 Task: Research Airbnb options in Treinta y Tres, Uruguay from 17th November, 2023 to 21st November, 2023 for 2 adults.1  bedroom having 2 beds and 1 bathroom. Property type can be flat. Amenities needed are: wifi. Booking option can be shelf check-in. Look for 3 properties as per requirement.
Action: Mouse moved to (477, 103)
Screenshot: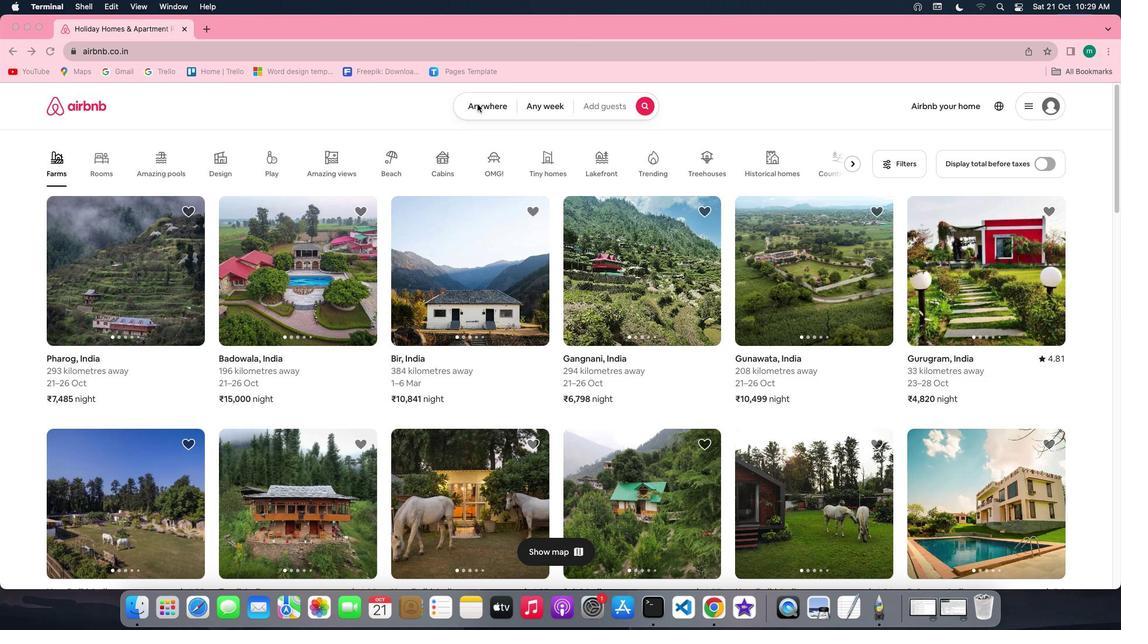 
Action: Mouse pressed left at (477, 103)
Screenshot: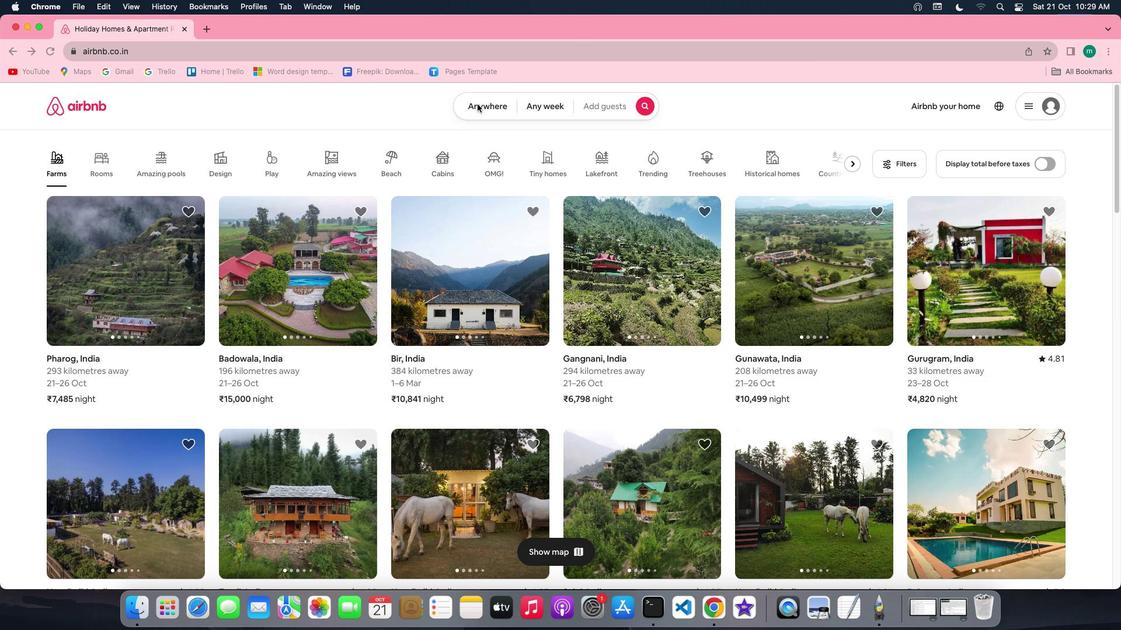 
Action: Mouse pressed left at (477, 103)
Screenshot: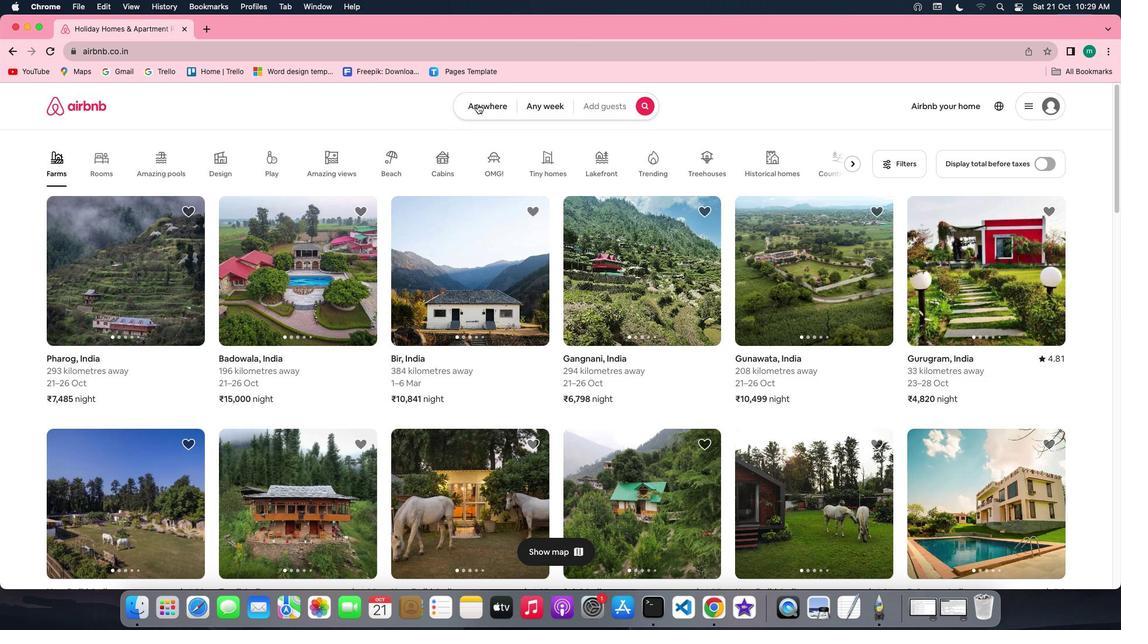 
Action: Mouse moved to (461, 141)
Screenshot: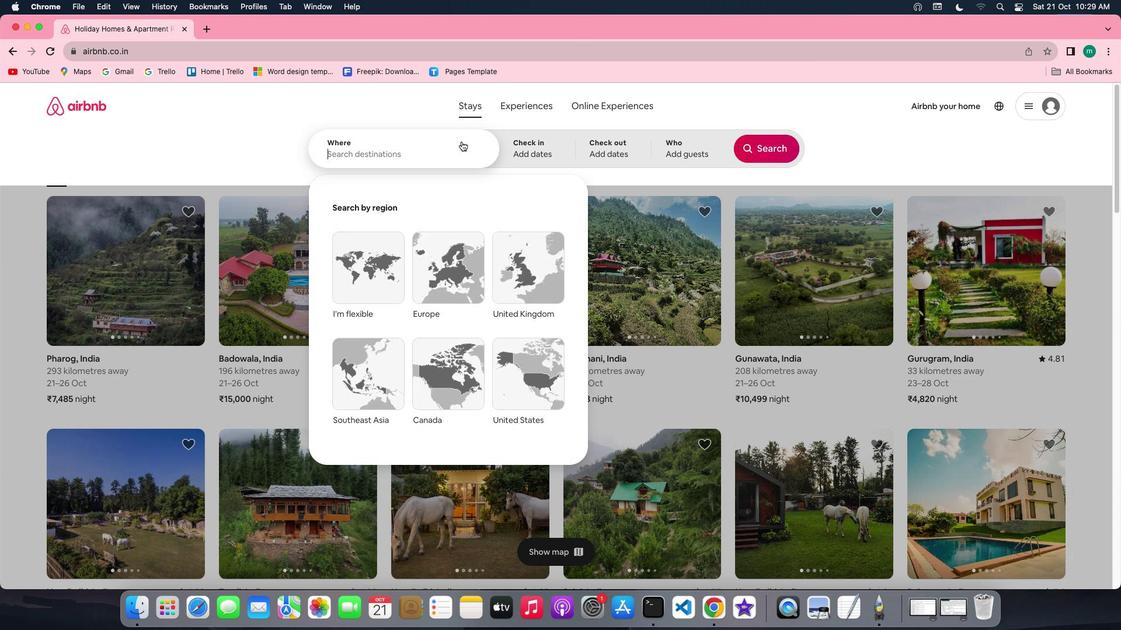 
Action: Mouse pressed left at (461, 141)
Screenshot: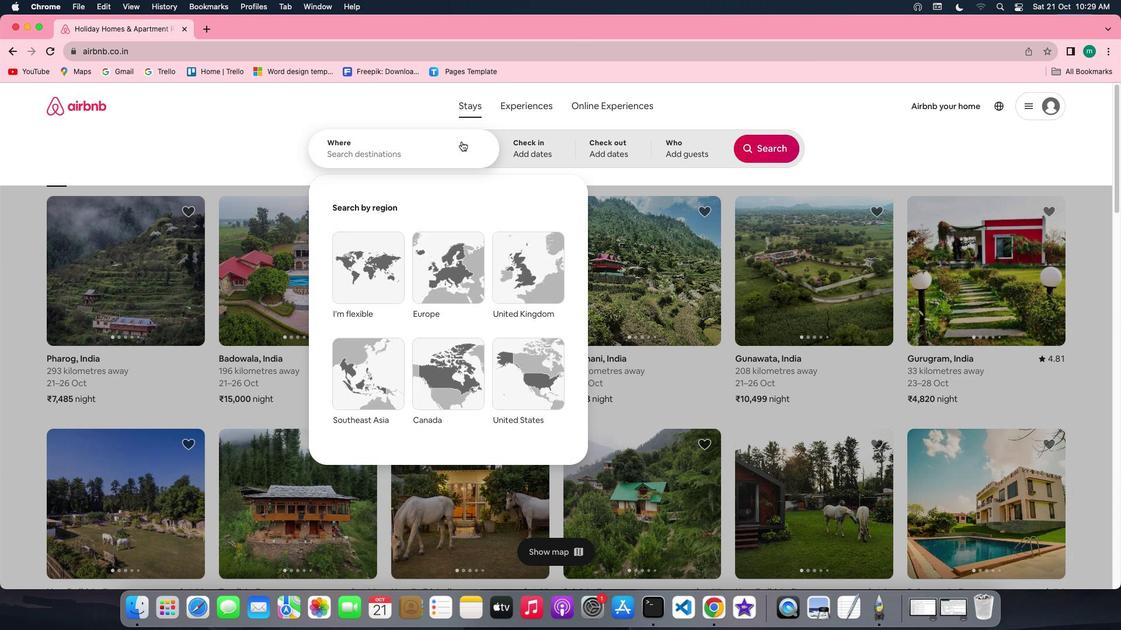 
Action: Key pressed Key.shift'T''r''e''i''n''t''a'Key.space'y'Key.spaceKey.shift't''r''e''s'','Key.spaceKey.shift'U''r''u''g''u''a''y'
Screenshot: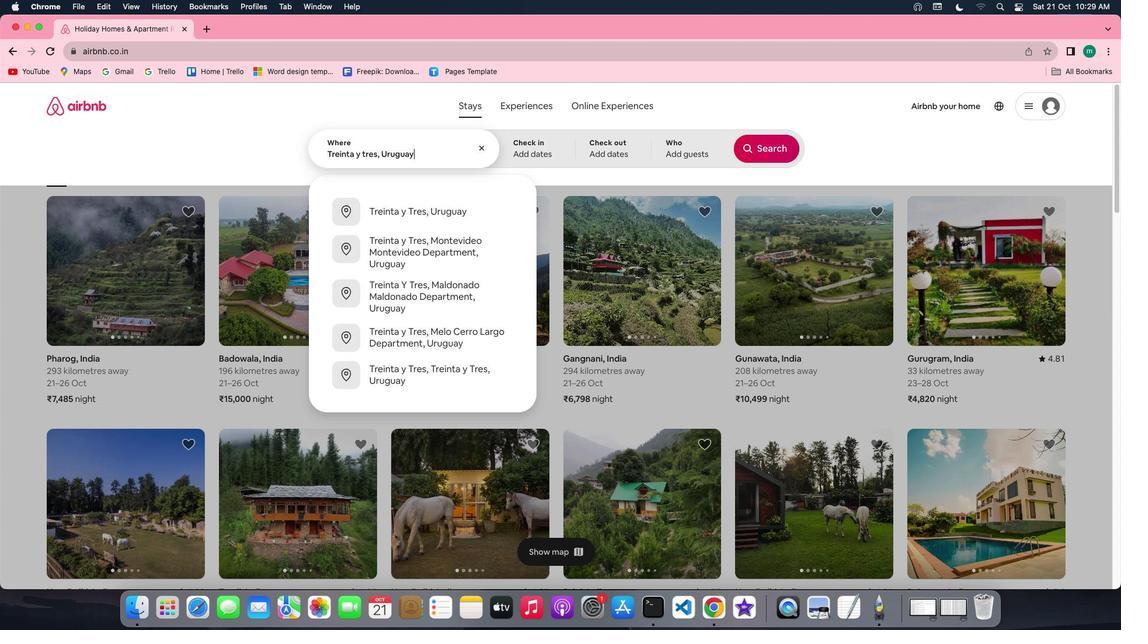 
Action: Mouse moved to (540, 149)
Screenshot: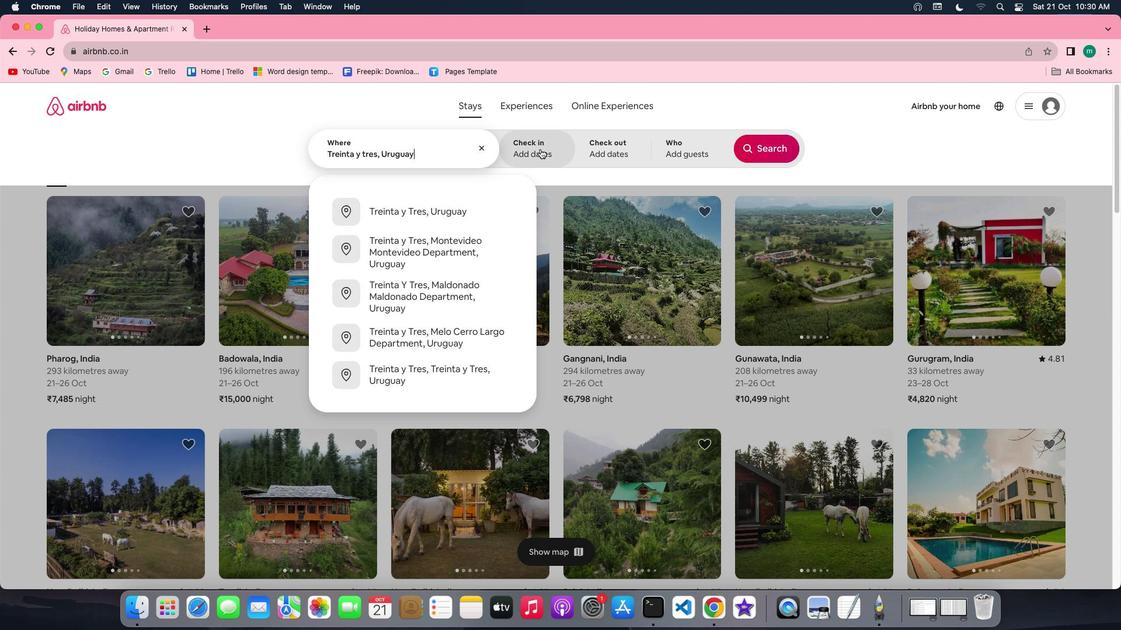 
Action: Mouse pressed left at (540, 149)
Screenshot: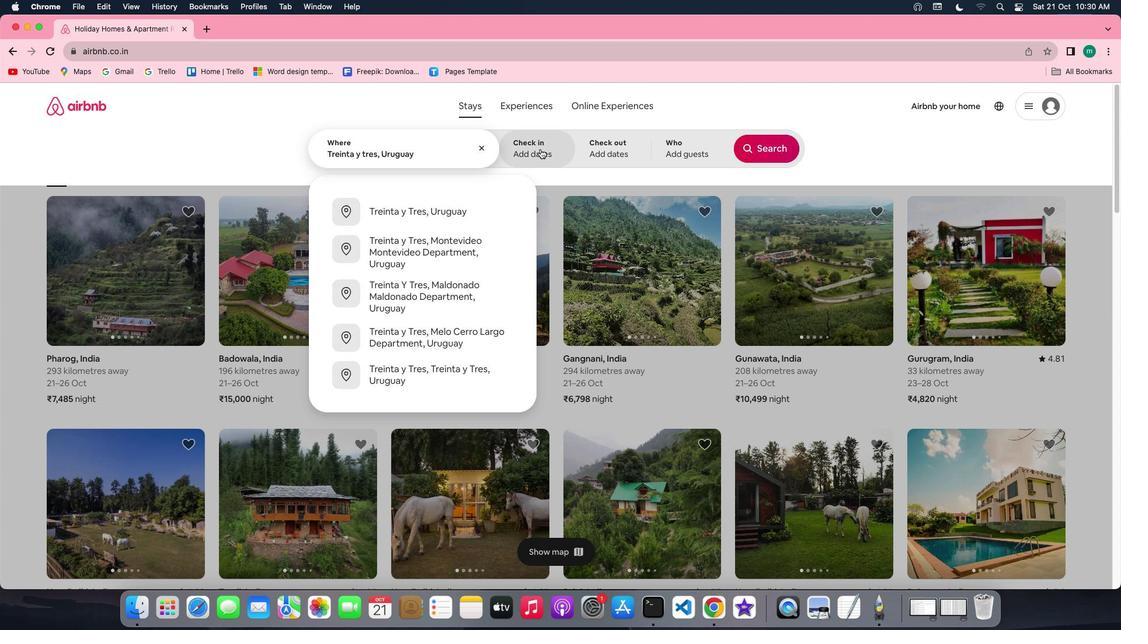 
Action: Mouse moved to (722, 345)
Screenshot: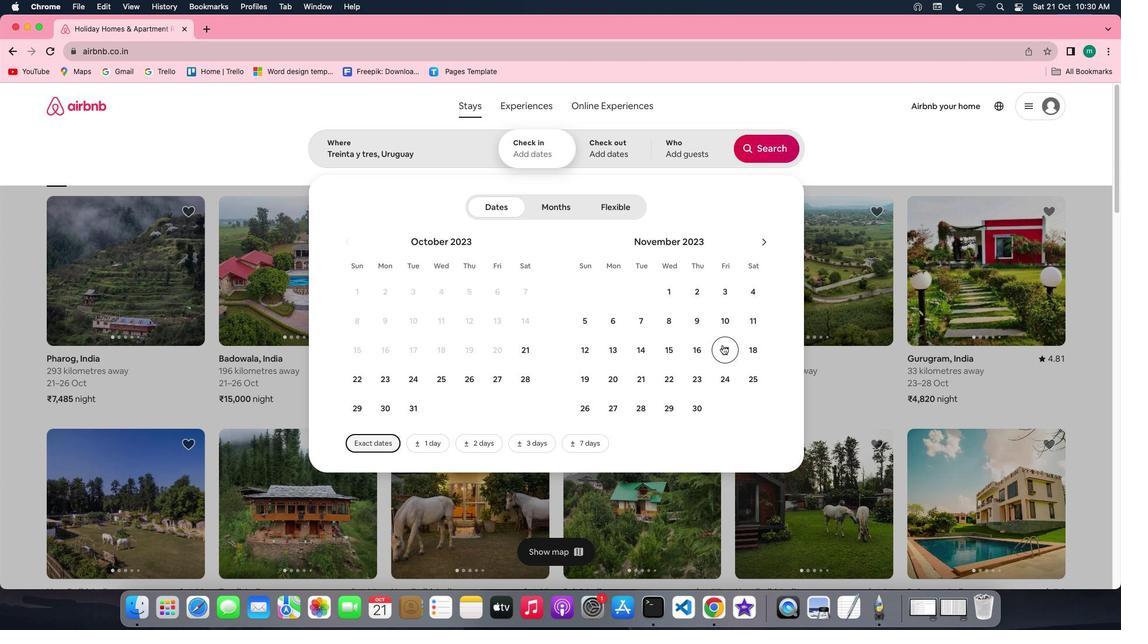 
Action: Mouse pressed left at (722, 345)
Screenshot: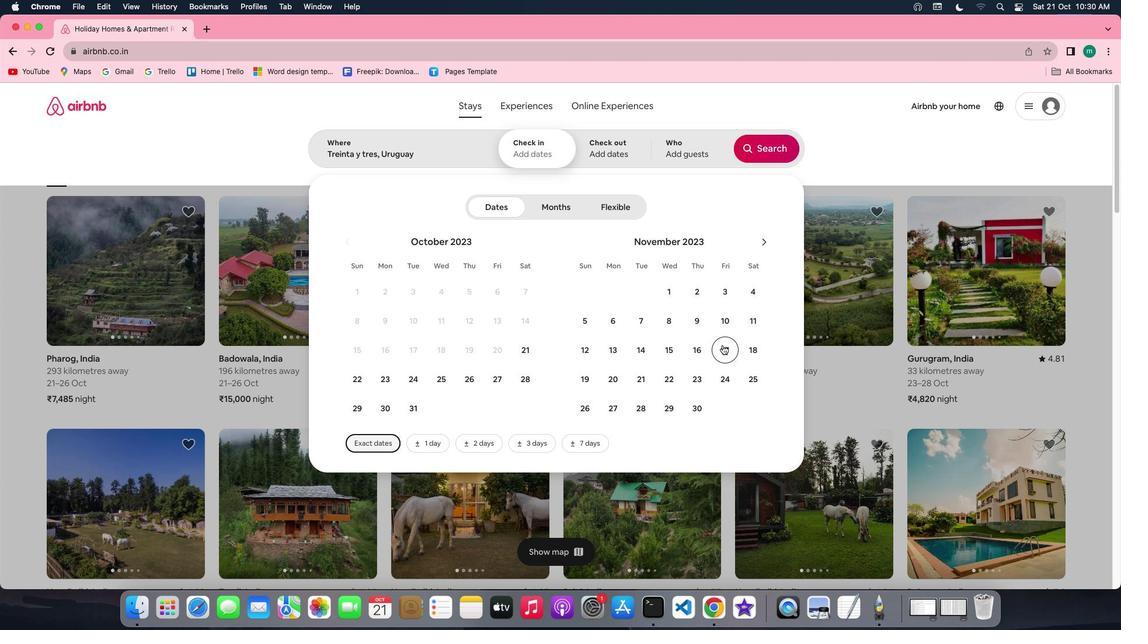 
Action: Mouse moved to (645, 376)
Screenshot: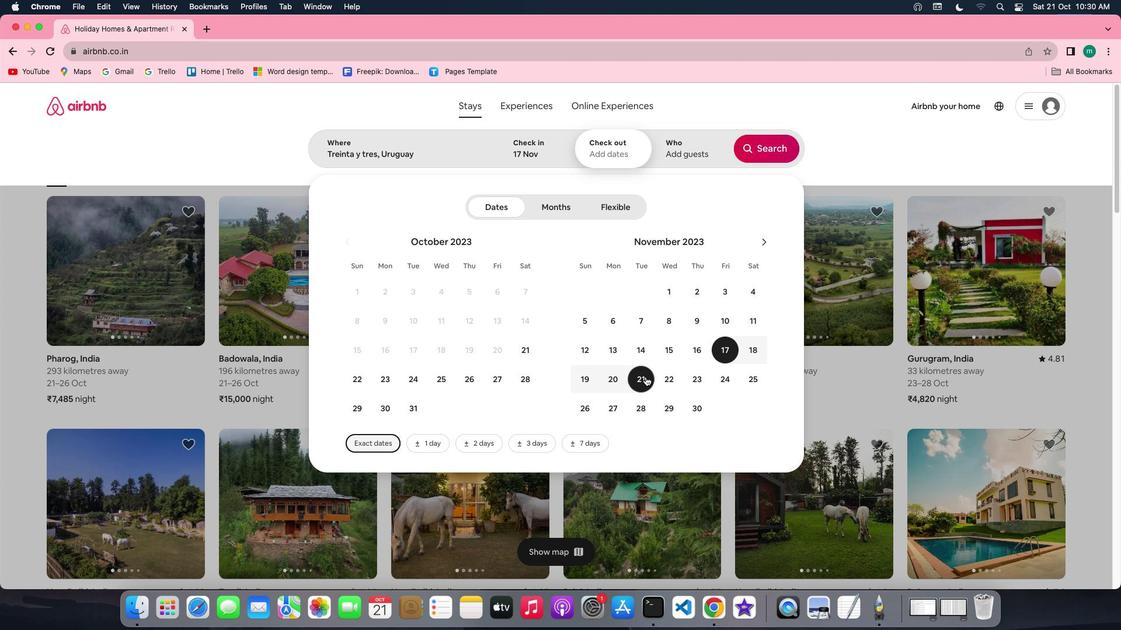 
Action: Mouse pressed left at (645, 376)
Screenshot: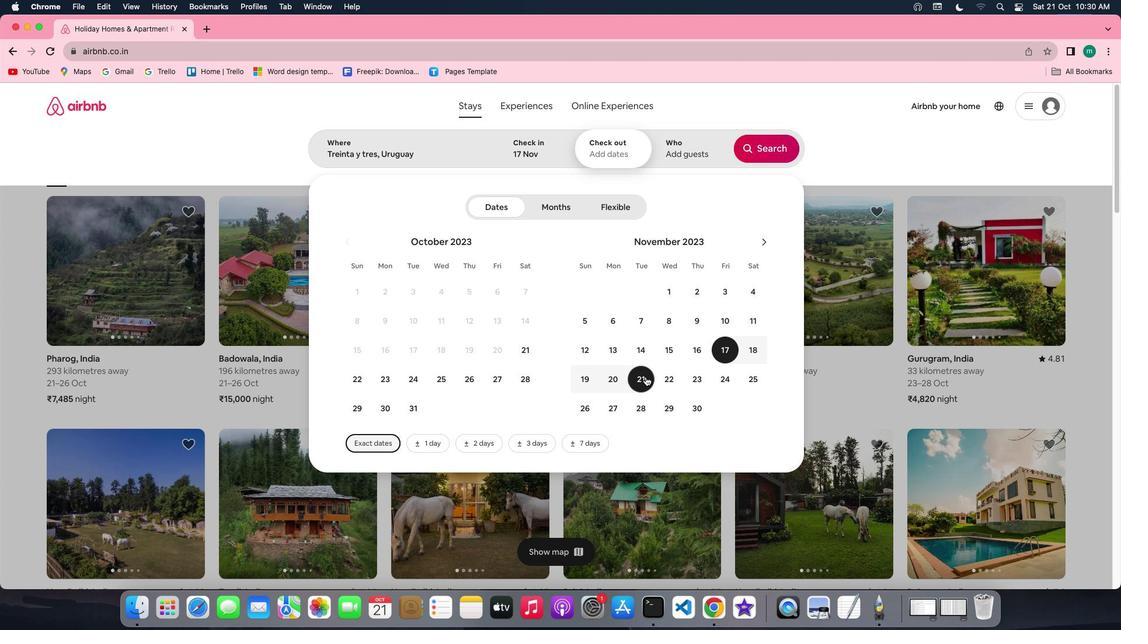 
Action: Mouse moved to (679, 148)
Screenshot: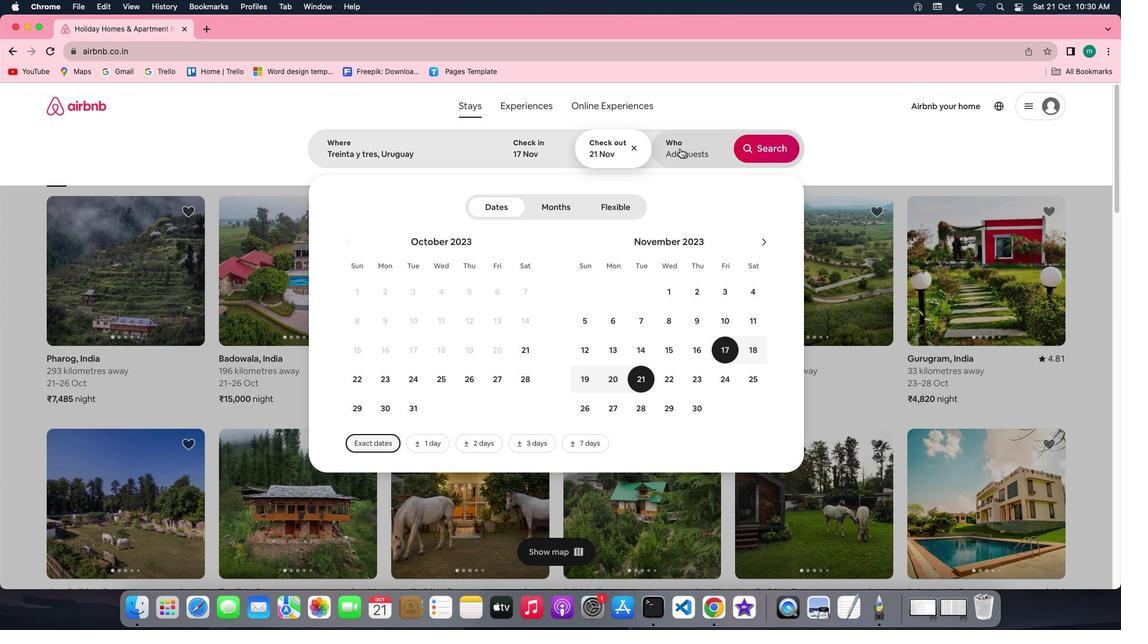 
Action: Mouse pressed left at (679, 148)
Screenshot: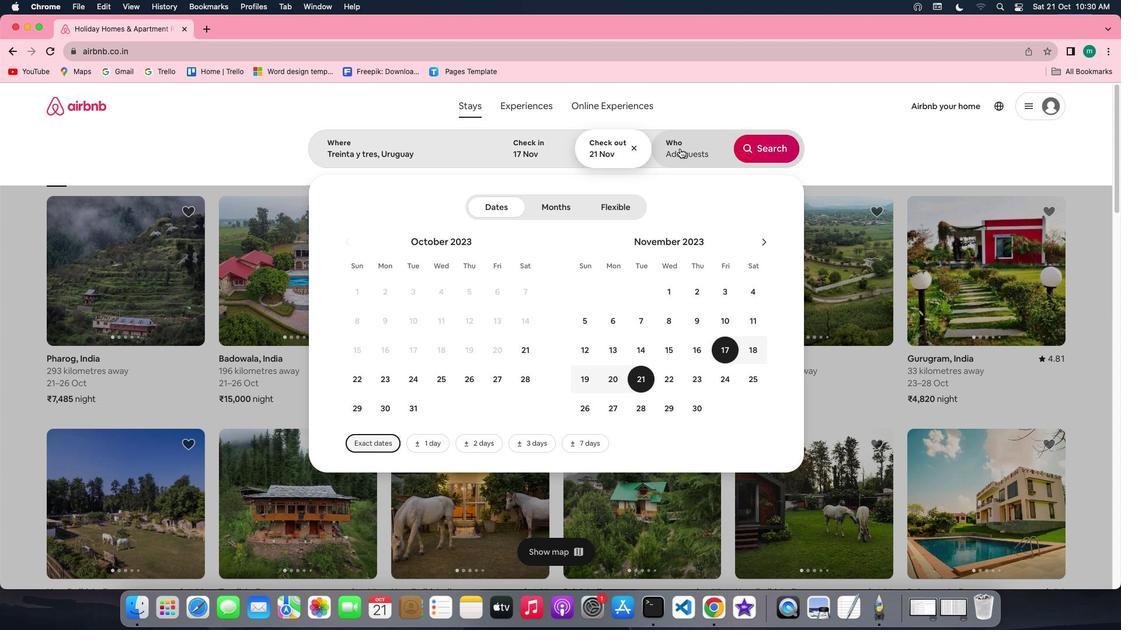 
Action: Mouse moved to (774, 213)
Screenshot: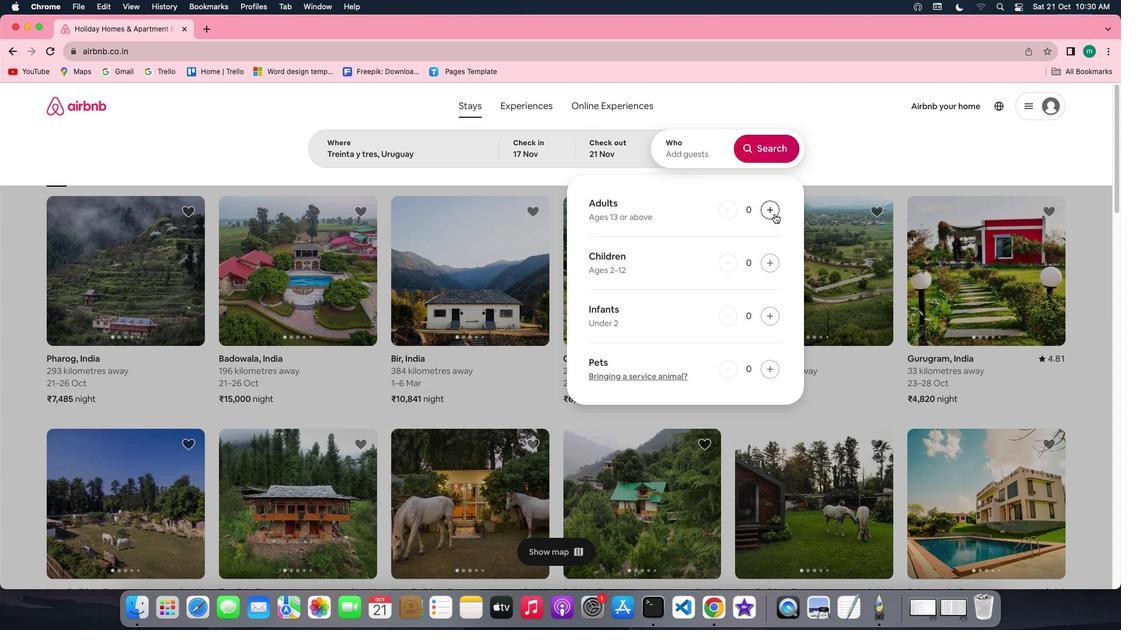 
Action: Mouse pressed left at (774, 213)
Screenshot: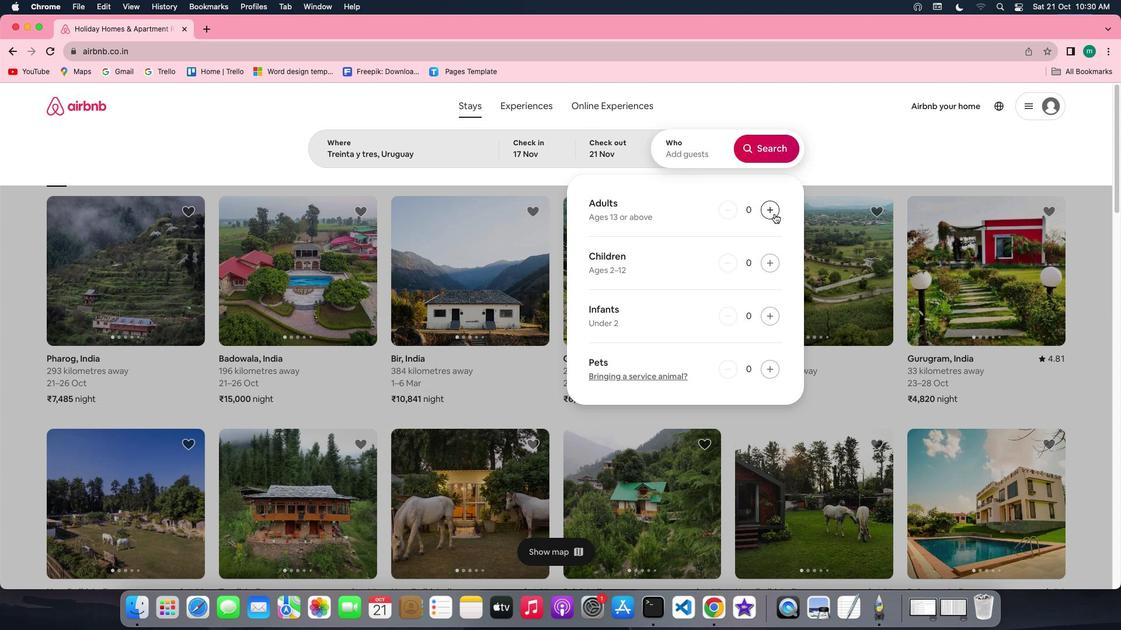
Action: Mouse pressed left at (774, 213)
Screenshot: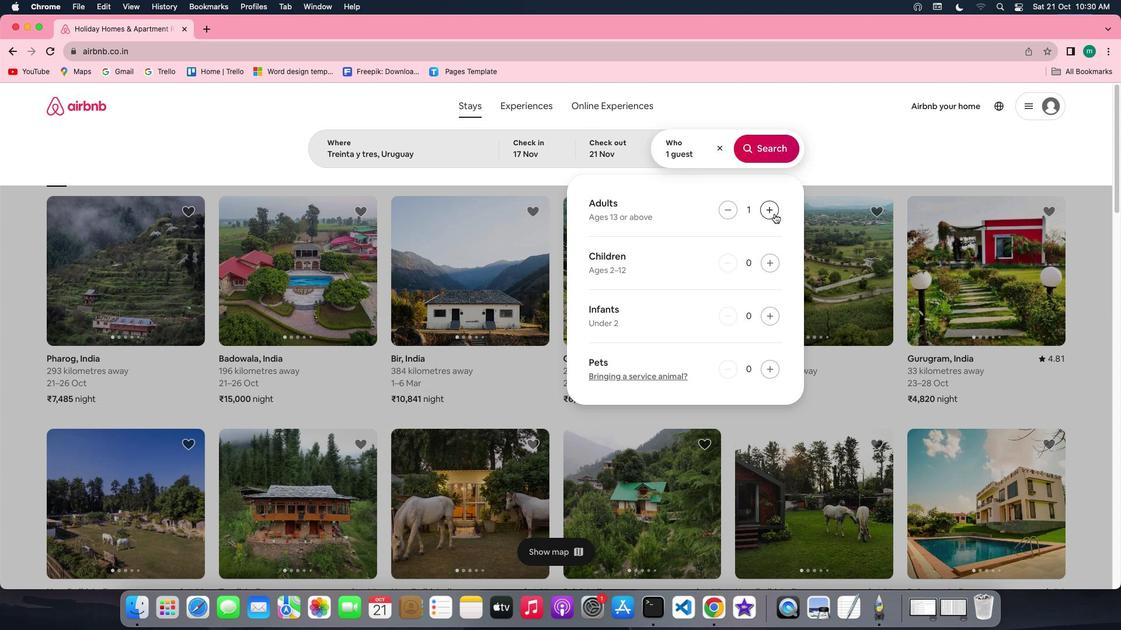 
Action: Mouse moved to (767, 145)
Screenshot: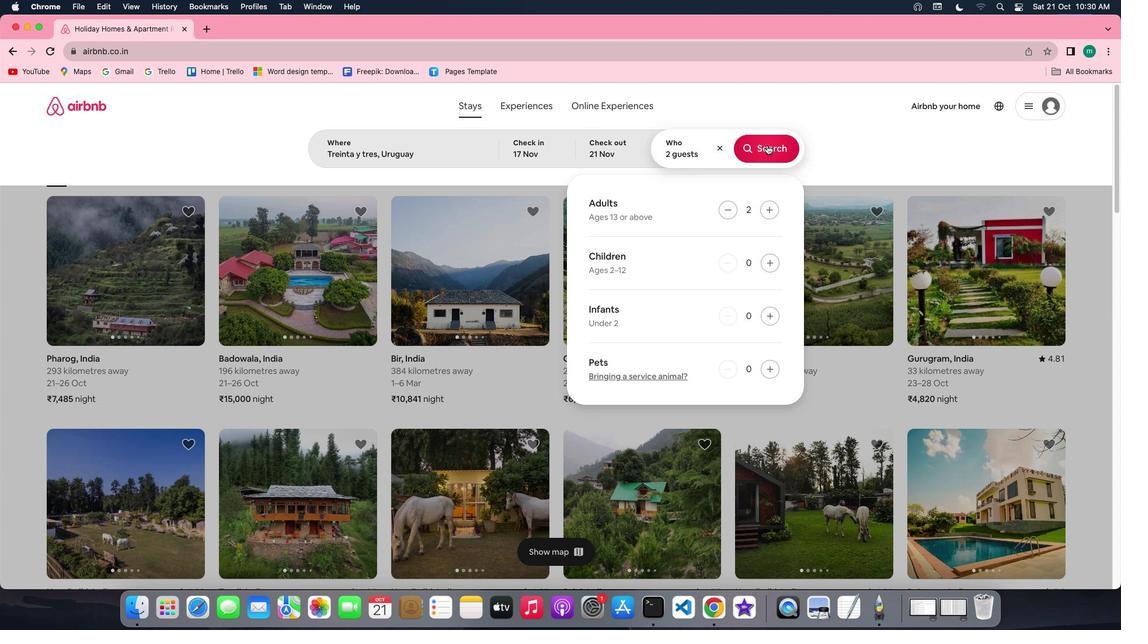
Action: Mouse pressed left at (767, 145)
Screenshot: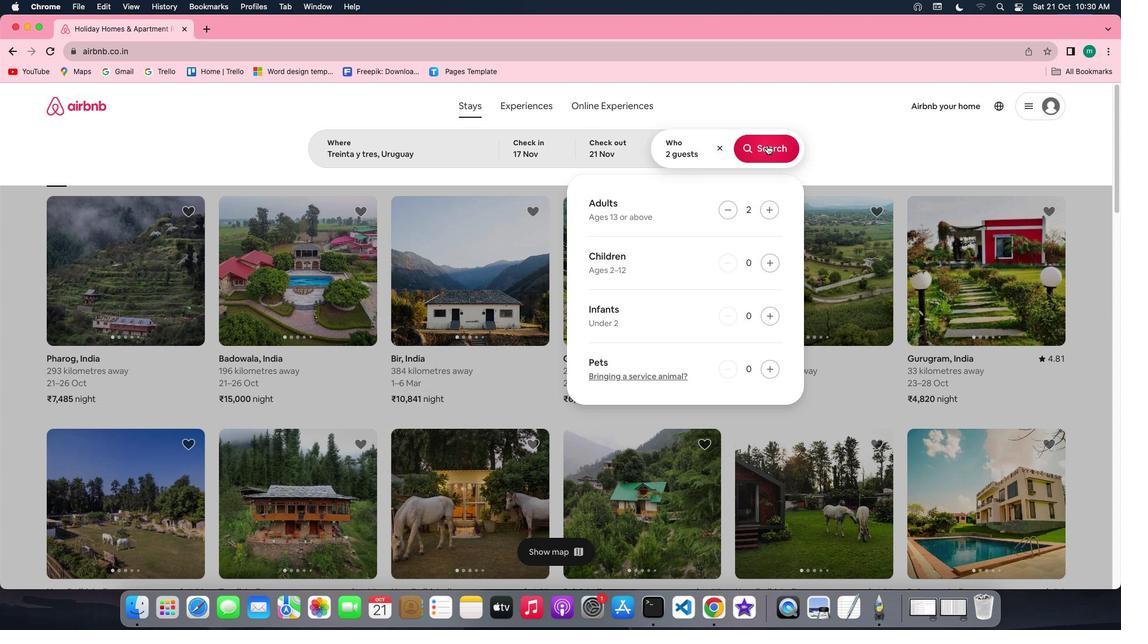 
Action: Mouse moved to (918, 148)
Screenshot: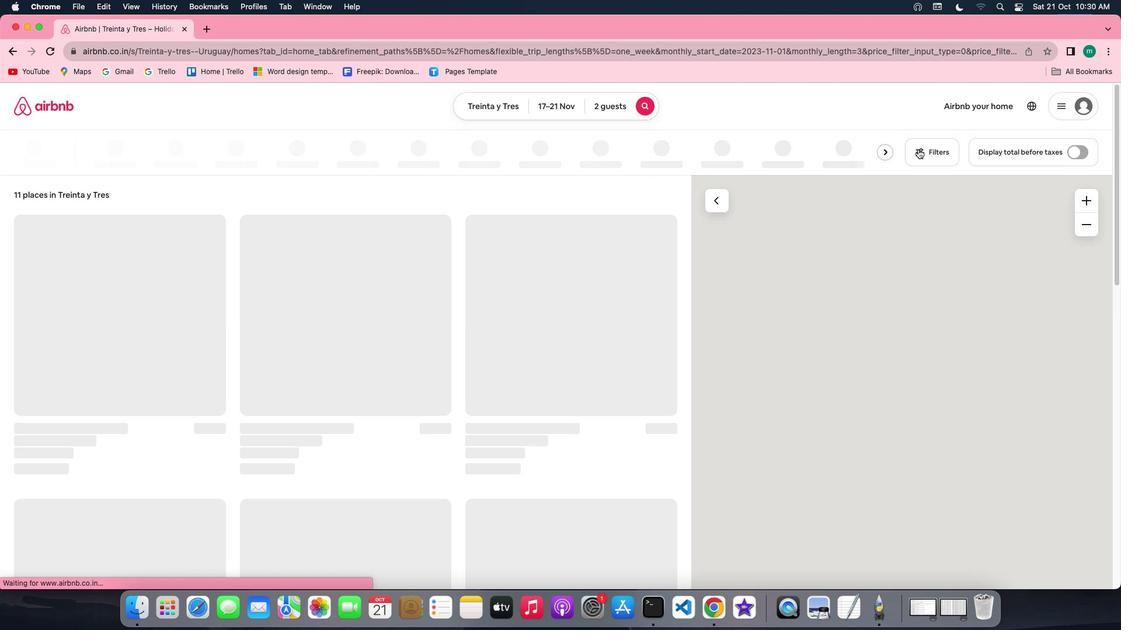 
Action: Mouse pressed left at (918, 148)
Screenshot: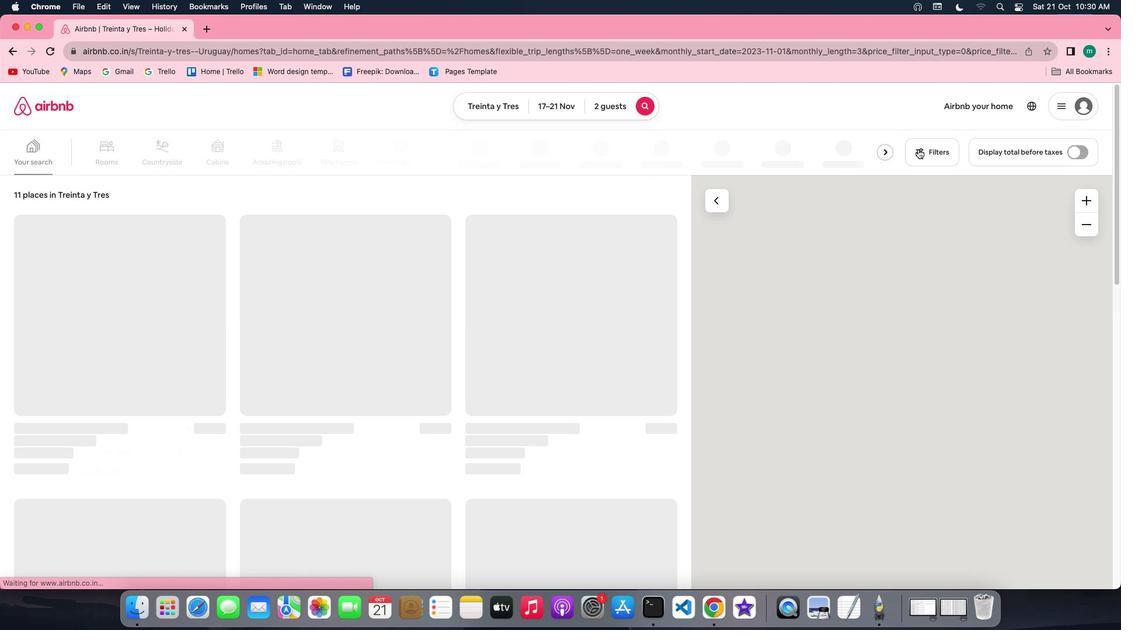 
Action: Mouse moved to (608, 290)
Screenshot: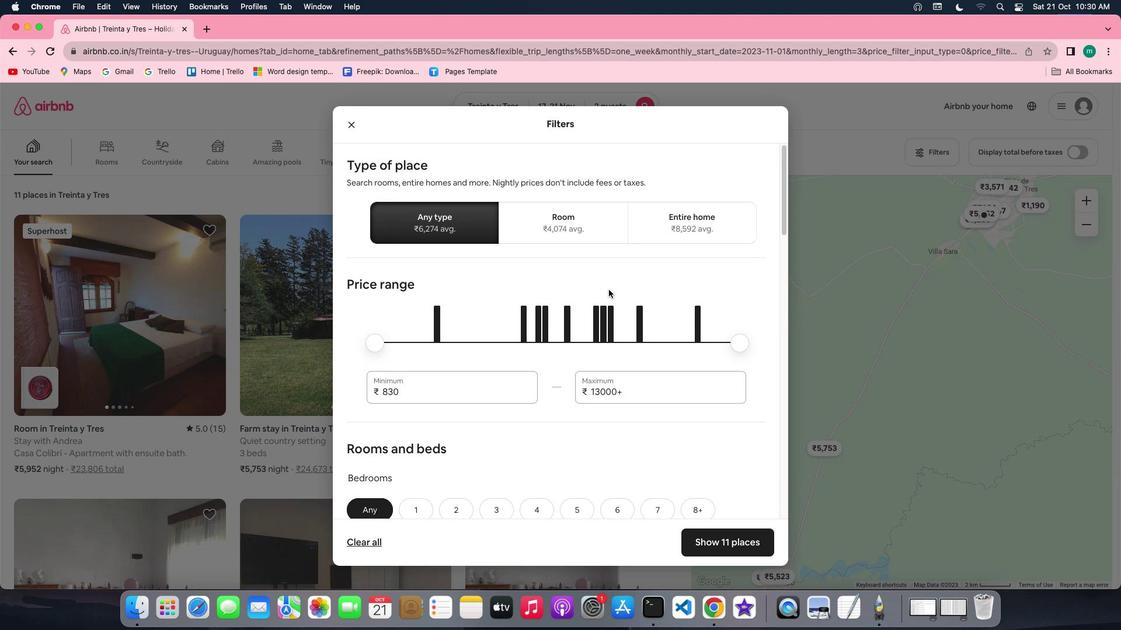 
Action: Mouse scrolled (608, 290) with delta (0, 0)
Screenshot: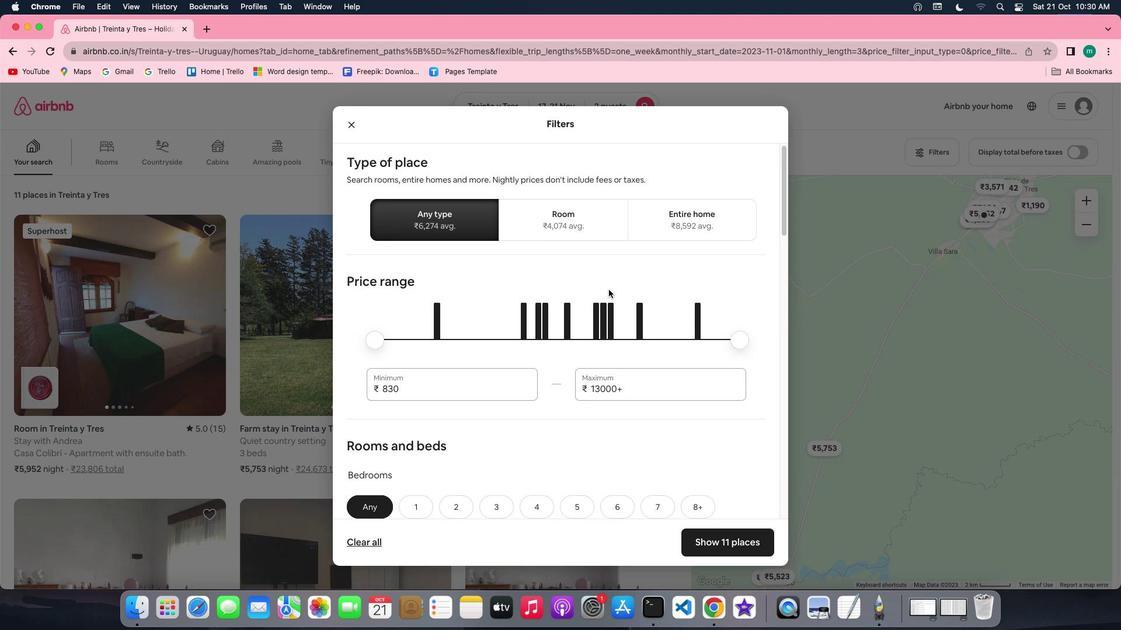 
Action: Mouse scrolled (608, 290) with delta (0, 0)
Screenshot: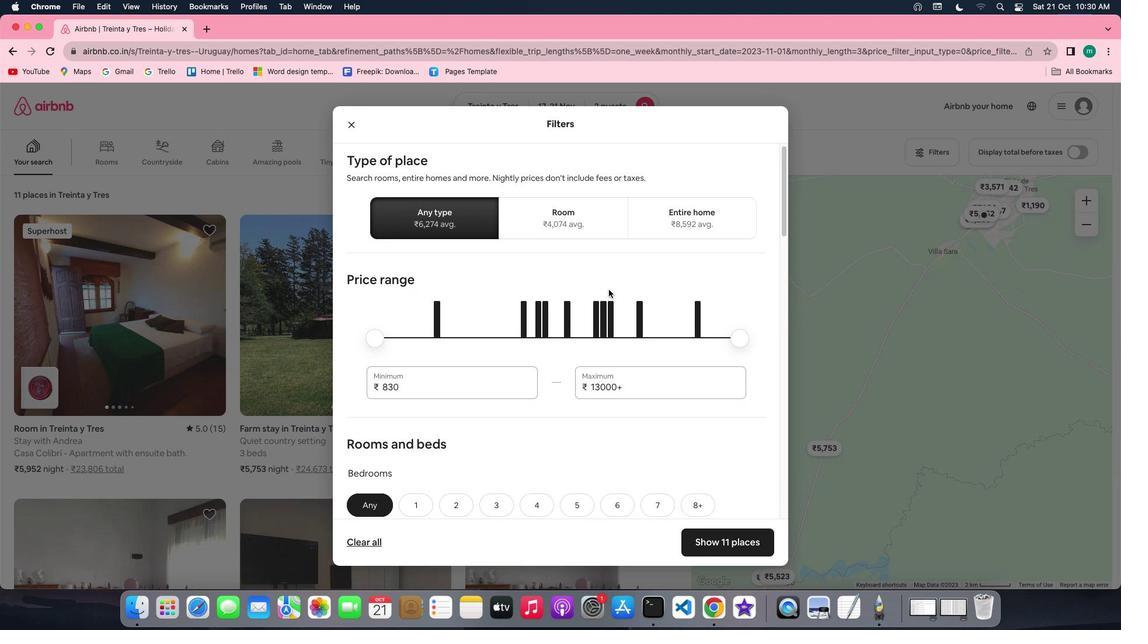 
Action: Mouse scrolled (608, 290) with delta (0, 0)
Screenshot: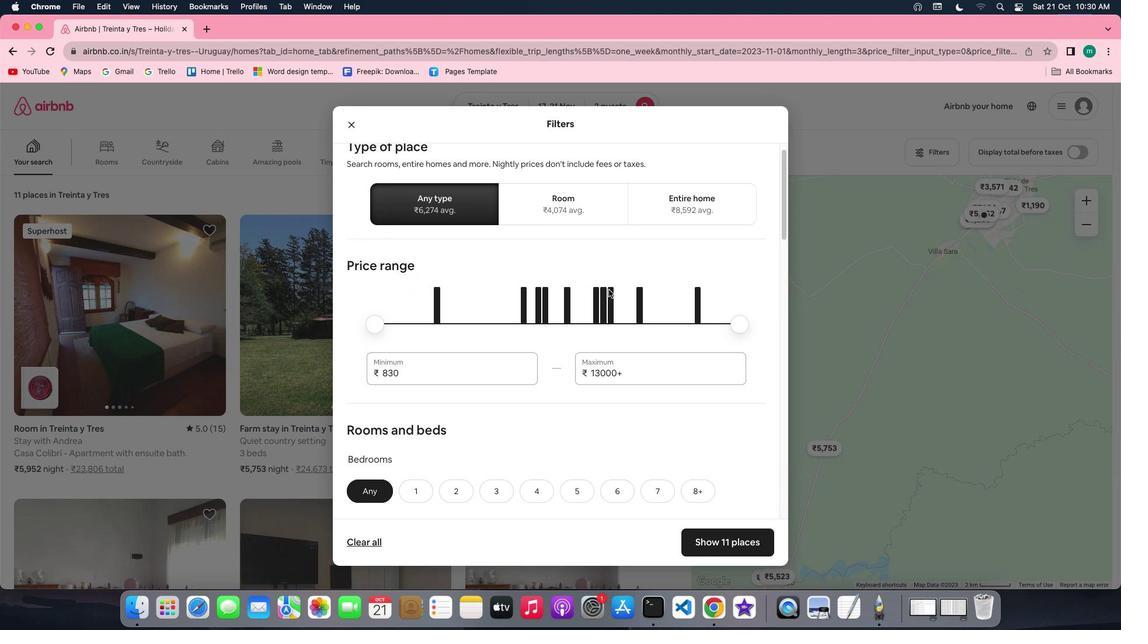 
Action: Mouse scrolled (608, 290) with delta (0, 0)
Screenshot: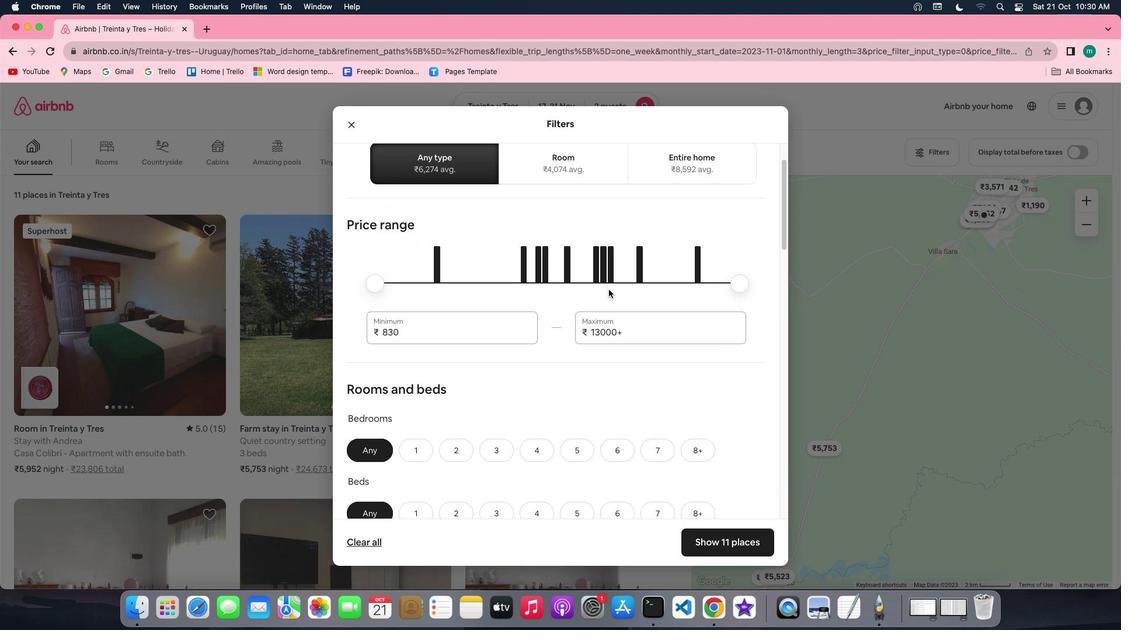 
Action: Mouse scrolled (608, 290) with delta (0, 0)
Screenshot: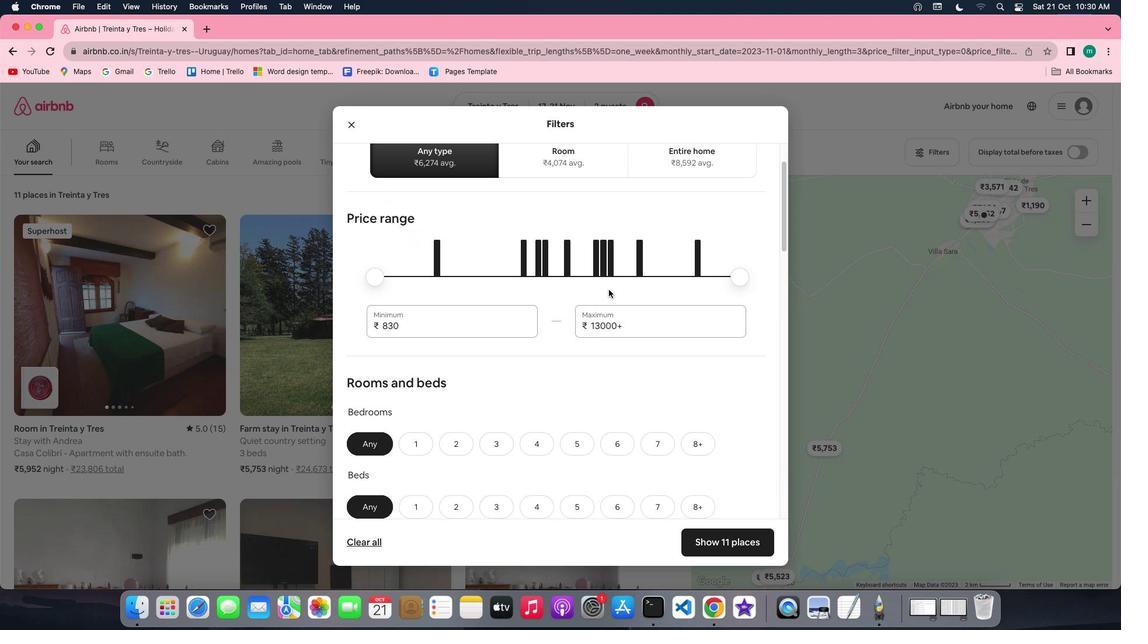 
Action: Mouse scrolled (608, 290) with delta (0, -1)
Screenshot: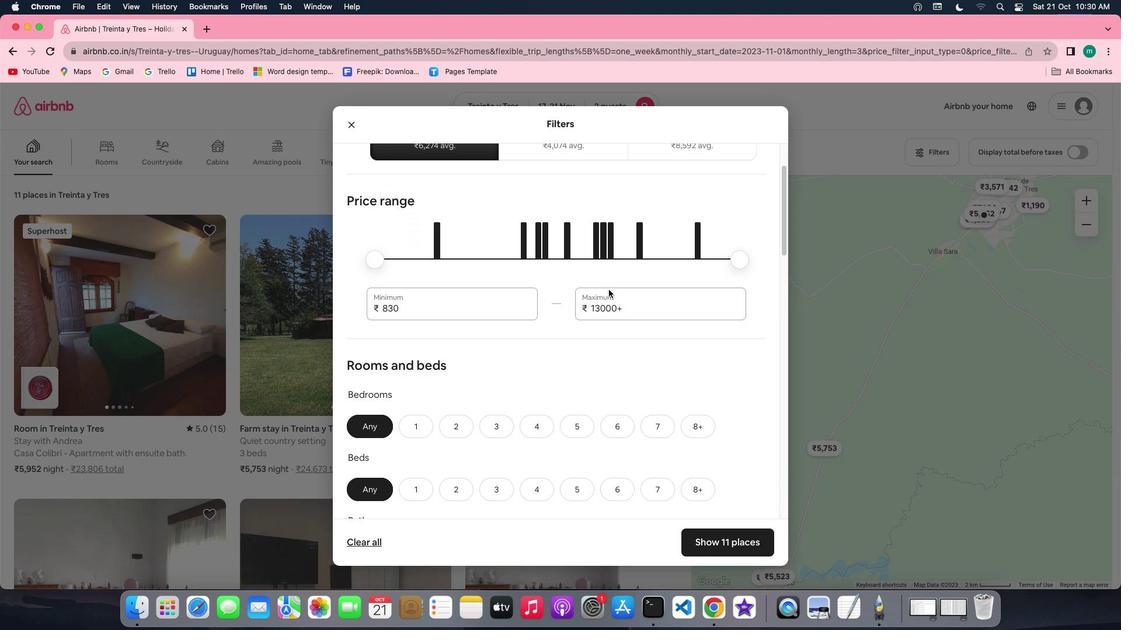 
Action: Mouse scrolled (608, 290) with delta (0, 0)
Screenshot: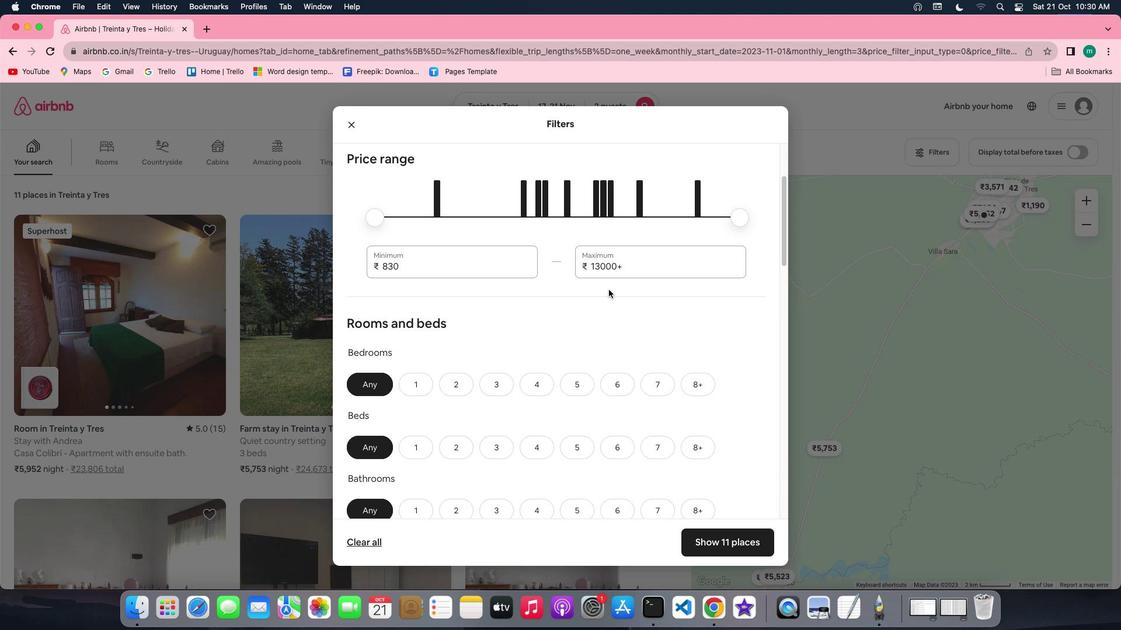 
Action: Mouse scrolled (608, 290) with delta (0, 0)
Screenshot: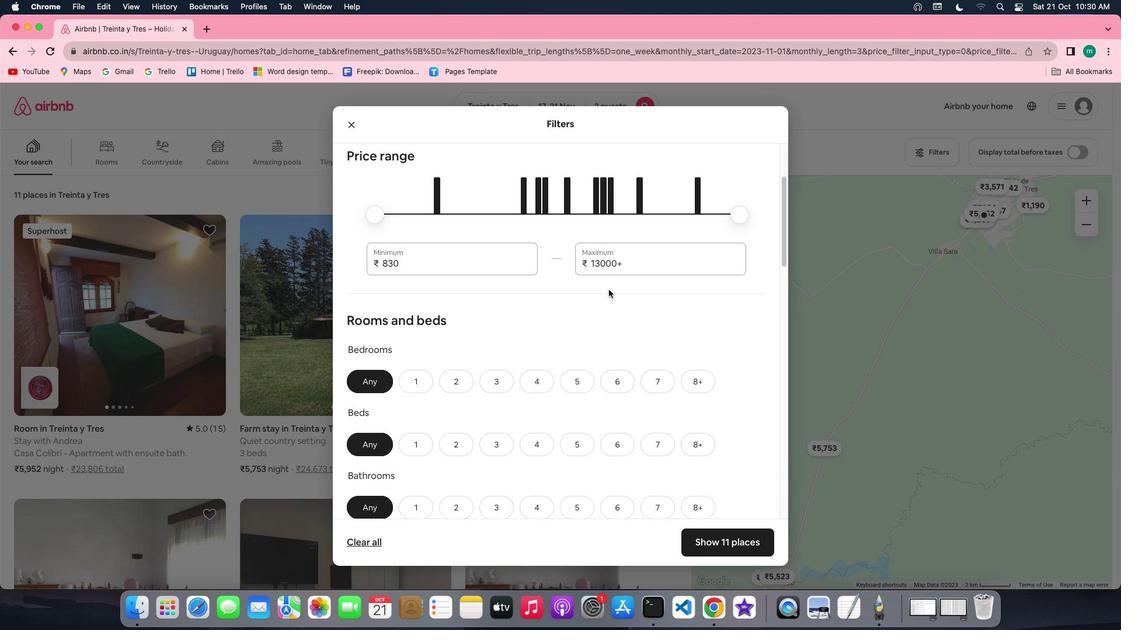 
Action: Mouse scrolled (608, 290) with delta (0, 0)
Screenshot: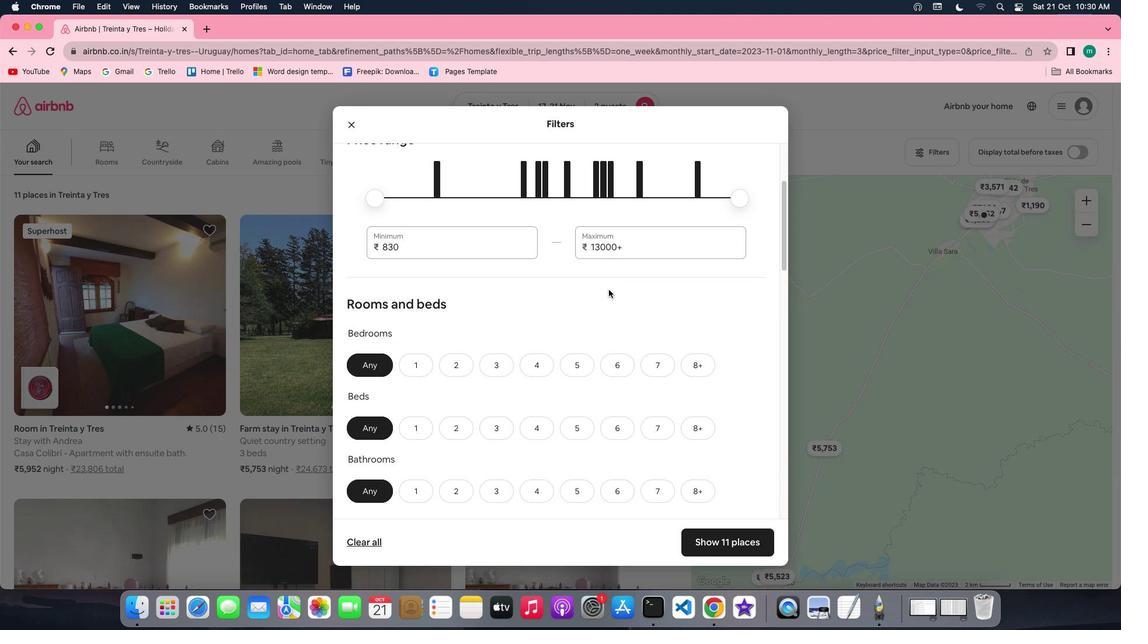 
Action: Mouse scrolled (608, 290) with delta (0, 0)
Screenshot: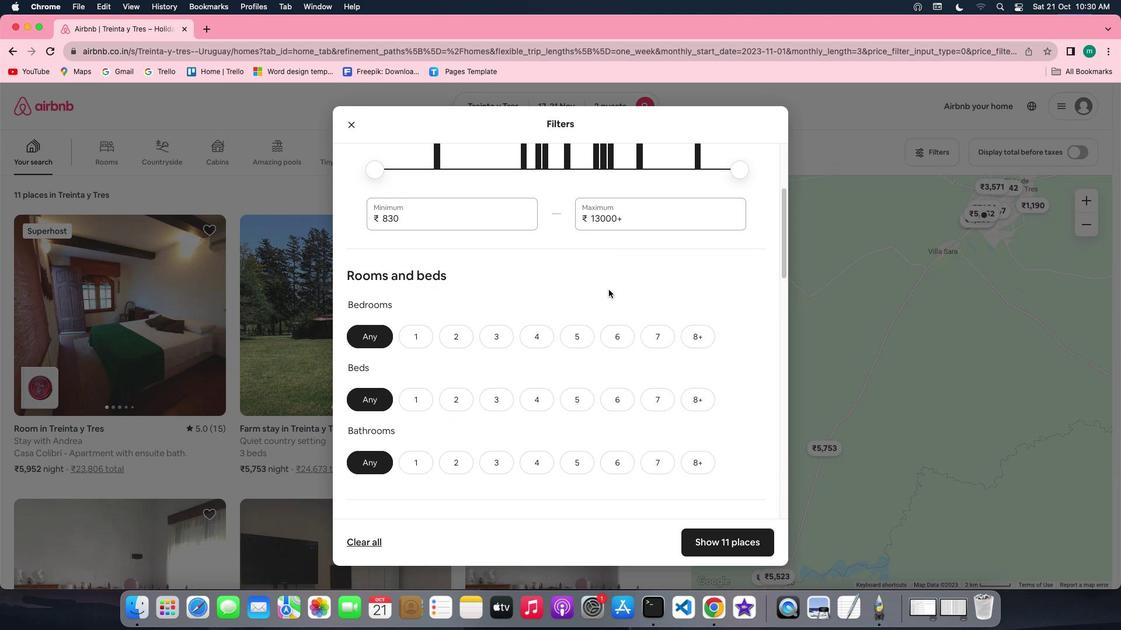 
Action: Mouse scrolled (608, 290) with delta (0, 0)
Screenshot: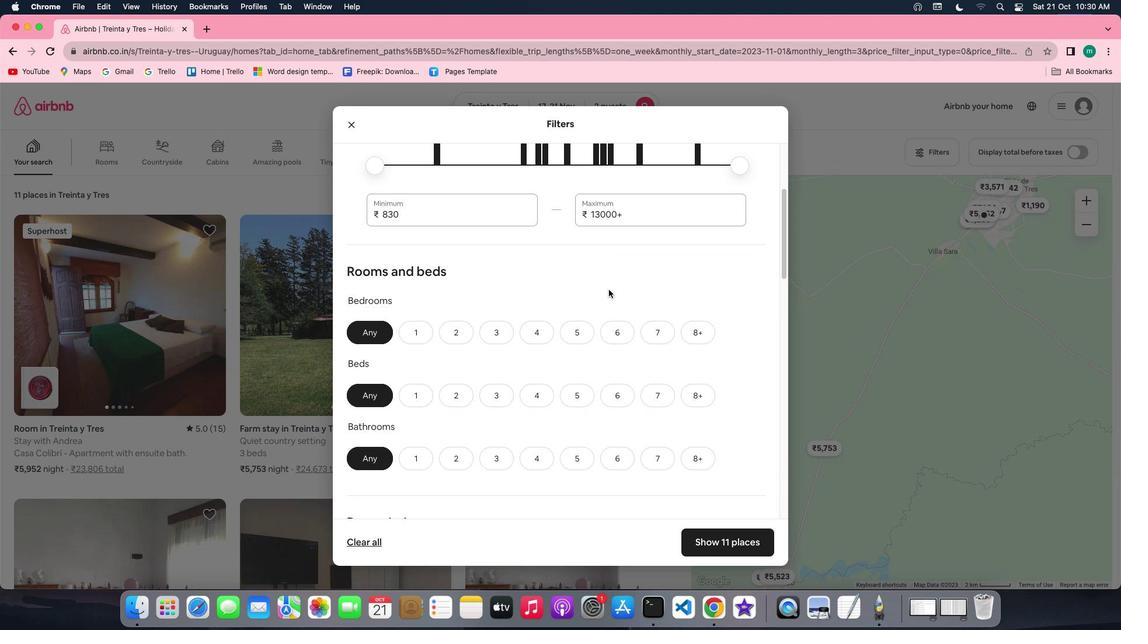 
Action: Mouse scrolled (608, 290) with delta (0, -1)
Screenshot: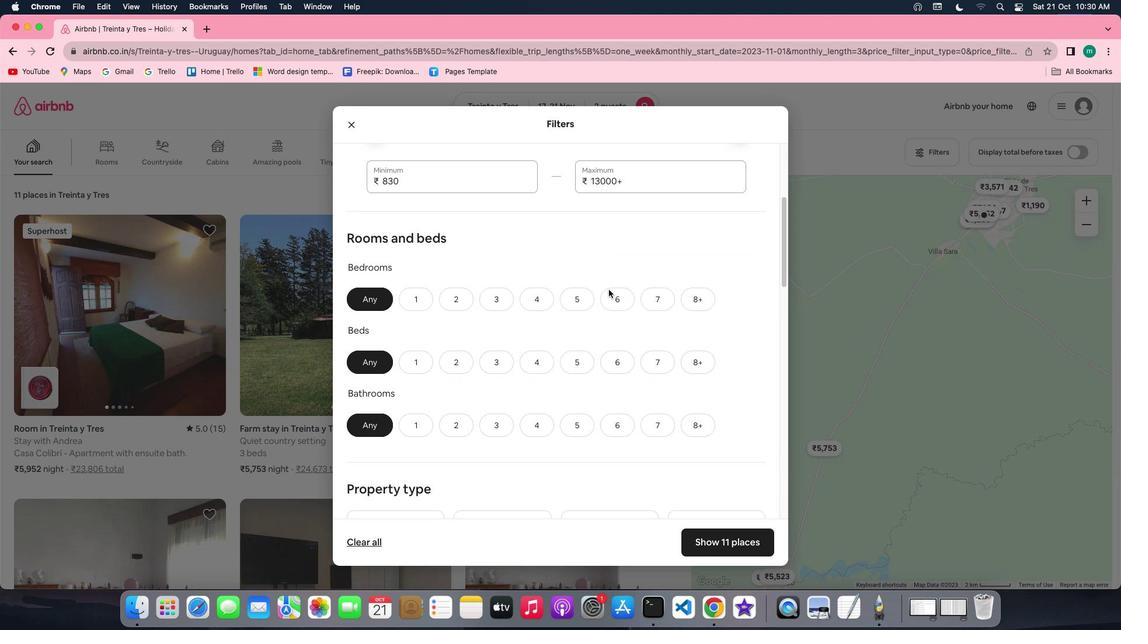 
Action: Mouse moved to (418, 251)
Screenshot: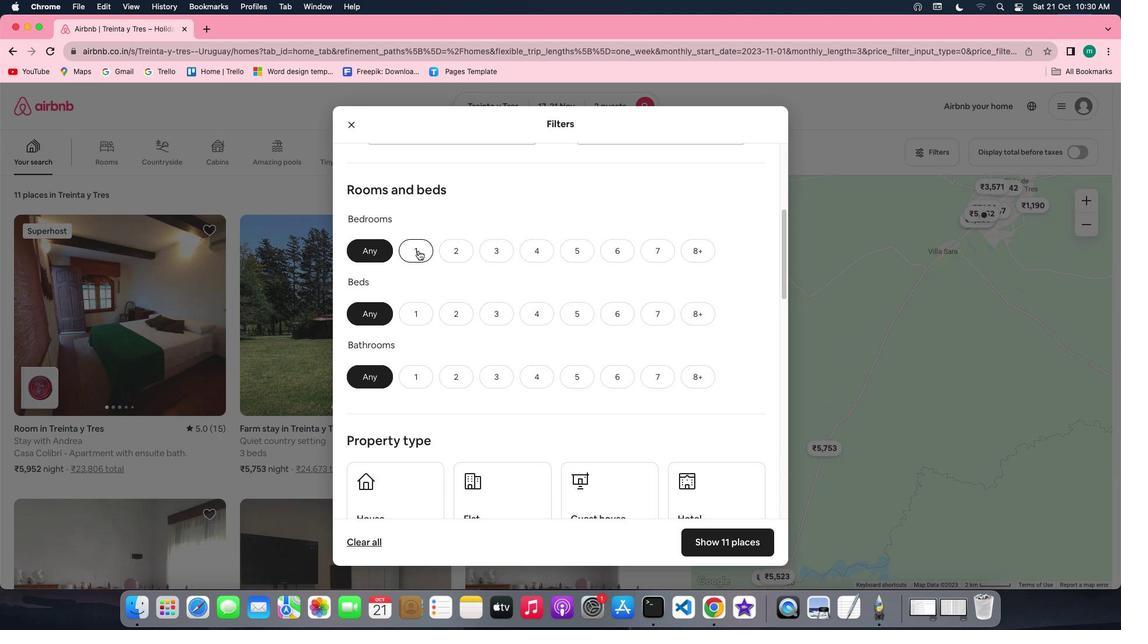 
Action: Mouse pressed left at (418, 251)
Screenshot: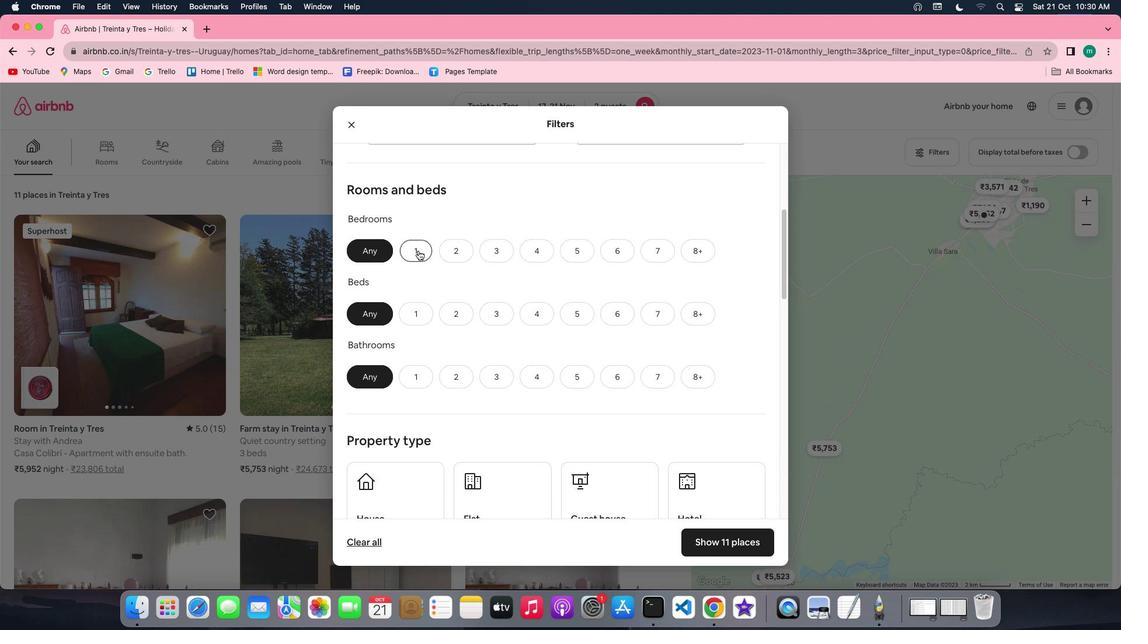
Action: Mouse moved to (451, 311)
Screenshot: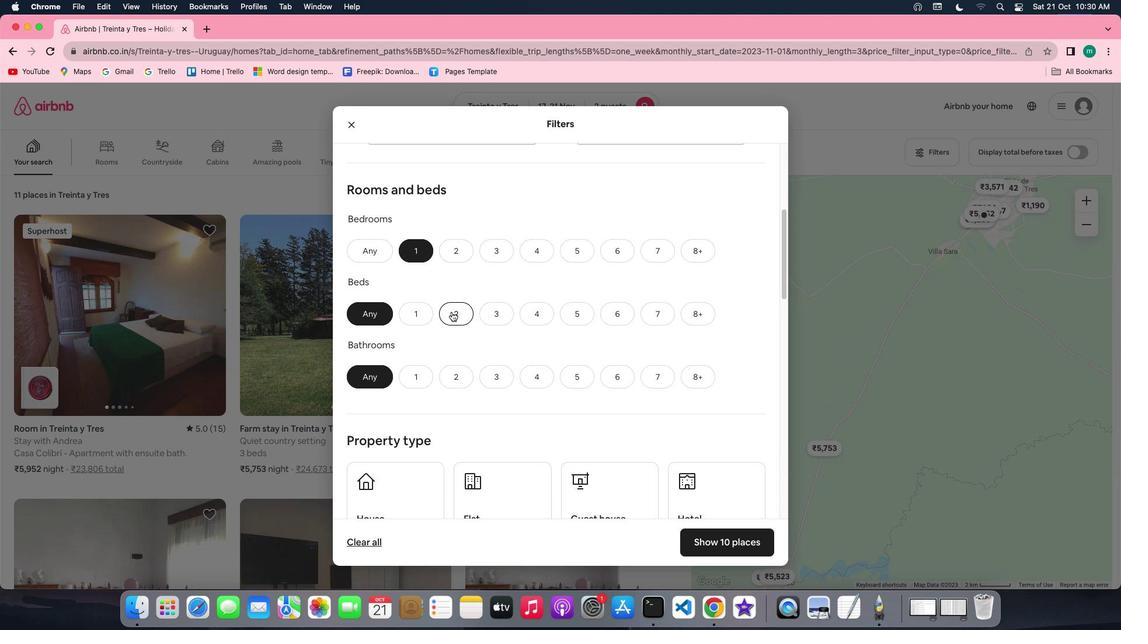 
Action: Mouse pressed left at (451, 311)
Screenshot: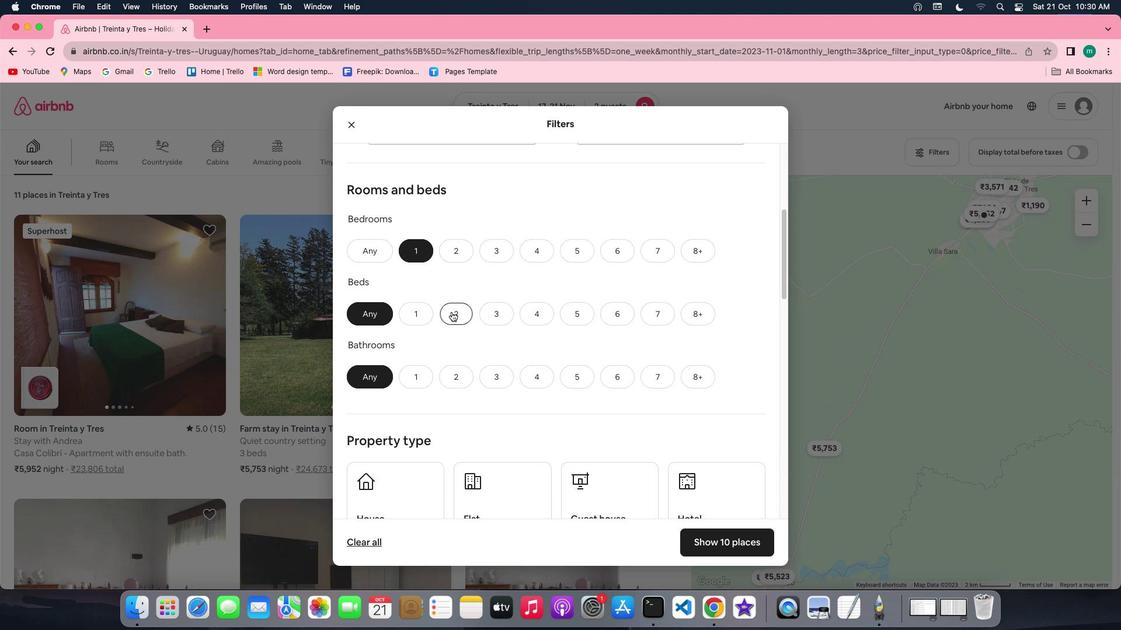 
Action: Mouse moved to (411, 376)
Screenshot: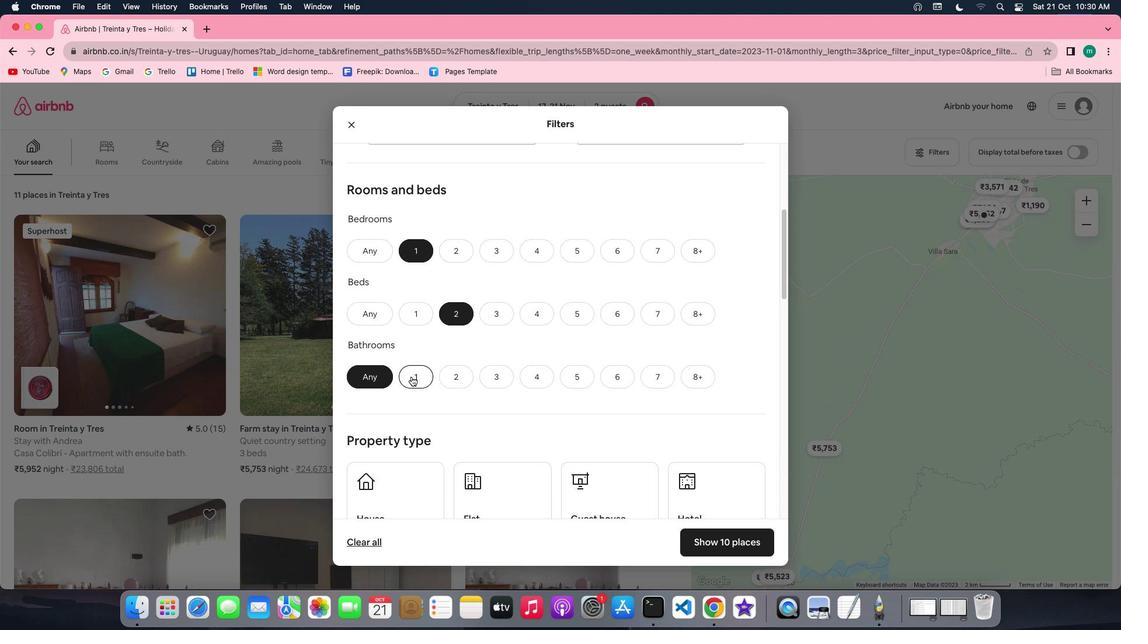 
Action: Mouse pressed left at (411, 376)
Screenshot: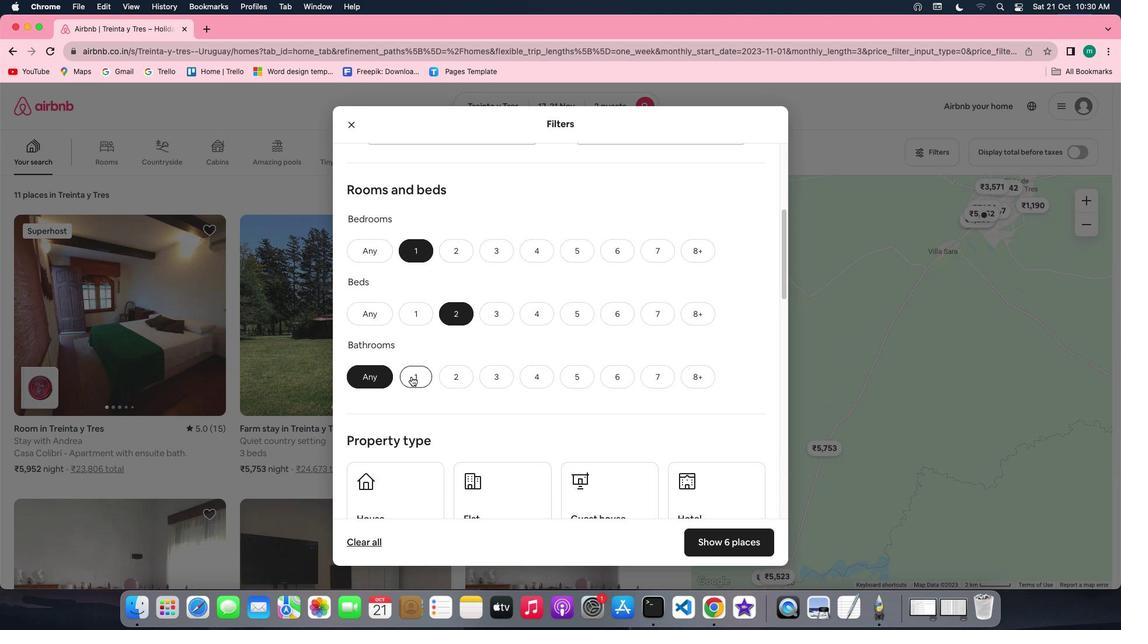 
Action: Mouse moved to (544, 345)
Screenshot: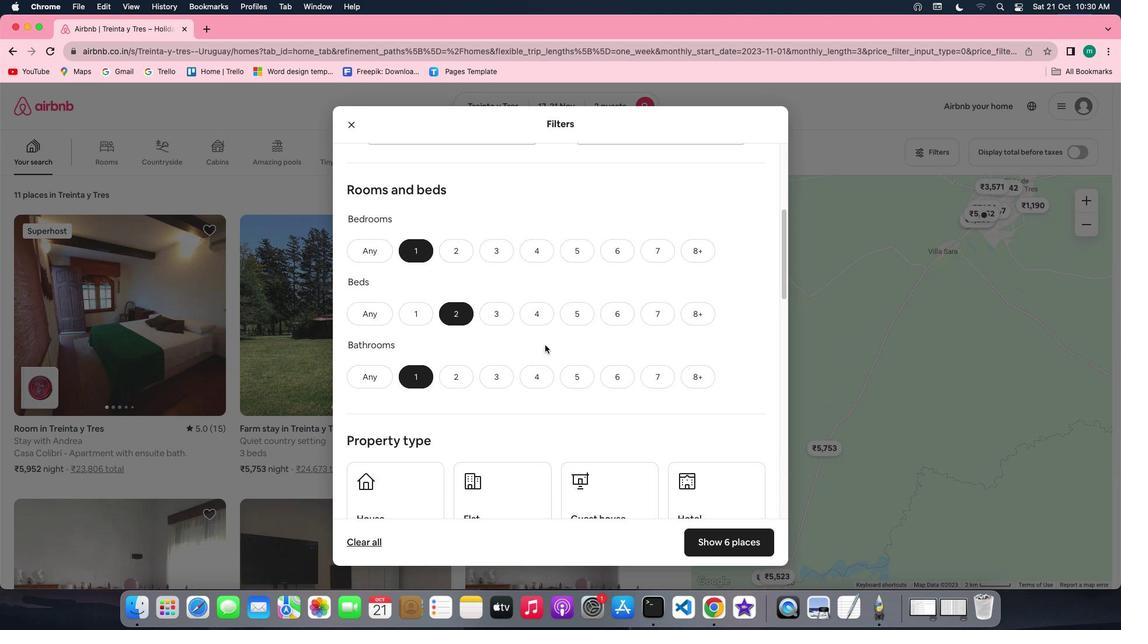 
Action: Mouse scrolled (544, 345) with delta (0, 0)
Screenshot: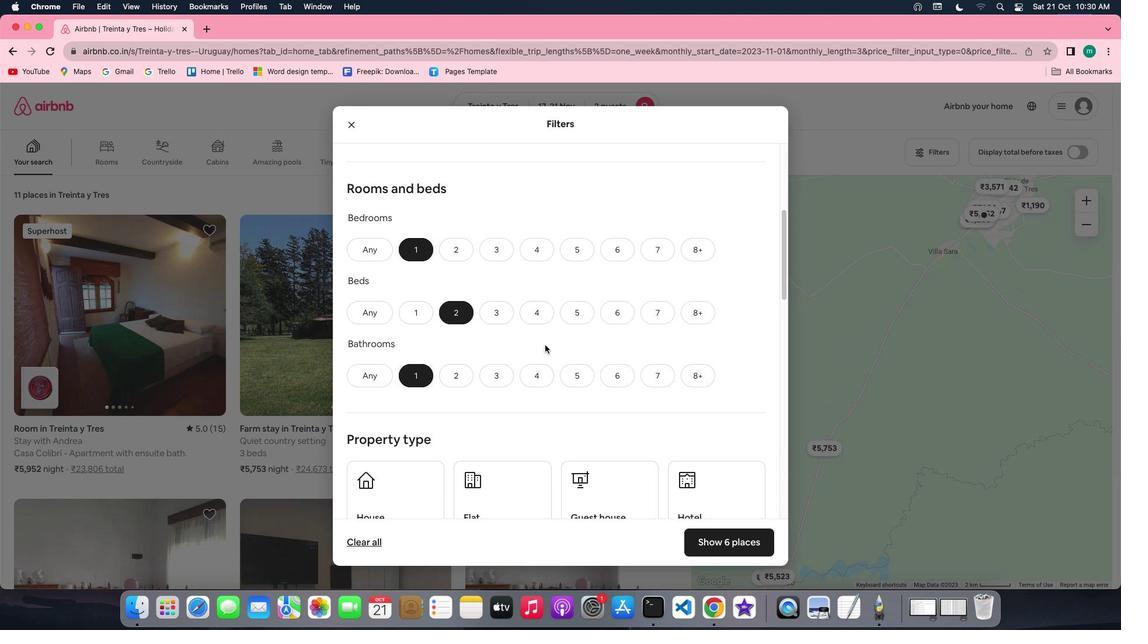 
Action: Mouse scrolled (544, 345) with delta (0, 0)
Screenshot: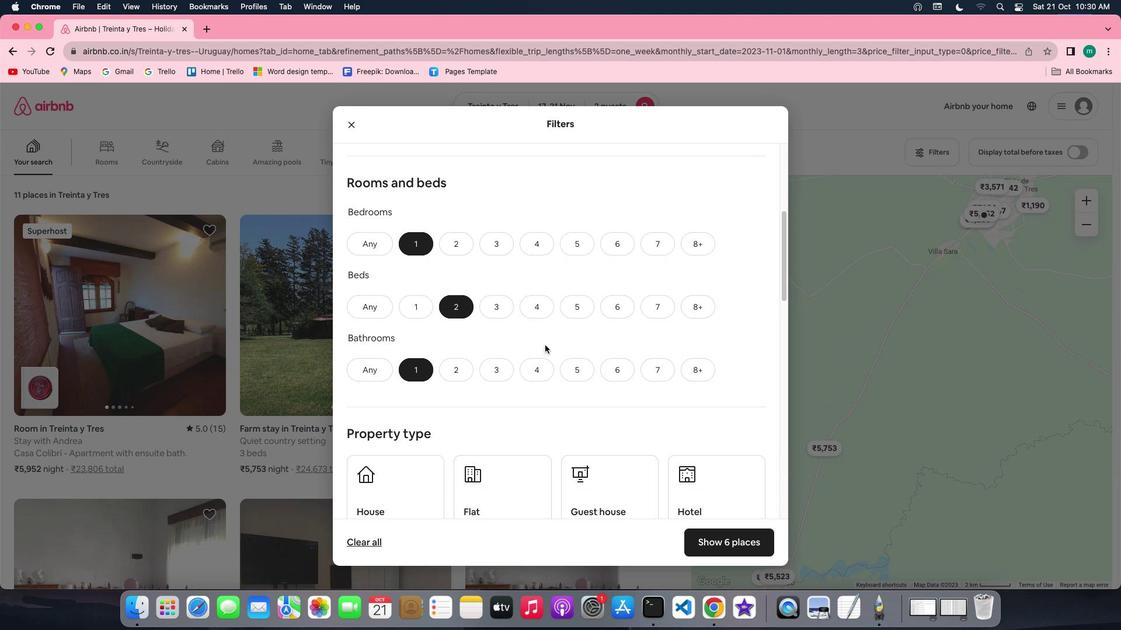 
Action: Mouse scrolled (544, 345) with delta (0, 0)
Screenshot: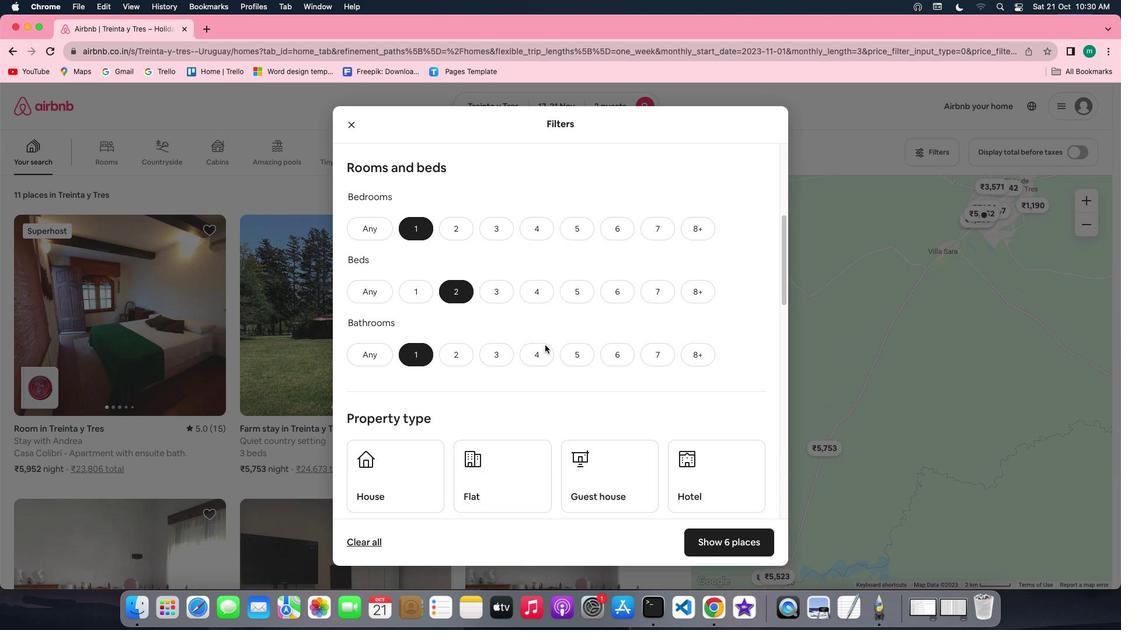 
Action: Mouse scrolled (544, 345) with delta (0, 0)
Screenshot: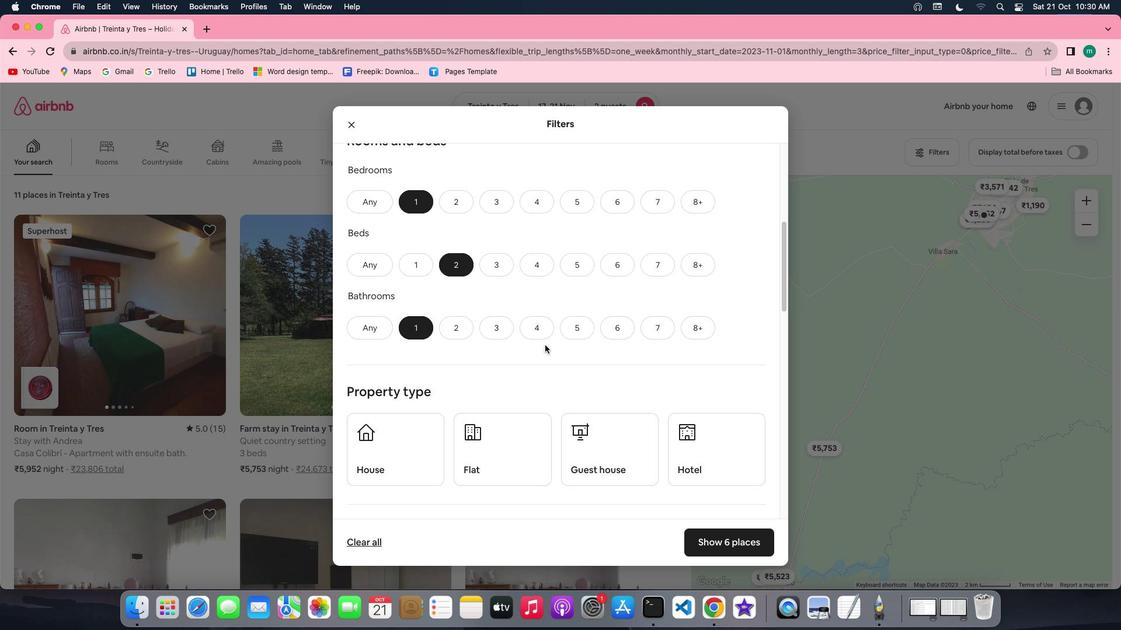 
Action: Mouse scrolled (544, 345) with delta (0, 0)
Screenshot: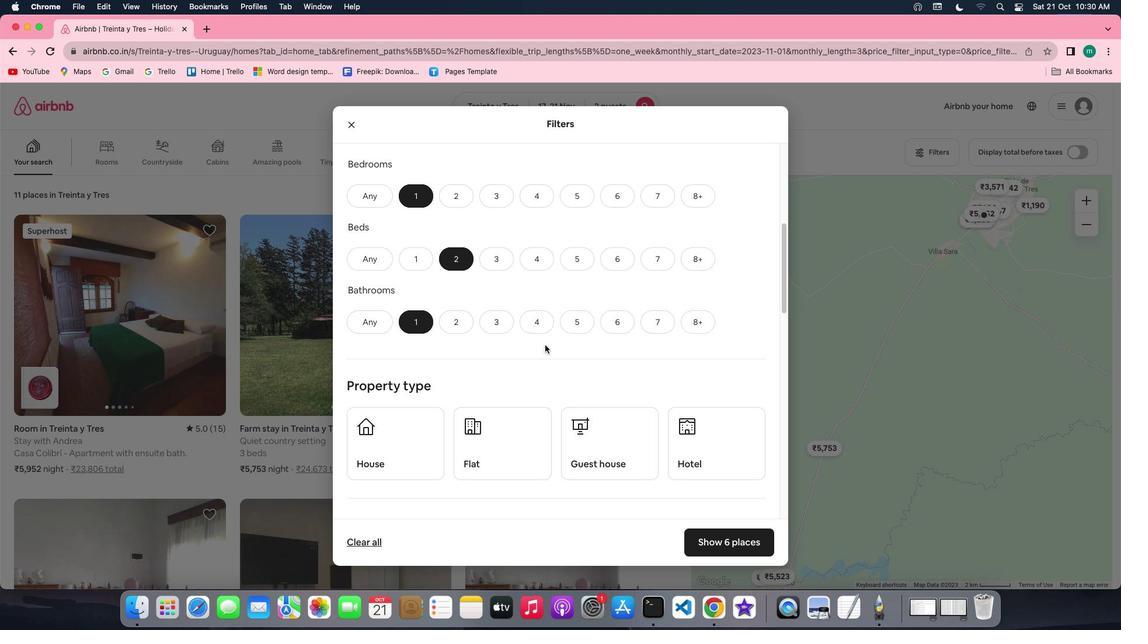 
Action: Mouse scrolled (544, 345) with delta (0, 0)
Screenshot: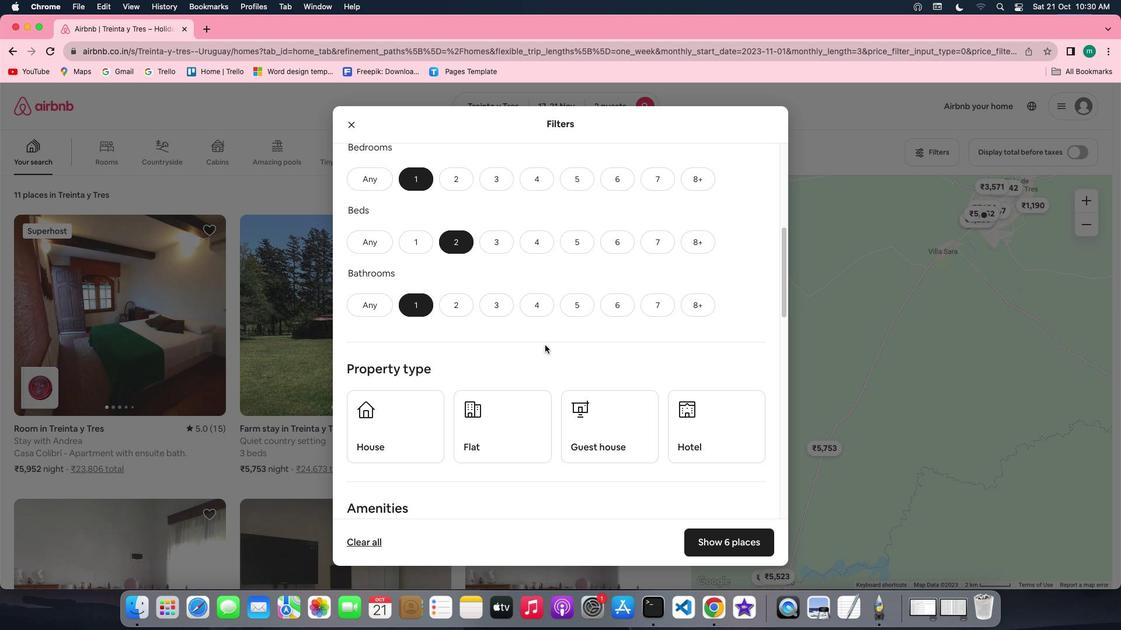 
Action: Mouse scrolled (544, 345) with delta (0, 0)
Screenshot: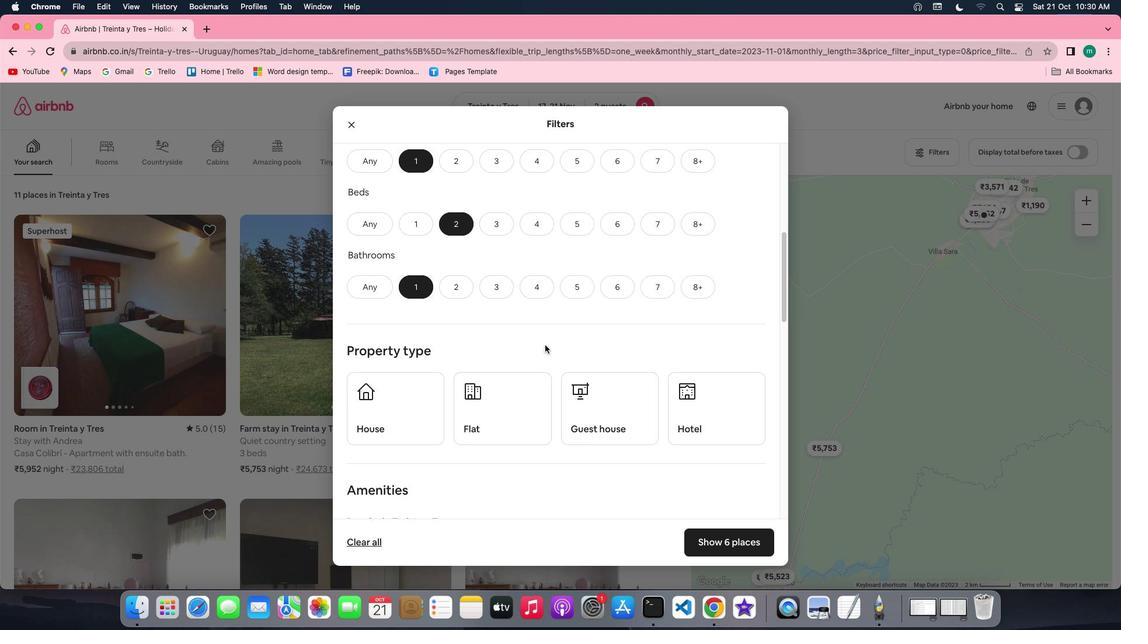 
Action: Mouse scrolled (544, 345) with delta (0, 0)
Screenshot: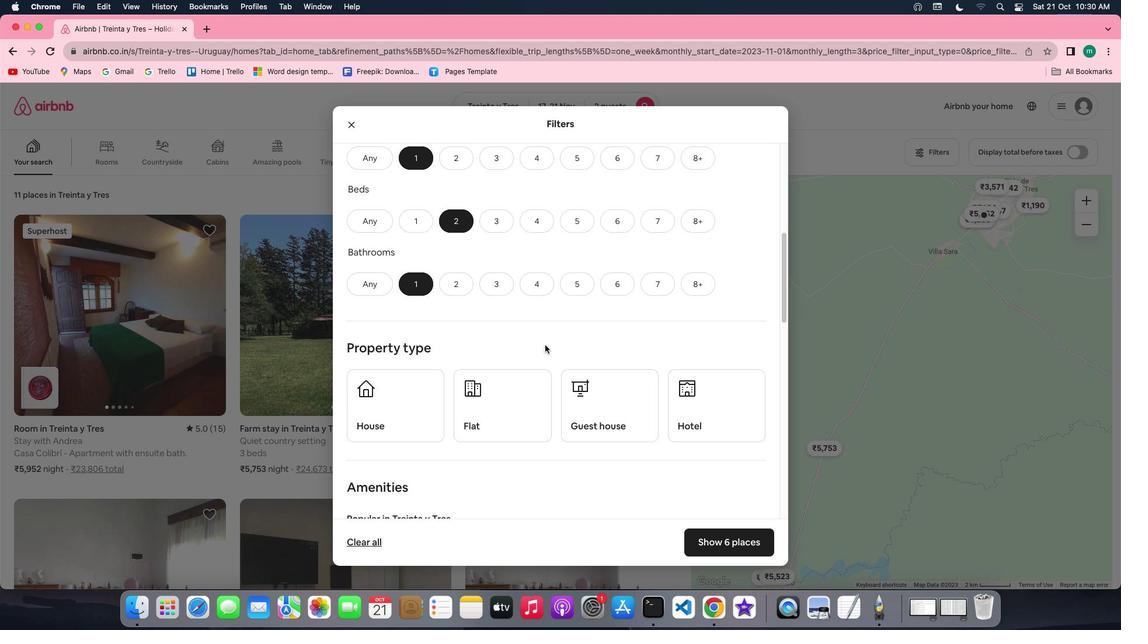 
Action: Mouse scrolled (544, 345) with delta (0, 0)
Screenshot: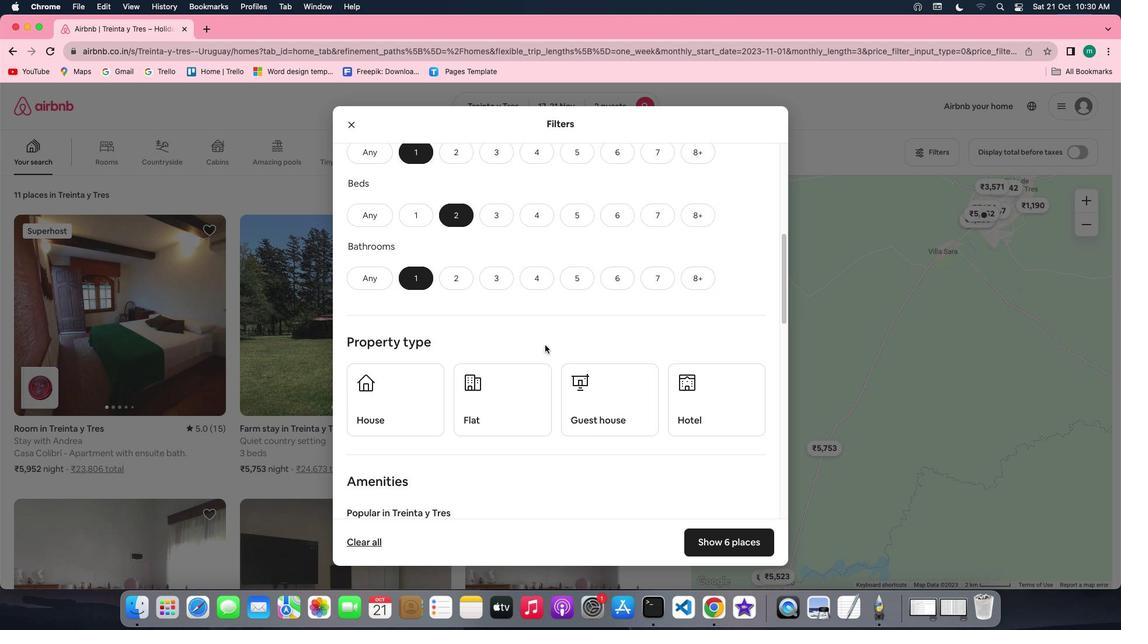 
Action: Mouse scrolled (544, 345) with delta (0, 0)
Screenshot: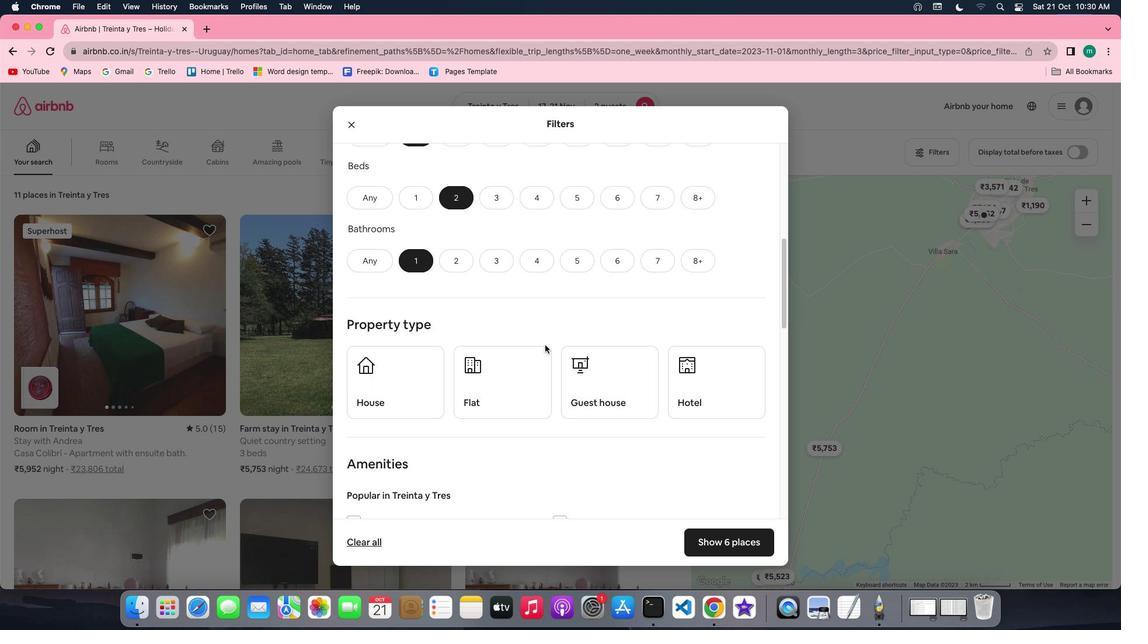 
Action: Mouse scrolled (544, 345) with delta (0, 0)
Screenshot: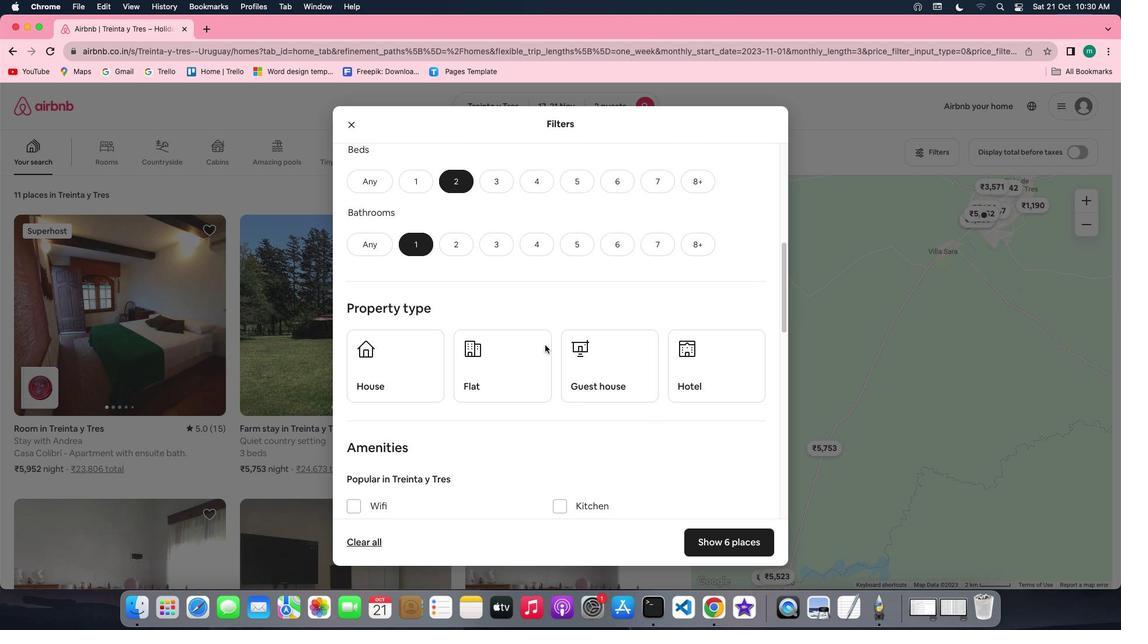 
Action: Mouse scrolled (544, 345) with delta (0, 0)
Screenshot: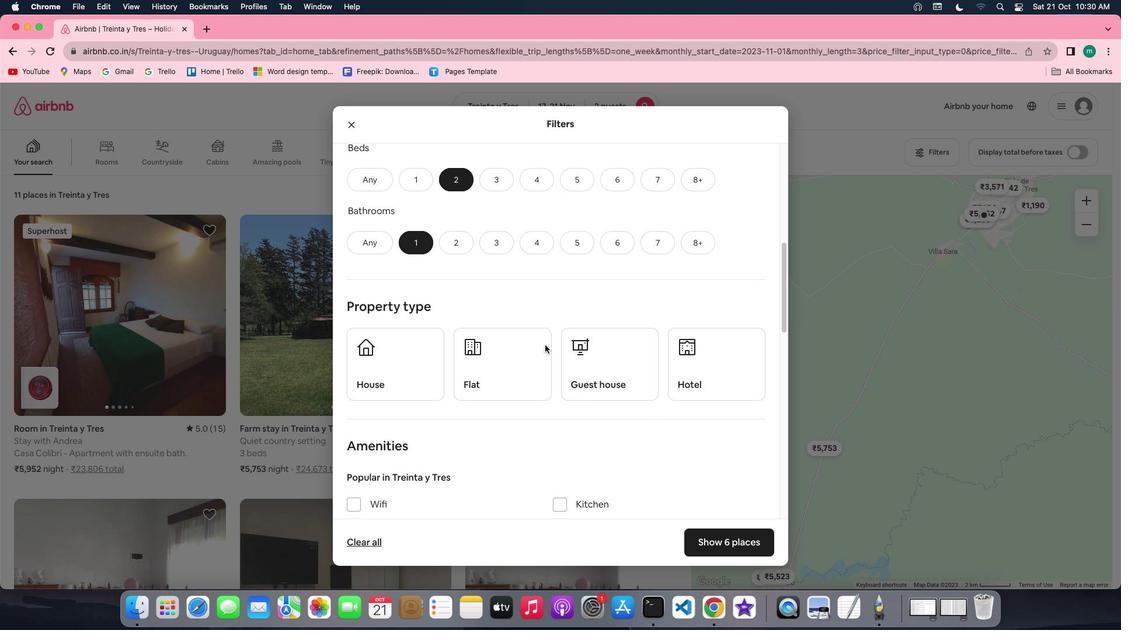 
Action: Mouse scrolled (544, 345) with delta (0, 0)
Screenshot: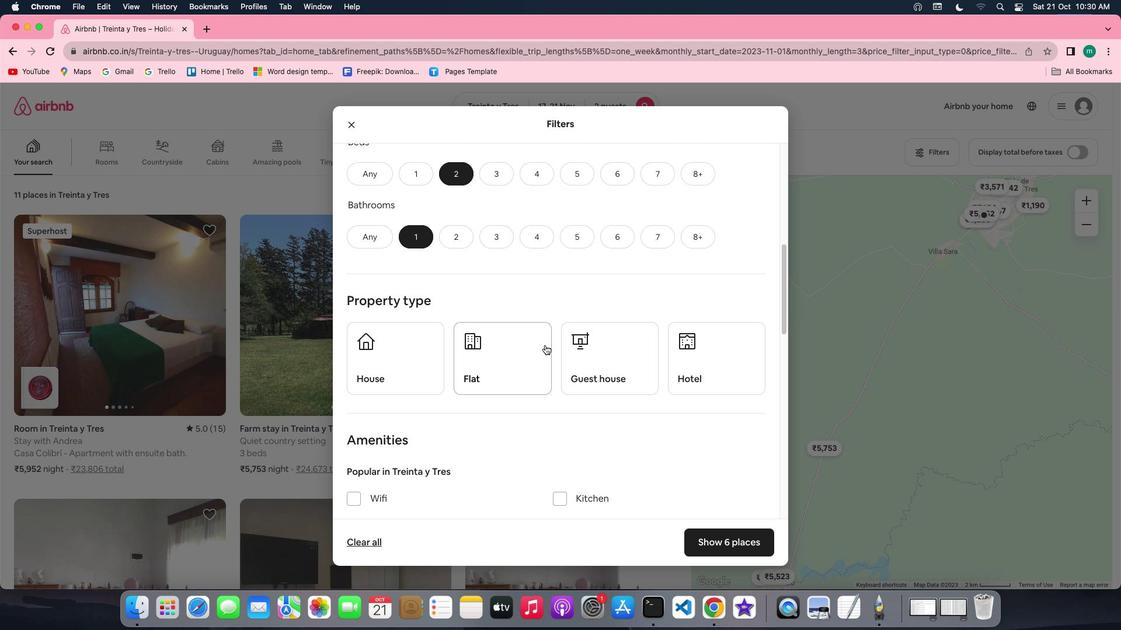 
Action: Mouse pressed left at (544, 345)
Screenshot: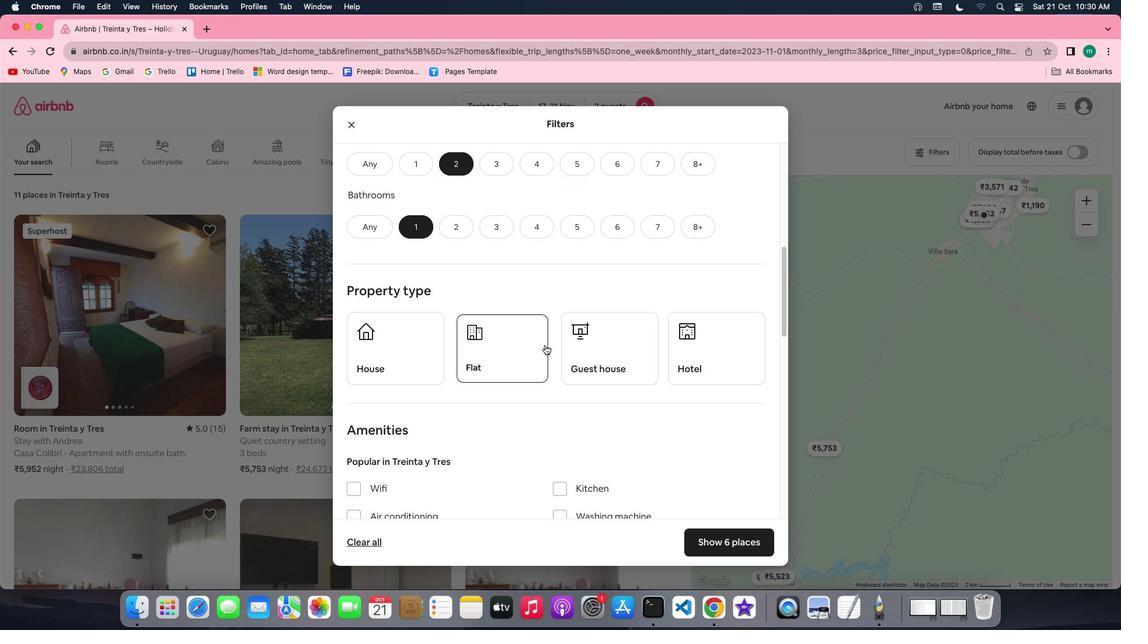 
Action: Mouse moved to (709, 391)
Screenshot: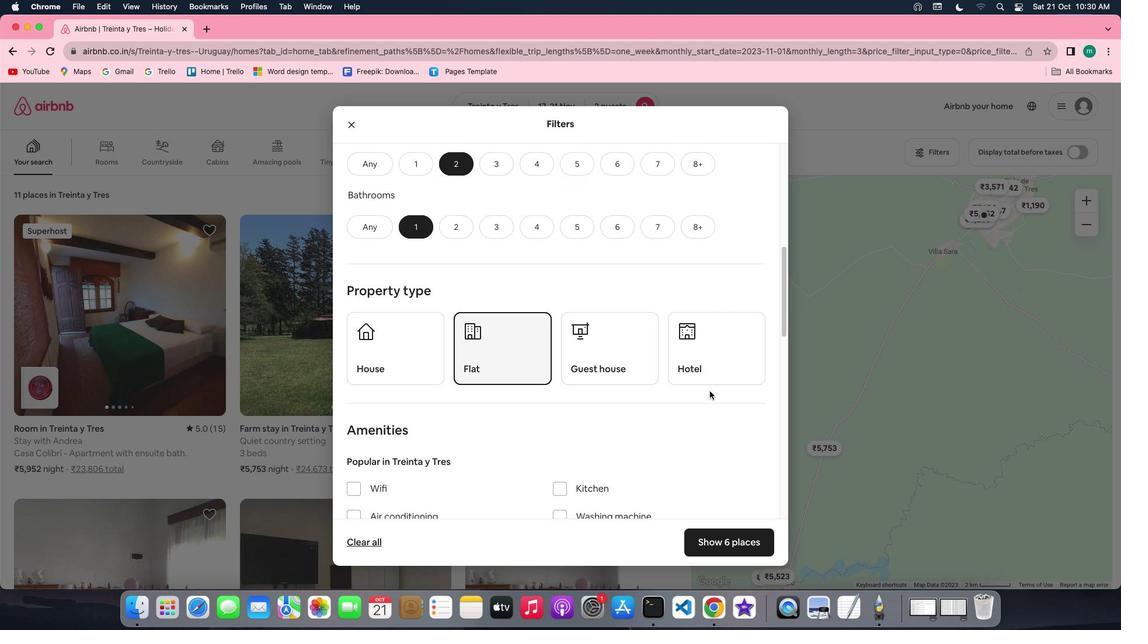 
Action: Mouse scrolled (709, 391) with delta (0, 0)
Screenshot: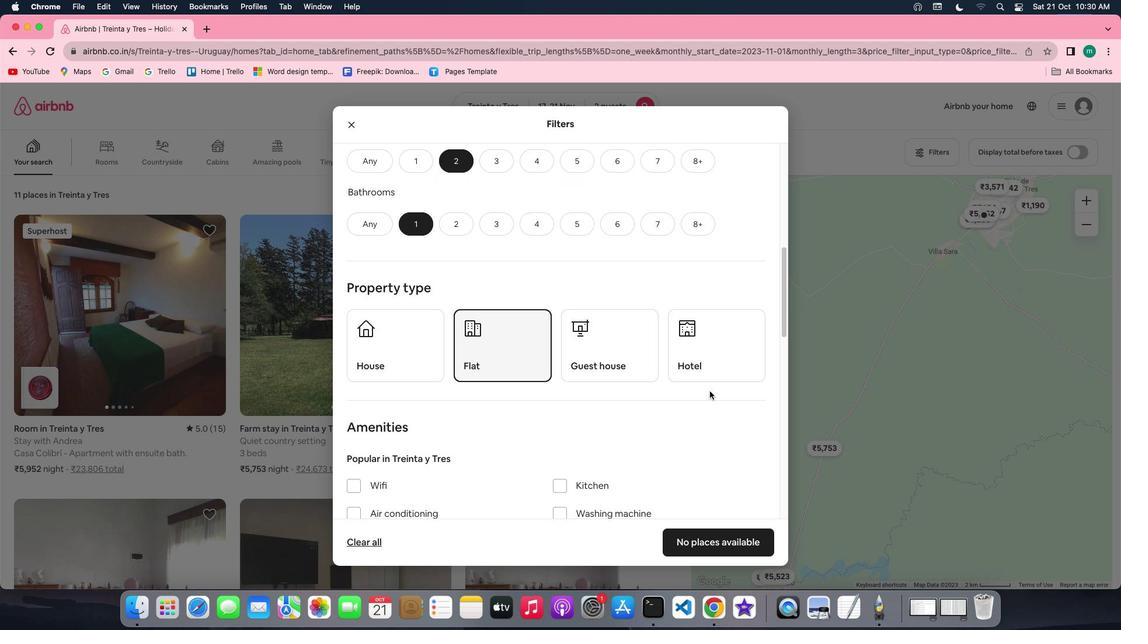 
Action: Mouse scrolled (709, 391) with delta (0, 0)
Screenshot: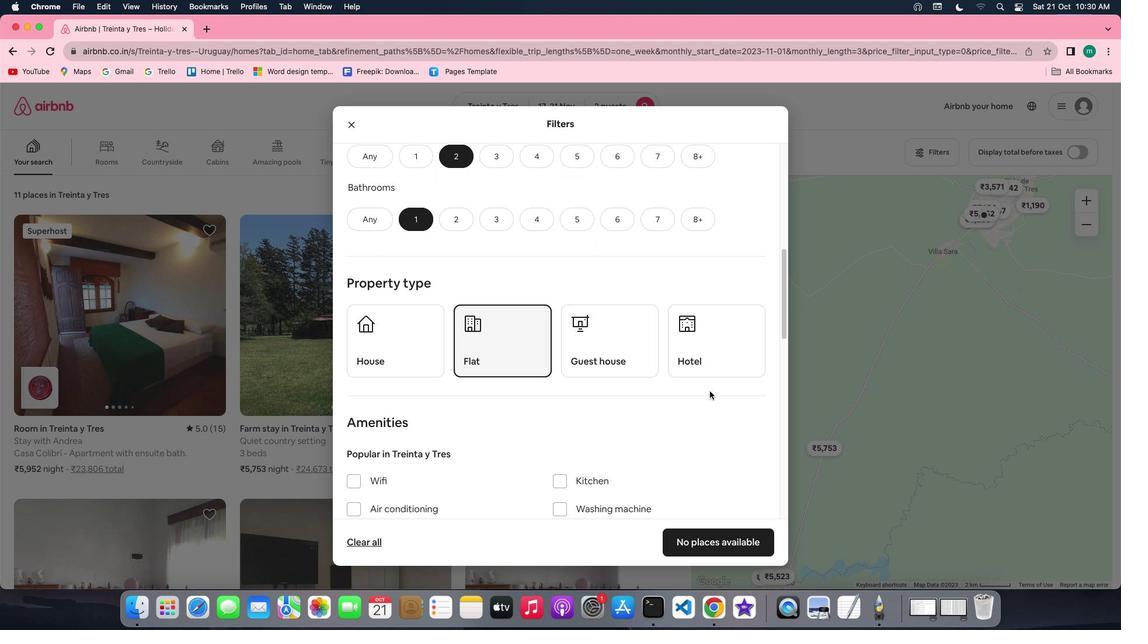 
Action: Mouse scrolled (709, 391) with delta (0, 0)
Screenshot: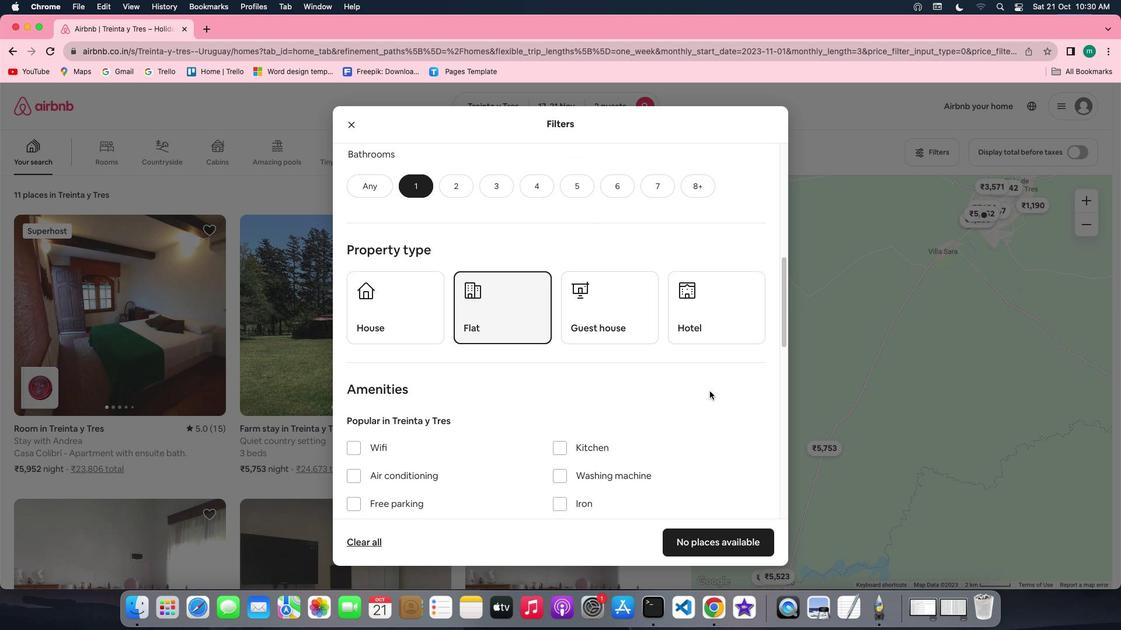 
Action: Mouse scrolled (709, 391) with delta (0, 0)
Screenshot: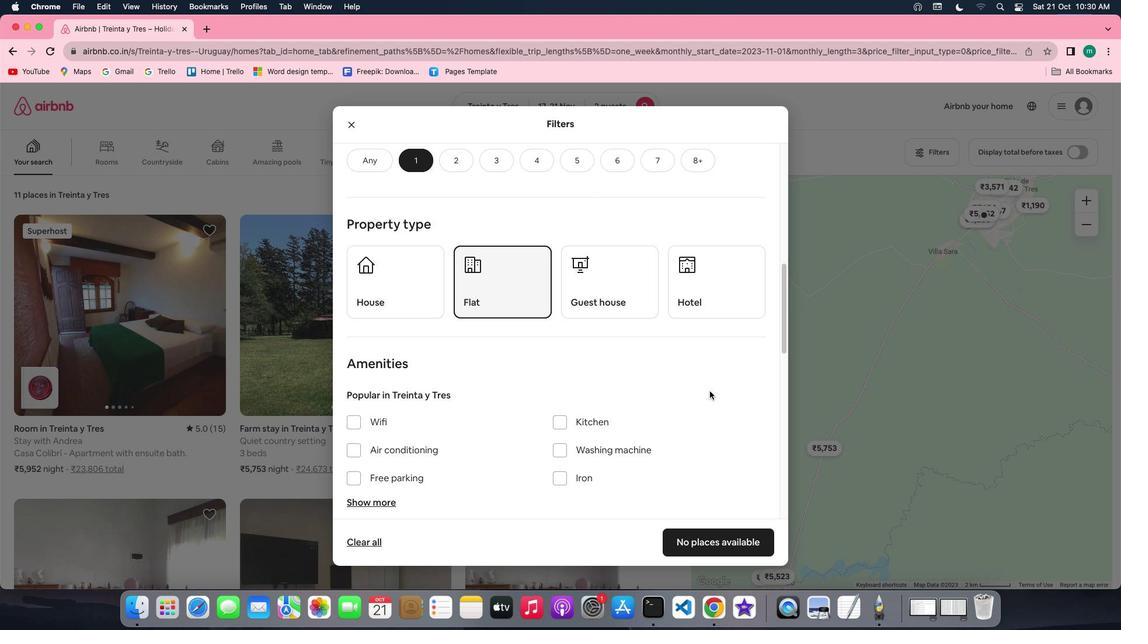 
Action: Mouse scrolled (709, 391) with delta (0, 0)
Screenshot: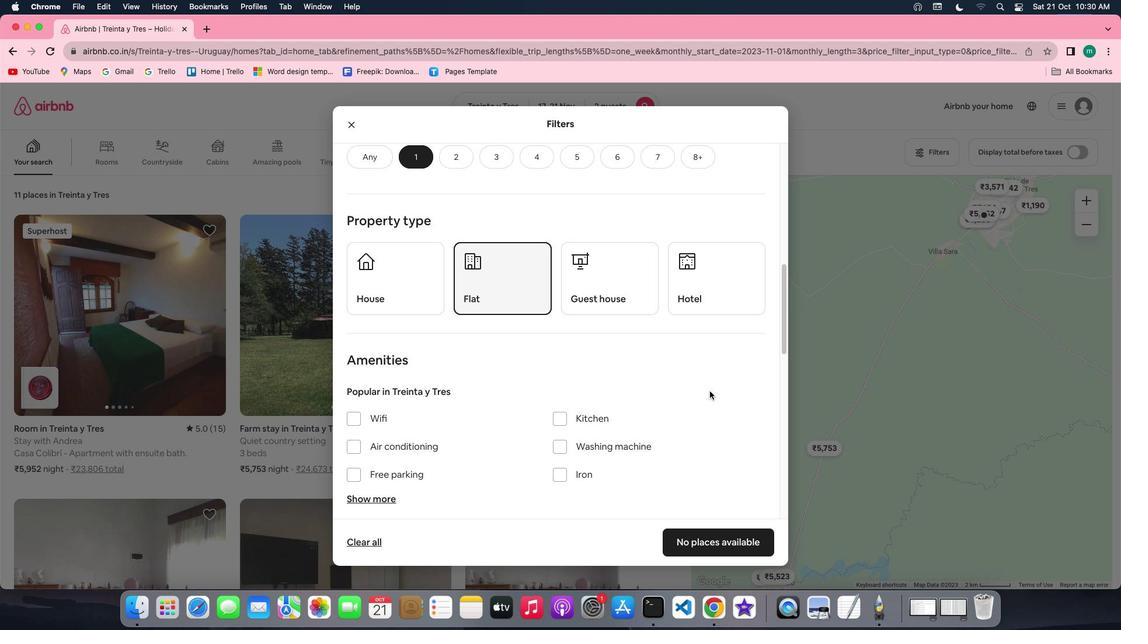 
Action: Mouse scrolled (709, 391) with delta (0, 0)
Screenshot: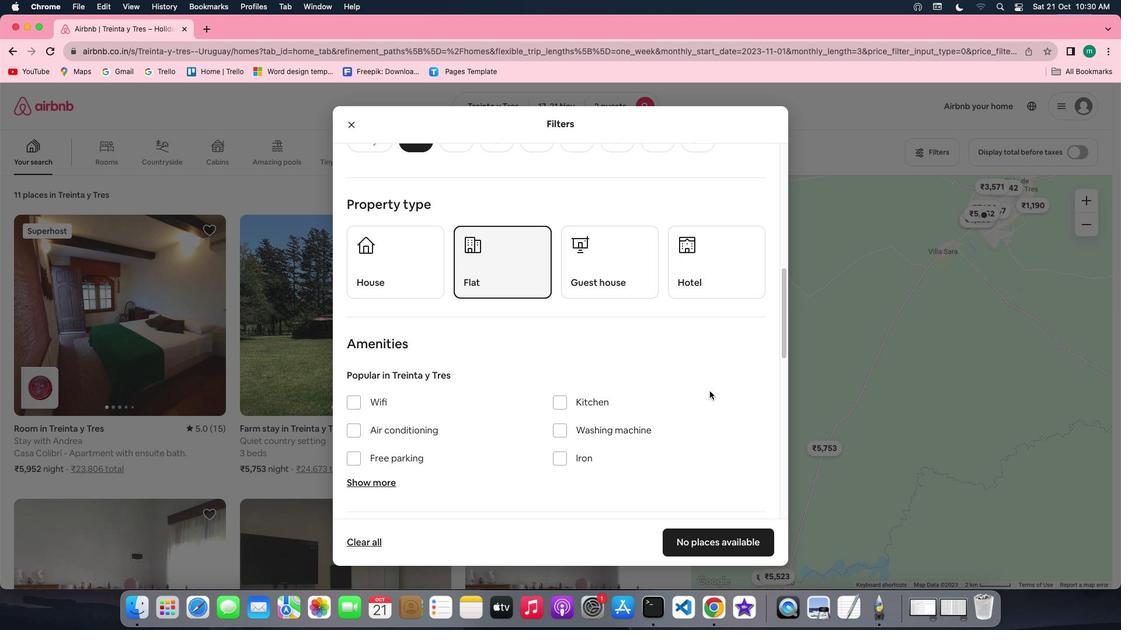 
Action: Mouse scrolled (709, 391) with delta (0, 0)
Screenshot: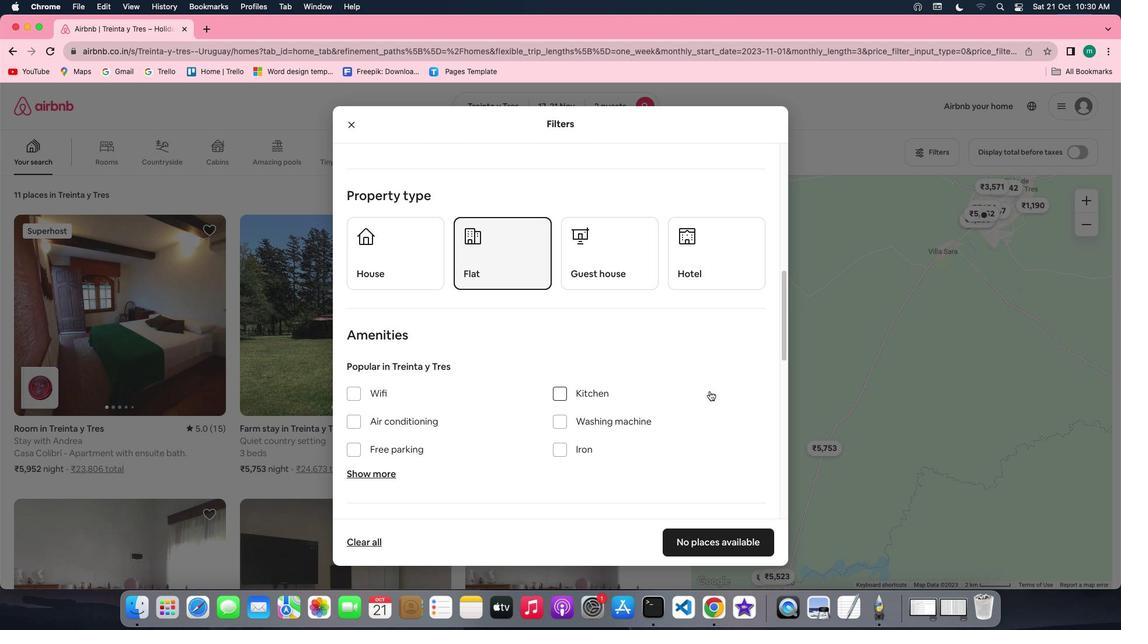 
Action: Mouse scrolled (709, 391) with delta (0, 0)
Screenshot: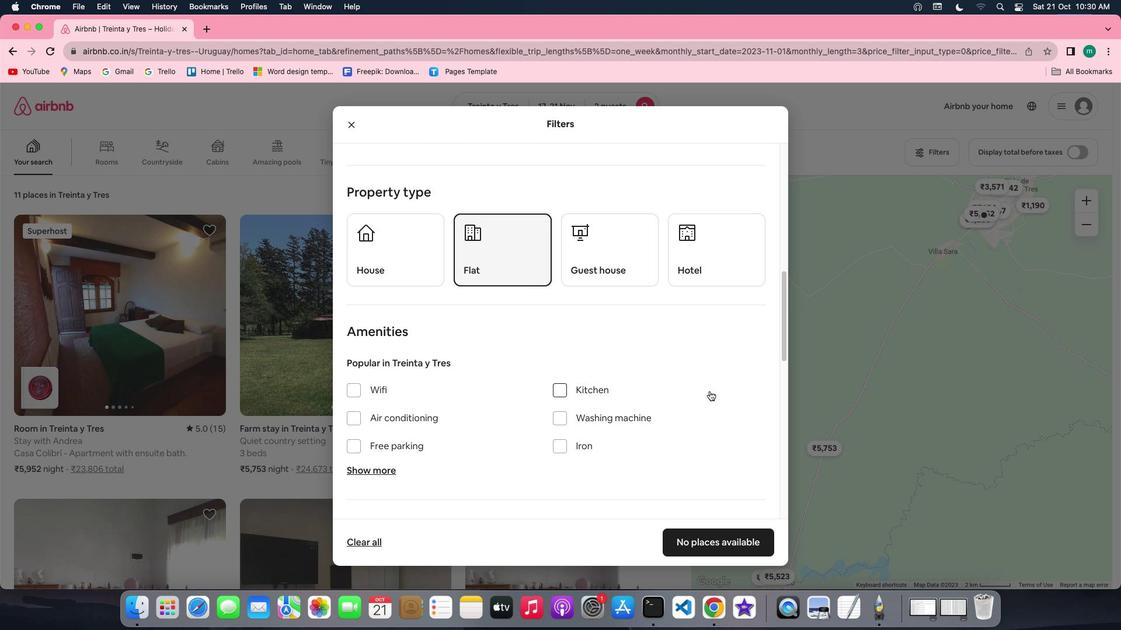 
Action: Mouse scrolled (709, 391) with delta (0, 0)
Screenshot: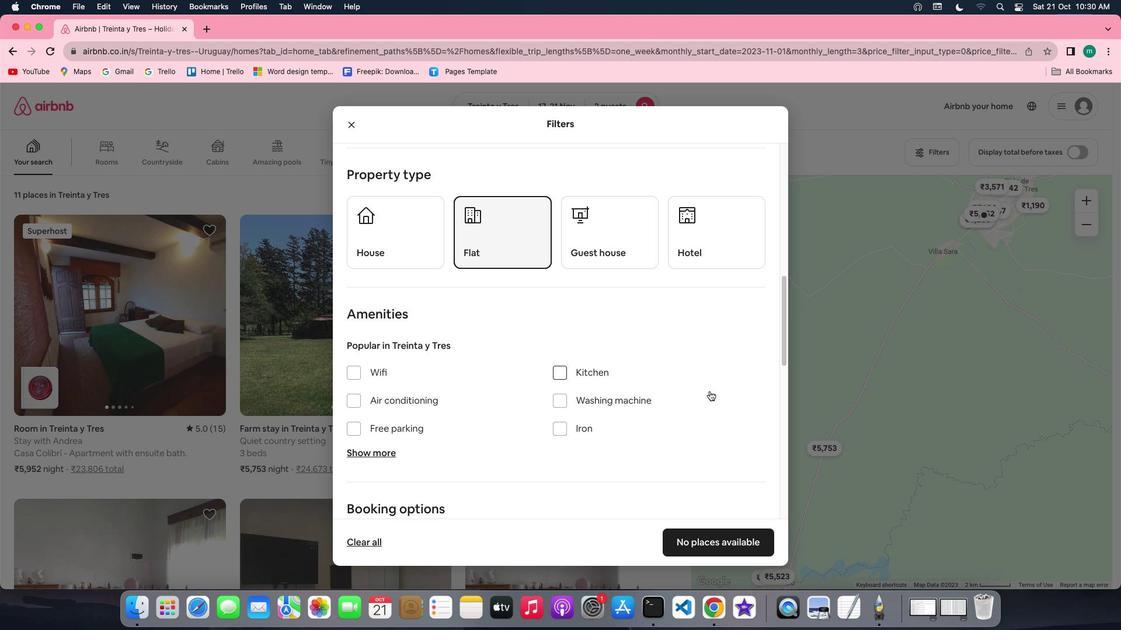 
Action: Mouse moved to (373, 329)
Screenshot: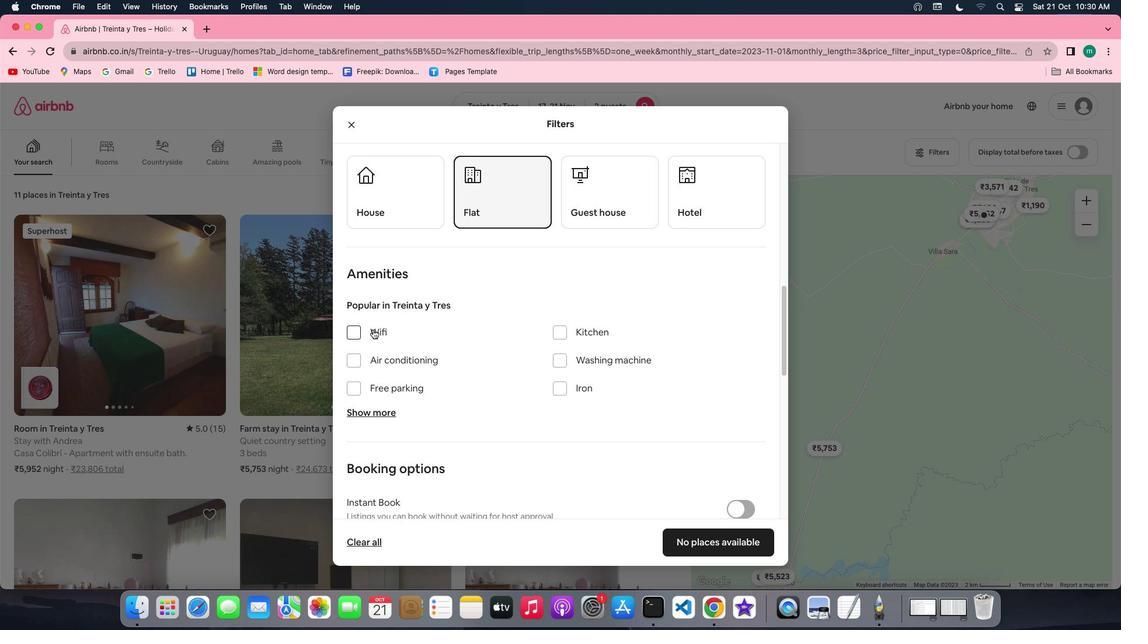 
Action: Mouse pressed left at (373, 329)
Screenshot: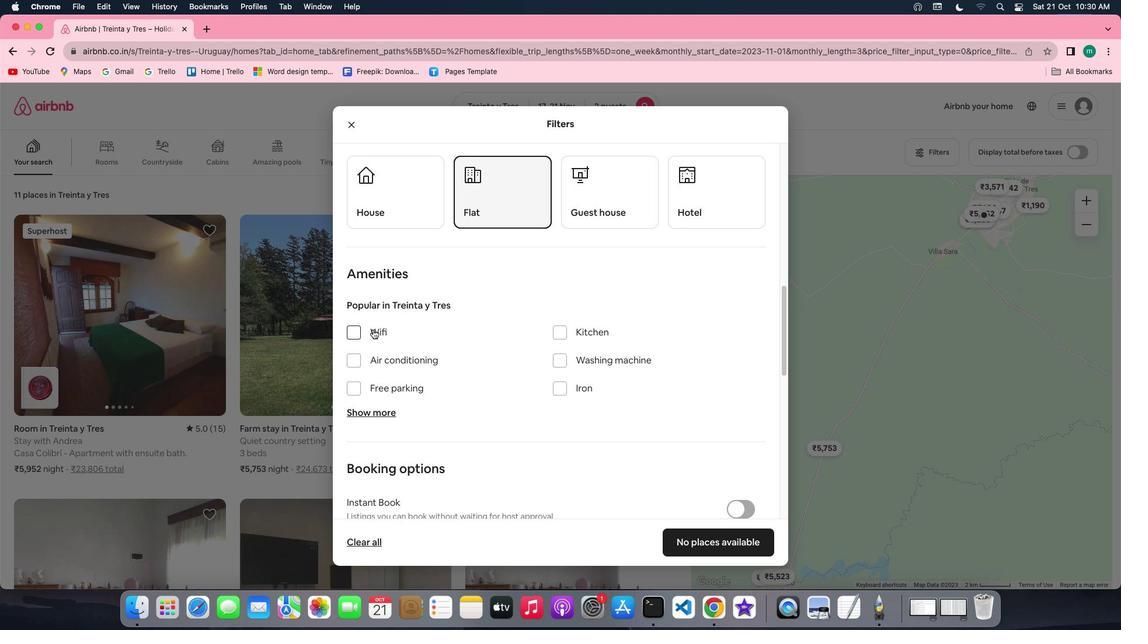 
Action: Mouse moved to (588, 366)
Screenshot: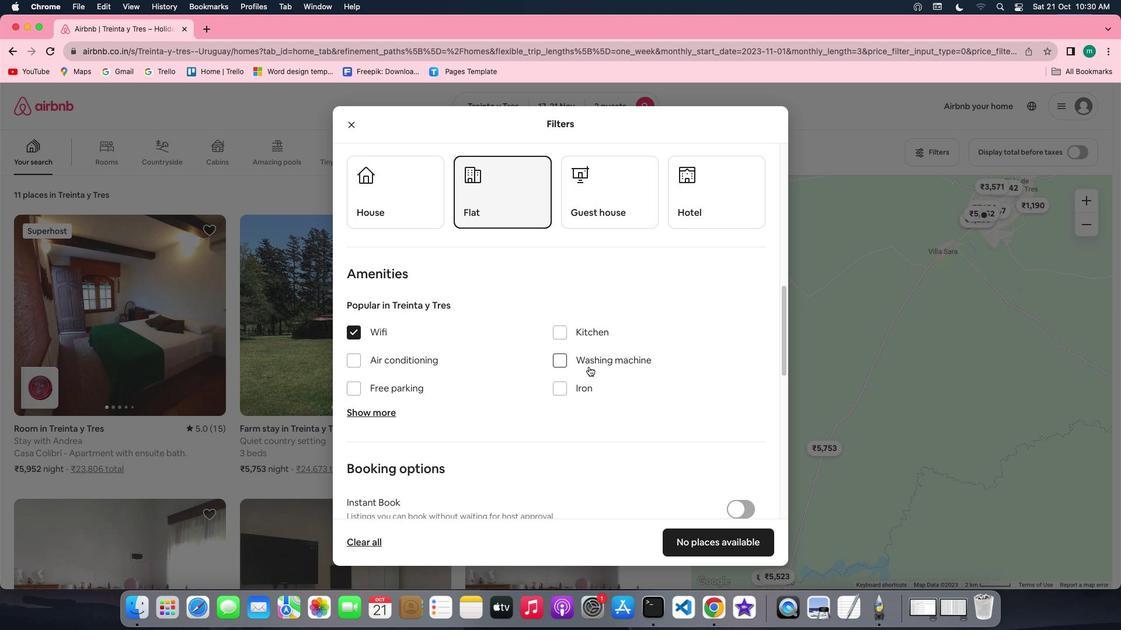
Action: Mouse scrolled (588, 366) with delta (0, 0)
Screenshot: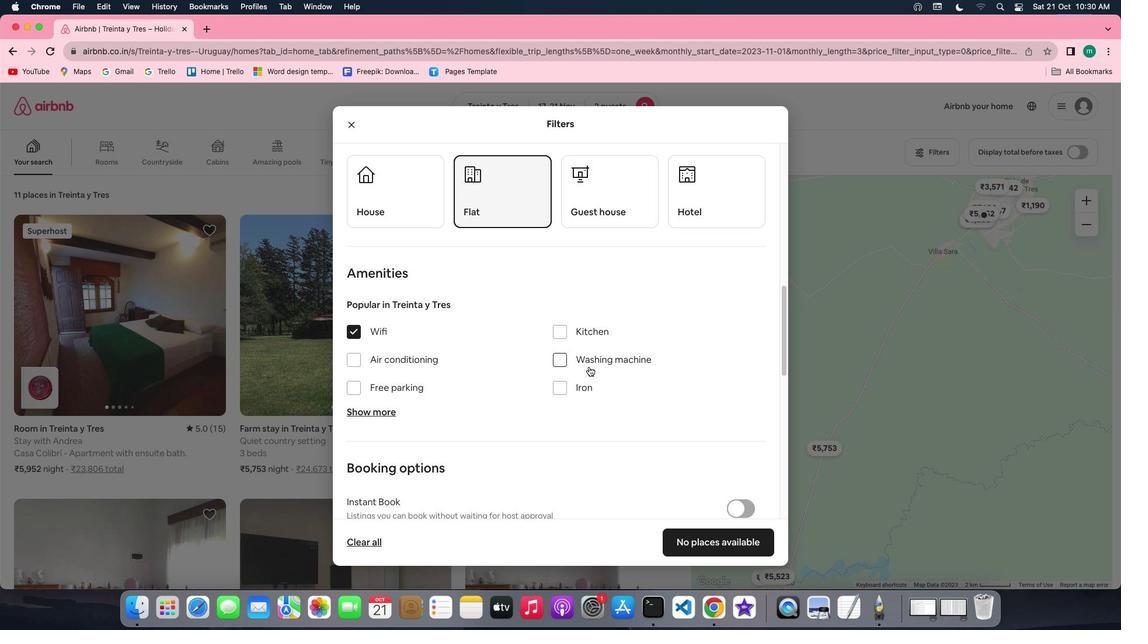 
Action: Mouse scrolled (588, 366) with delta (0, 0)
Screenshot: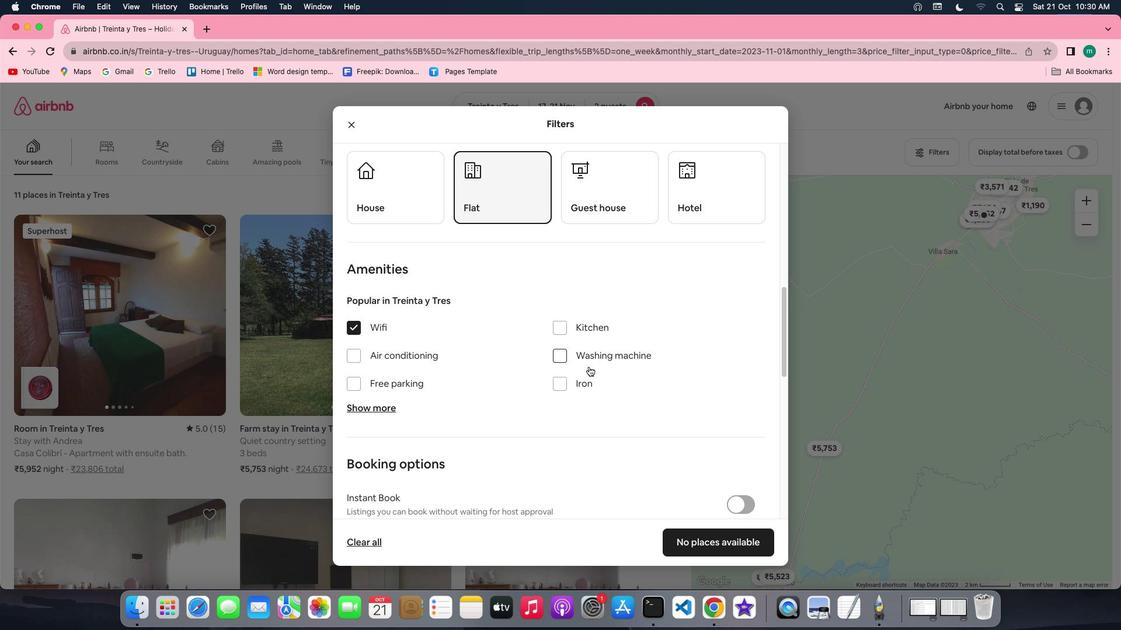 
Action: Mouse scrolled (588, 366) with delta (0, 0)
Screenshot: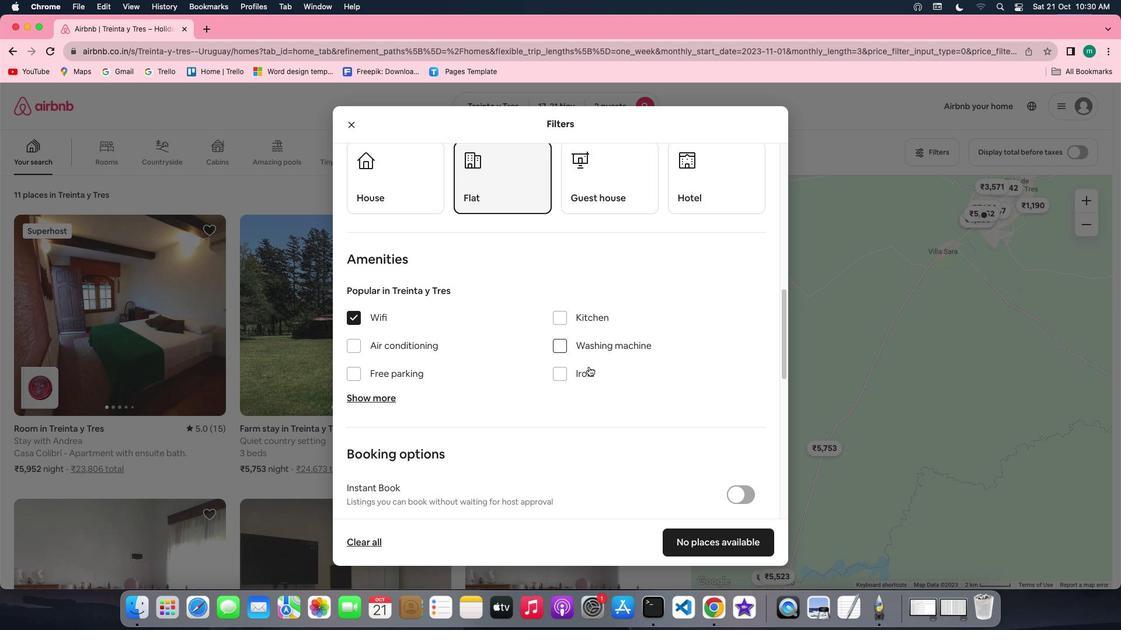 
Action: Mouse scrolled (588, 366) with delta (0, 0)
Screenshot: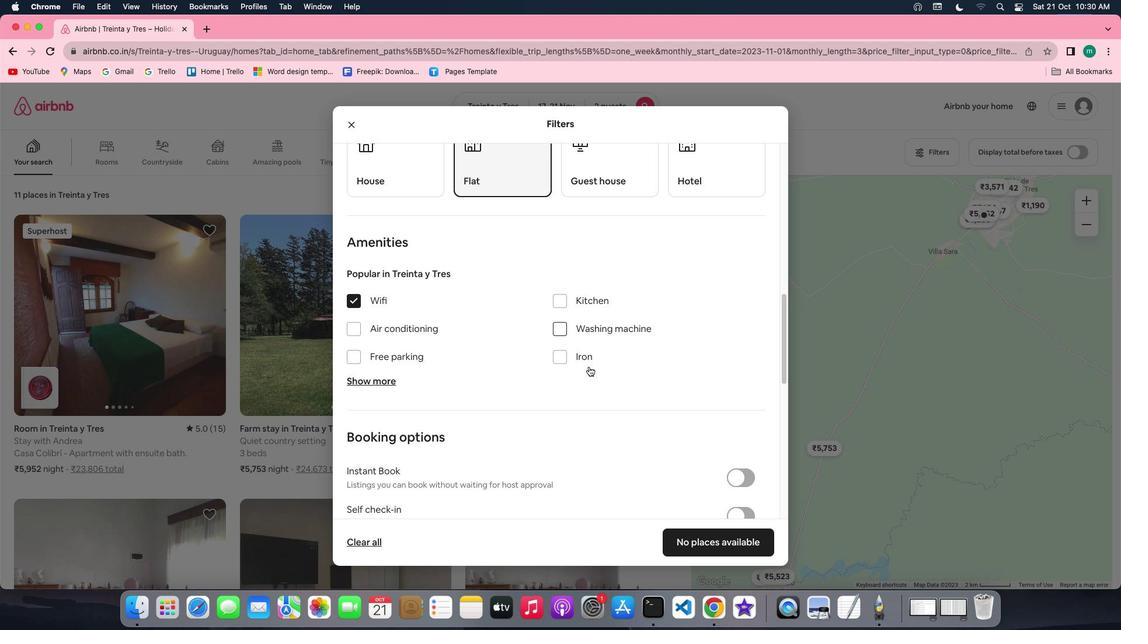 
Action: Mouse scrolled (588, 366) with delta (0, 0)
Screenshot: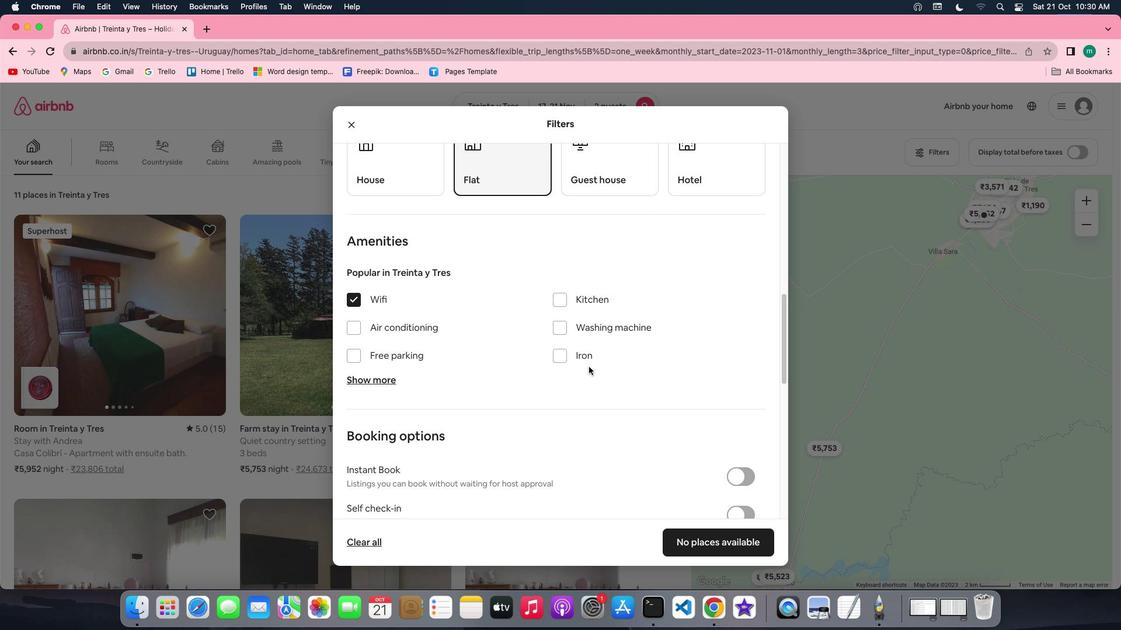 
Action: Mouse scrolled (588, 366) with delta (0, 0)
Screenshot: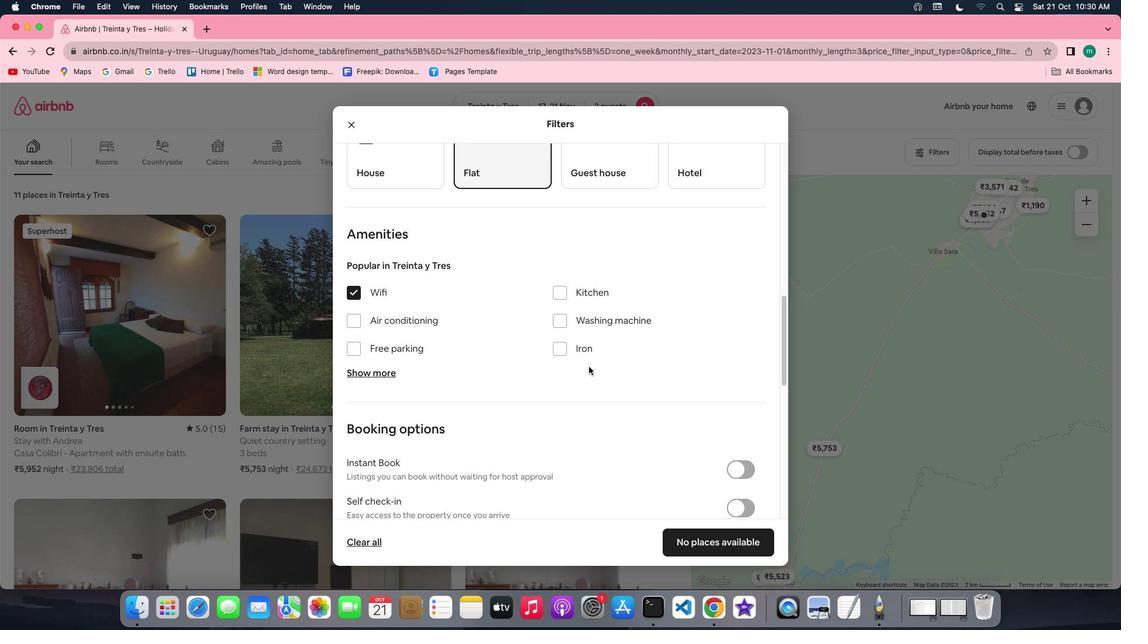 
Action: Mouse scrolled (588, 366) with delta (0, 0)
Screenshot: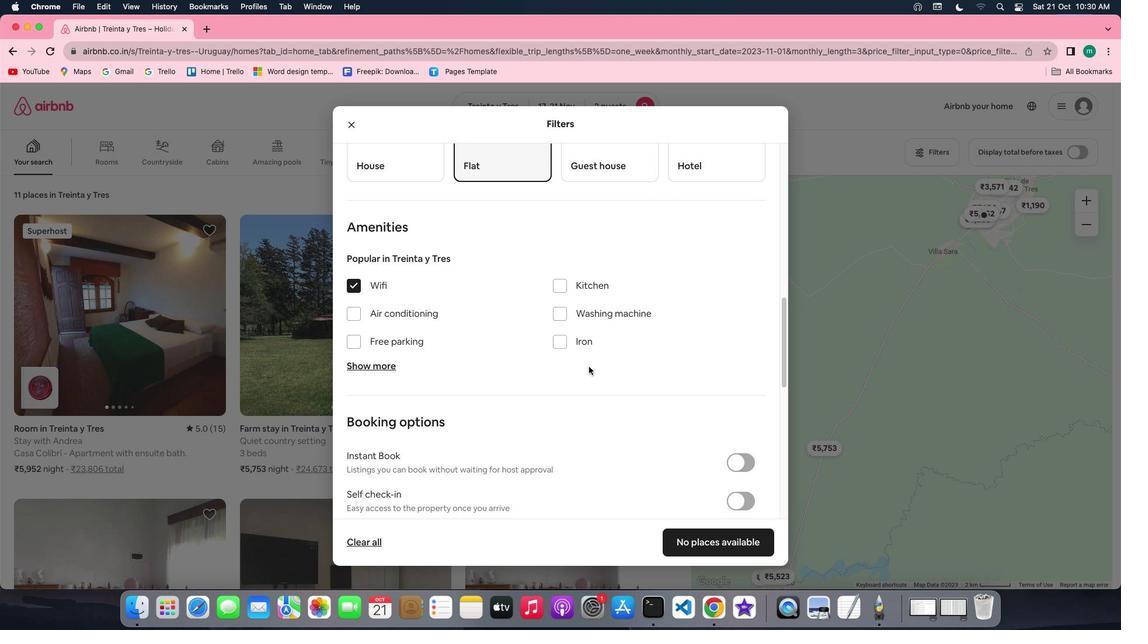 
Action: Mouse scrolled (588, 366) with delta (0, 0)
Screenshot: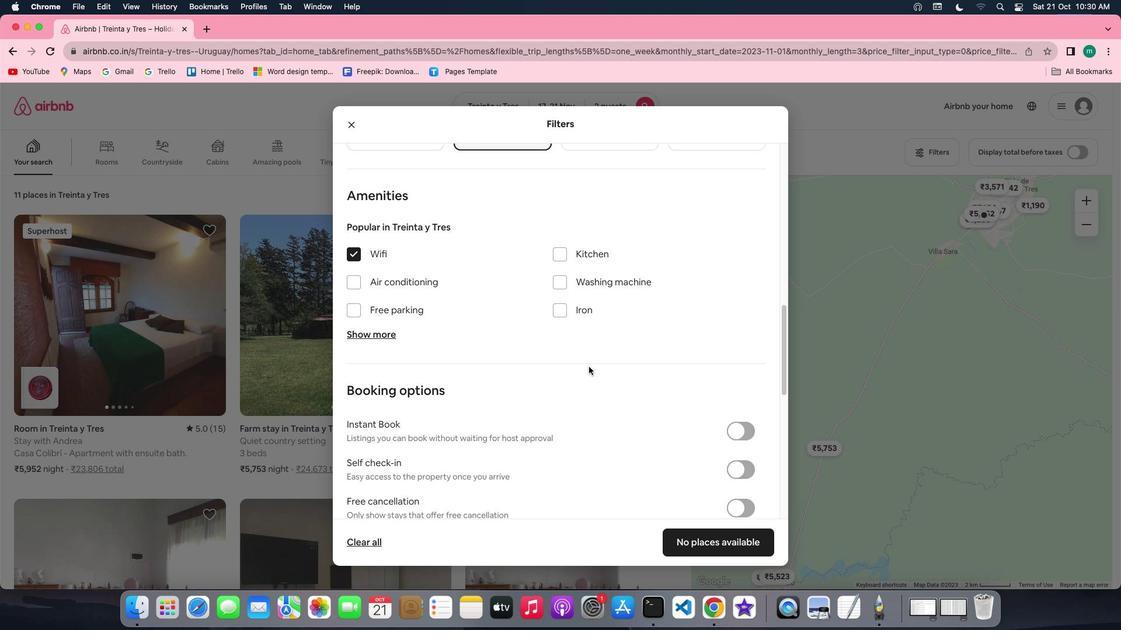 
Action: Mouse scrolled (588, 366) with delta (0, 0)
Screenshot: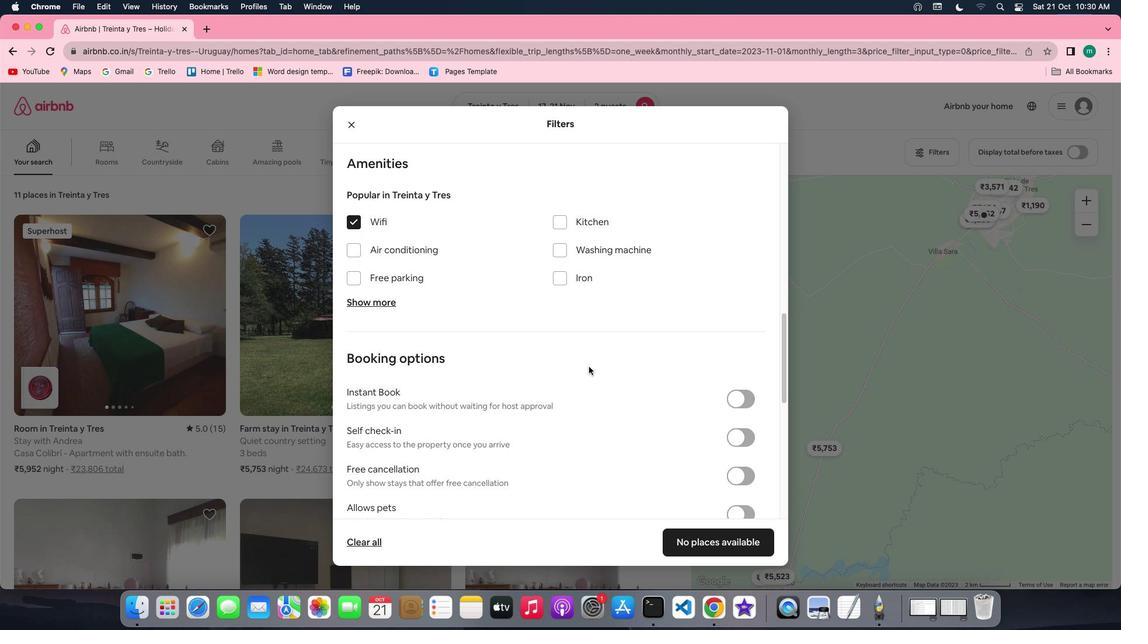 
Action: Mouse scrolled (588, 366) with delta (0, 0)
Screenshot: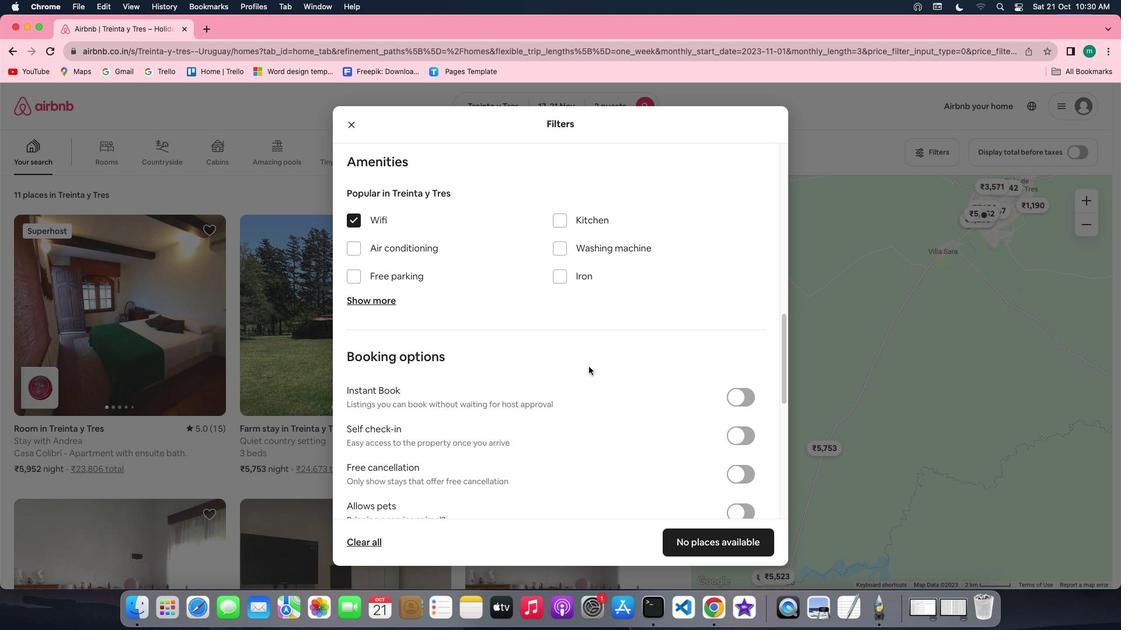 
Action: Mouse scrolled (588, 366) with delta (0, 0)
Screenshot: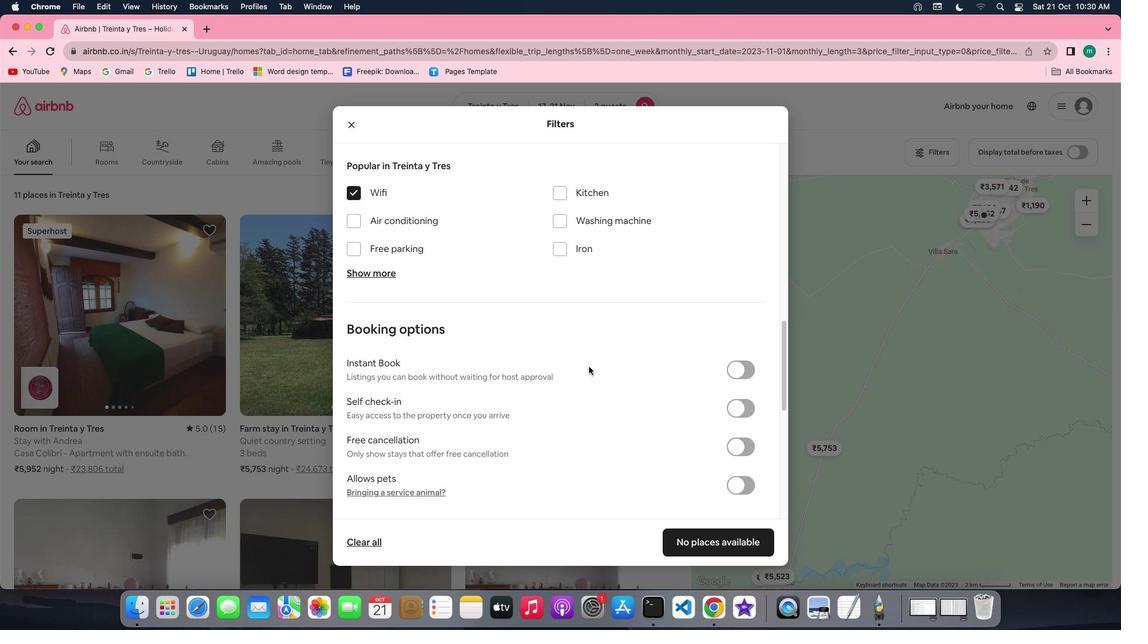 
Action: Mouse moved to (746, 398)
Screenshot: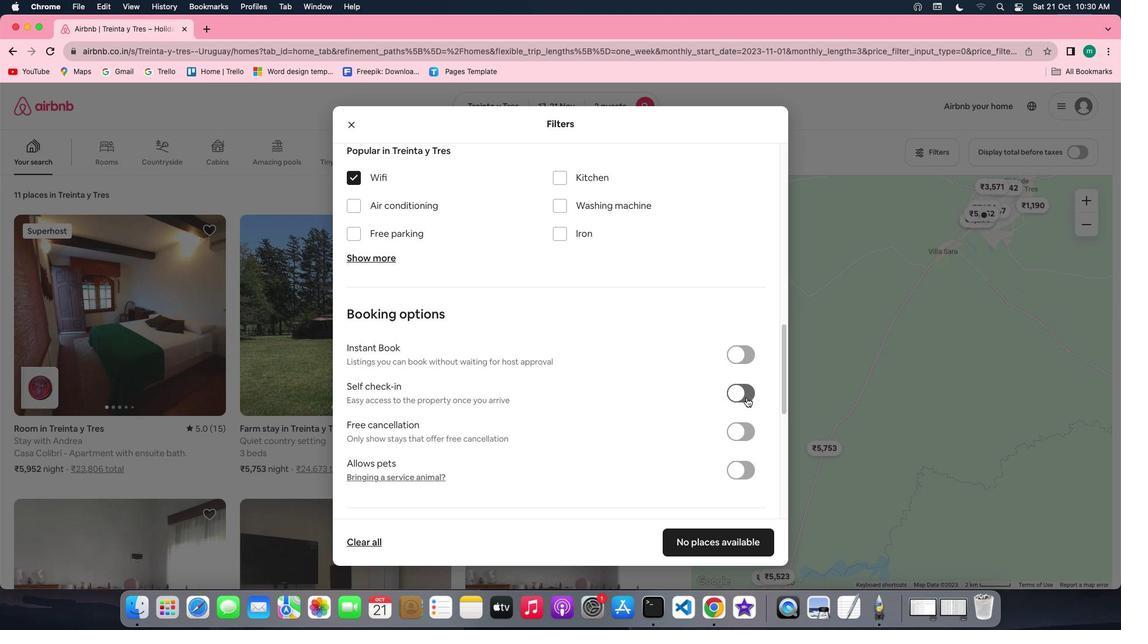 
Action: Mouse pressed left at (746, 398)
Screenshot: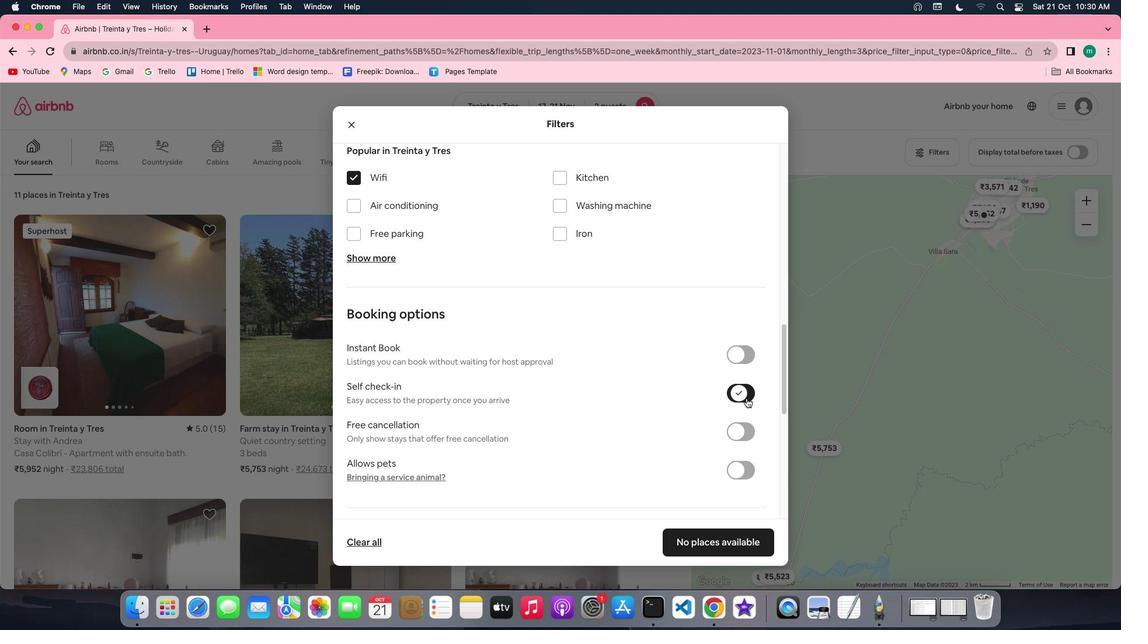 
Action: Mouse moved to (627, 415)
Screenshot: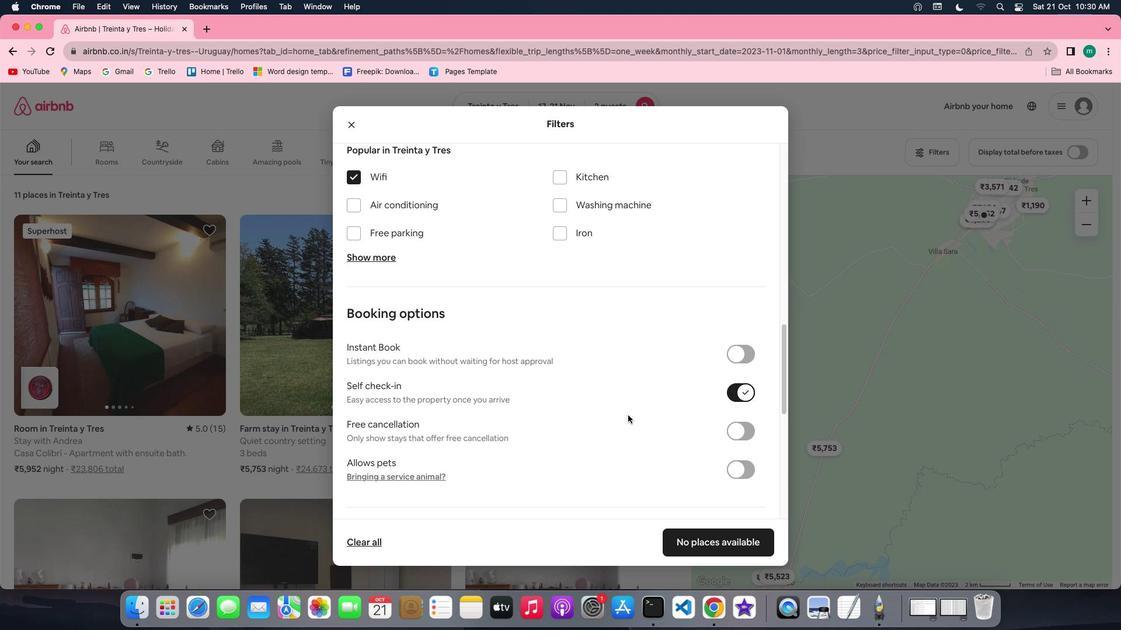
Action: Mouse scrolled (627, 415) with delta (0, 0)
Screenshot: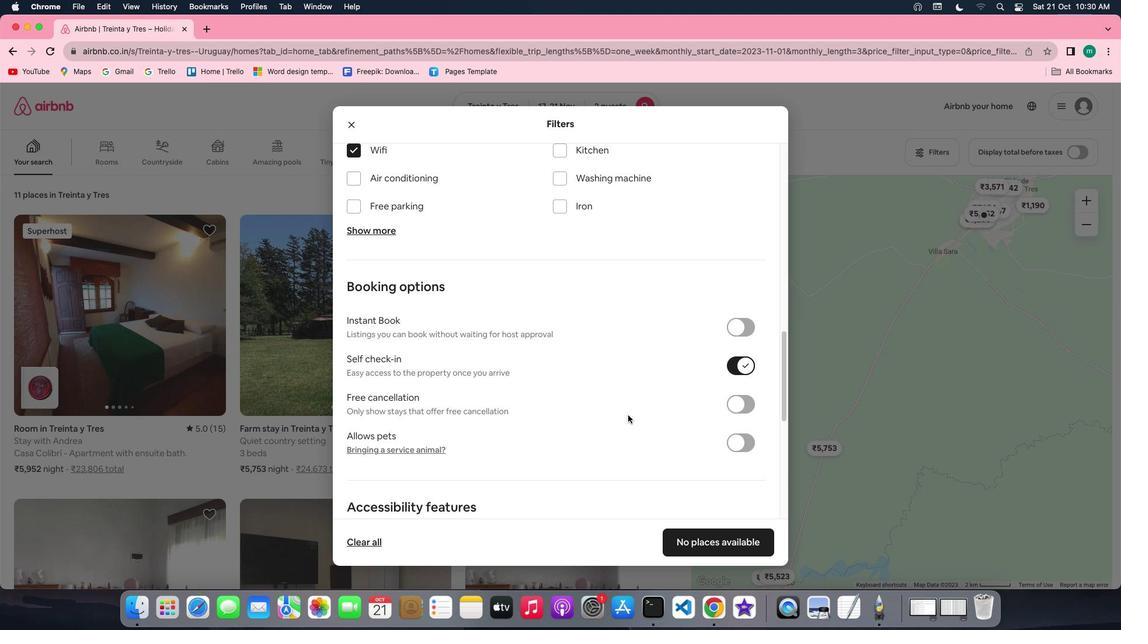 
Action: Mouse scrolled (627, 415) with delta (0, 0)
Screenshot: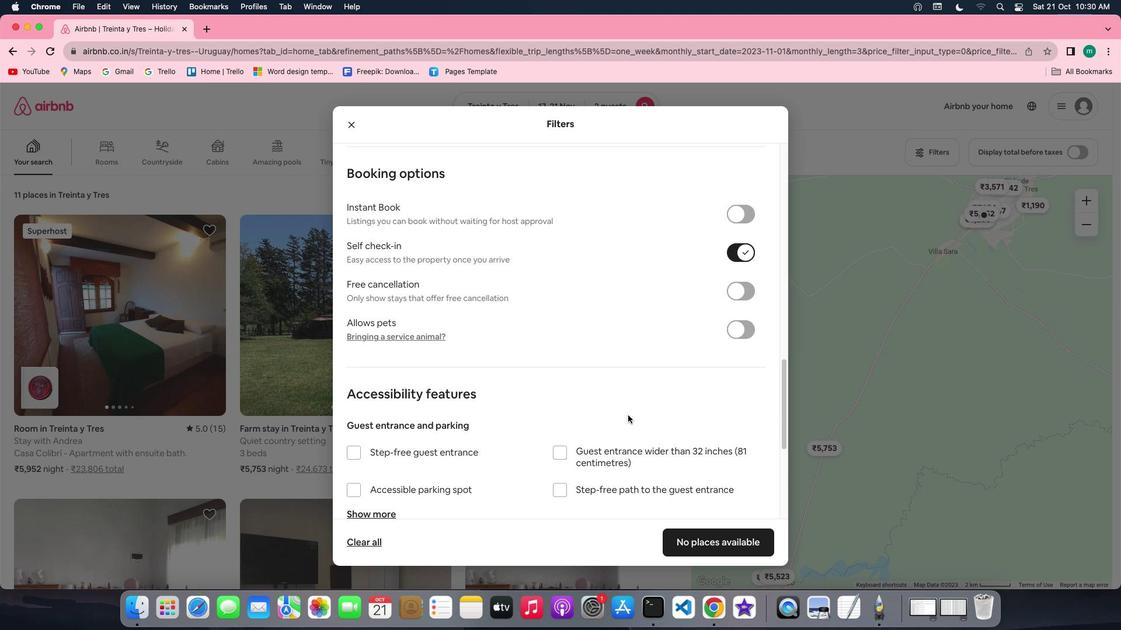 
Action: Mouse scrolled (627, 415) with delta (0, -1)
Screenshot: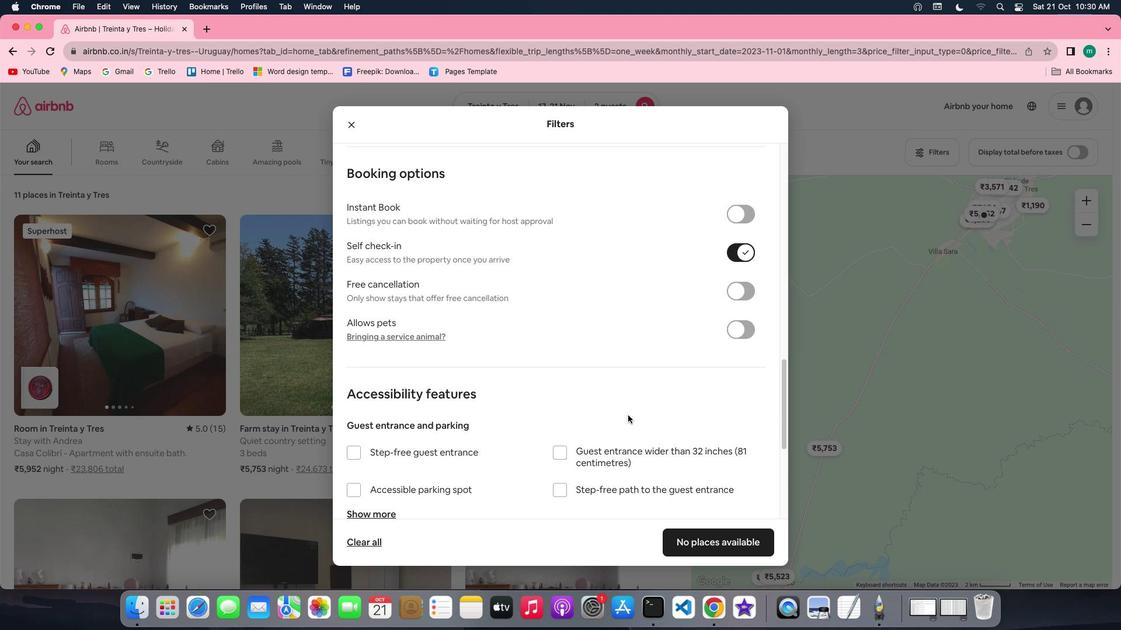 
Action: Mouse scrolled (627, 415) with delta (0, -2)
Screenshot: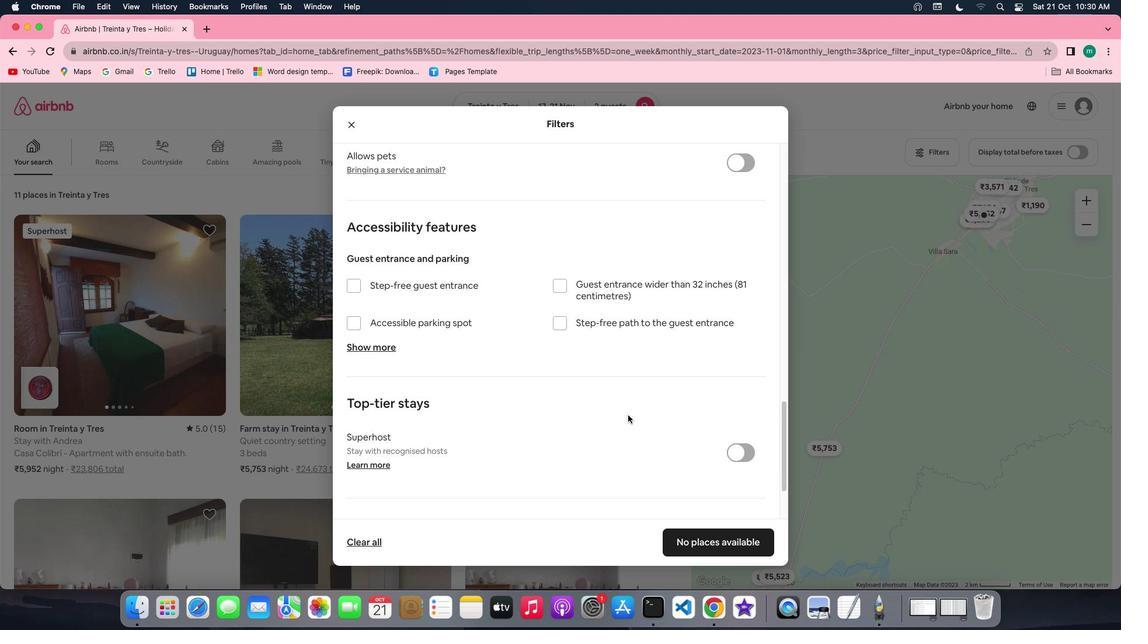 
Action: Mouse scrolled (627, 415) with delta (0, -3)
Screenshot: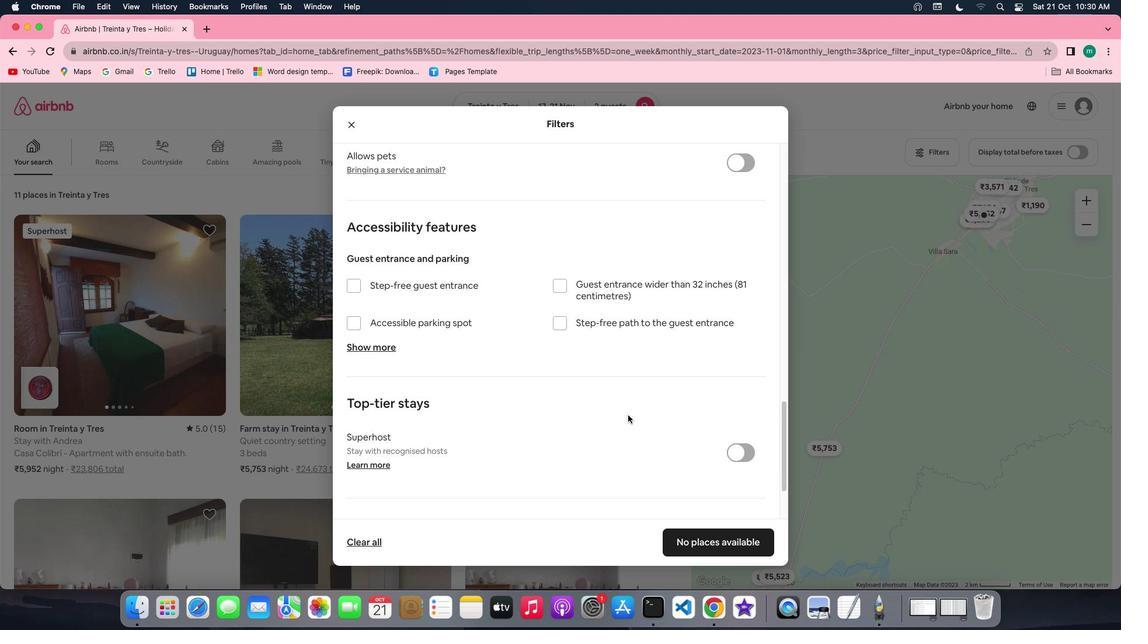 
Action: Mouse scrolled (627, 415) with delta (0, -3)
Screenshot: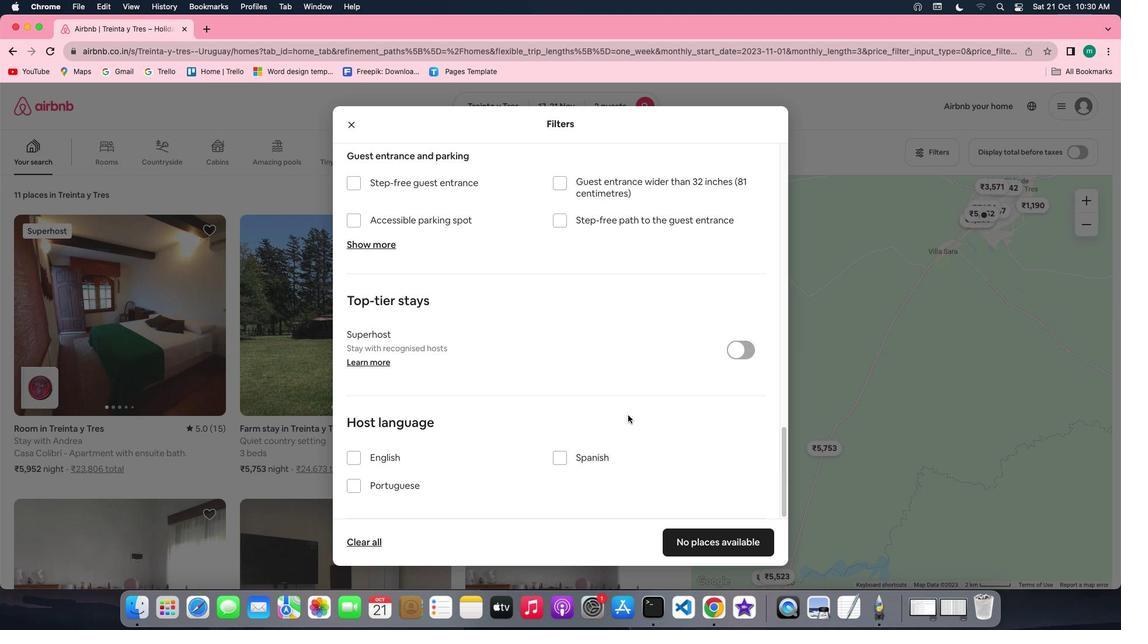 
Action: Mouse scrolled (627, 415) with delta (0, 0)
Screenshot: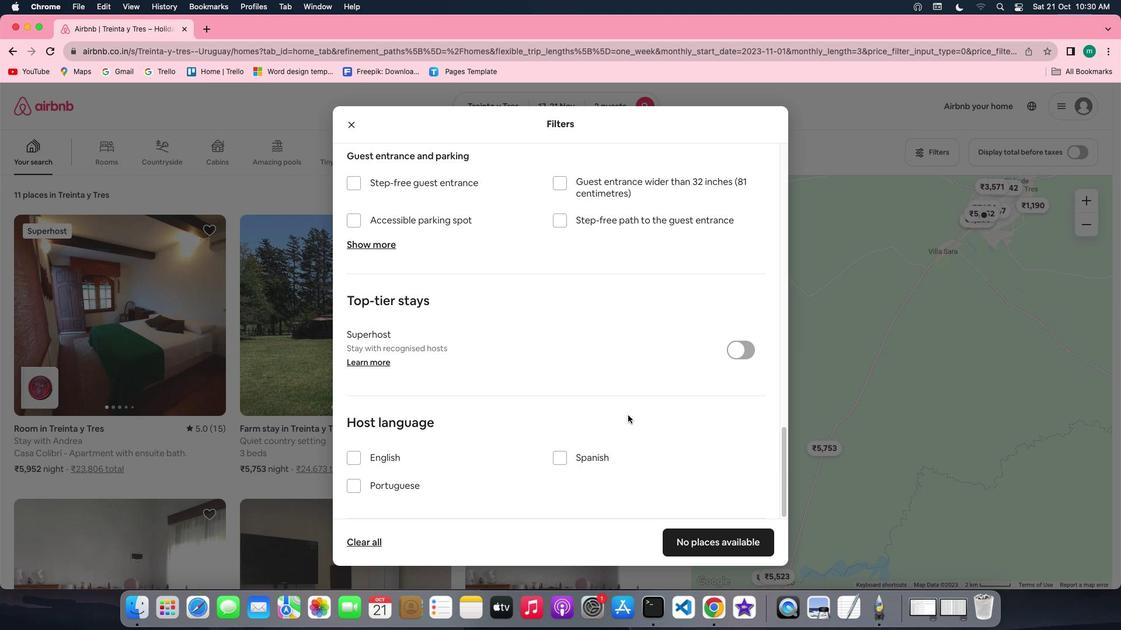 
Action: Mouse scrolled (627, 415) with delta (0, 0)
Screenshot: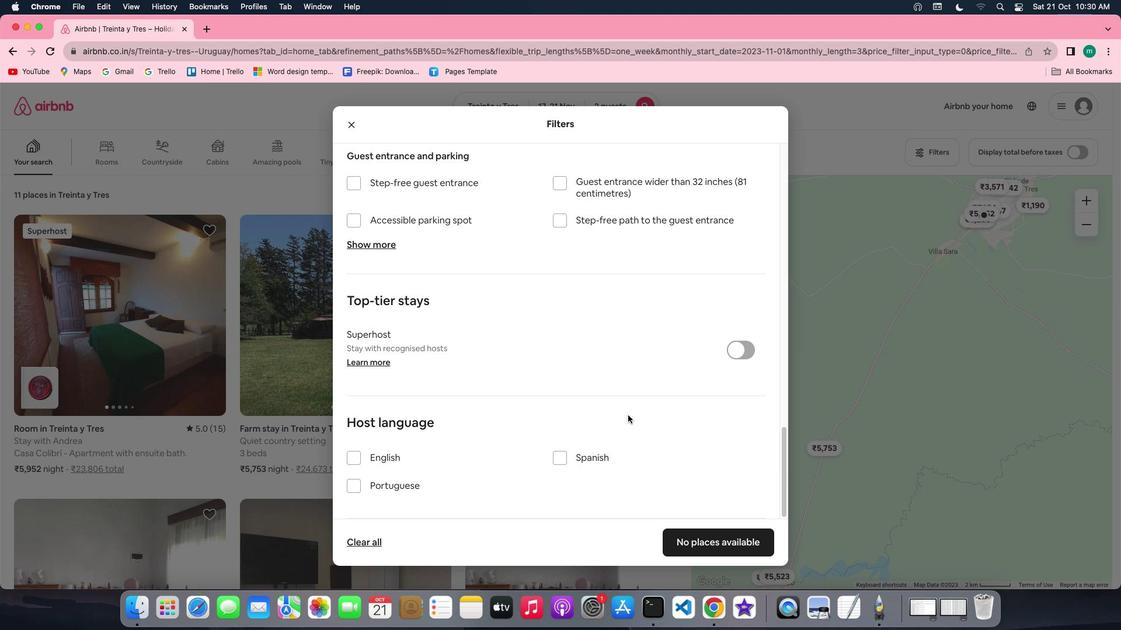 
Action: Mouse scrolled (627, 415) with delta (0, -2)
Screenshot: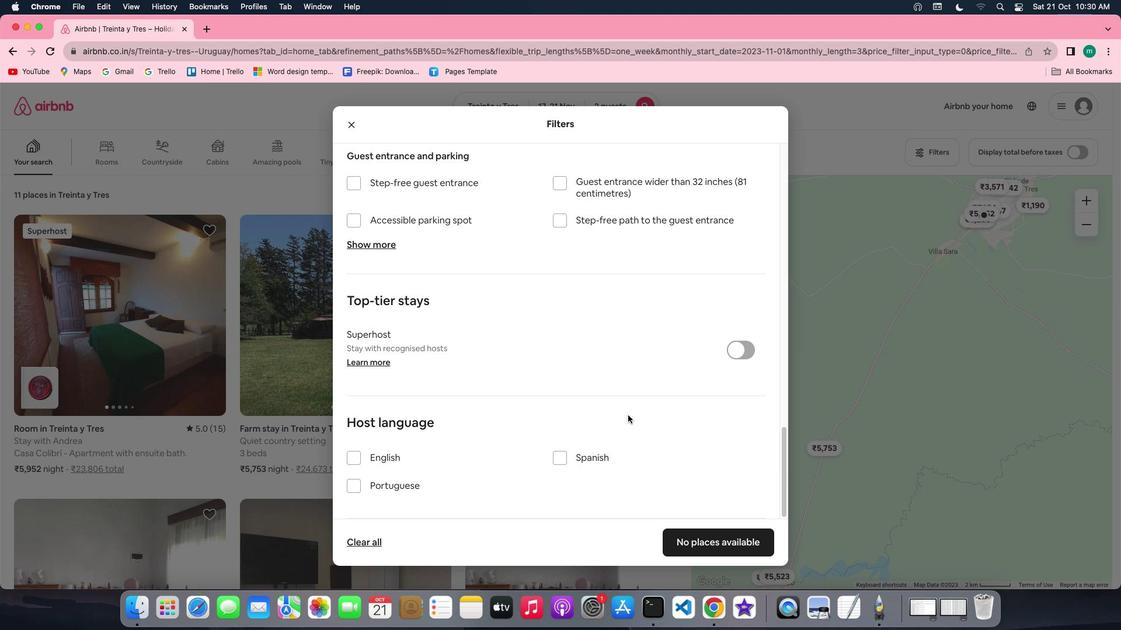 
Action: Mouse scrolled (627, 415) with delta (0, -2)
Screenshot: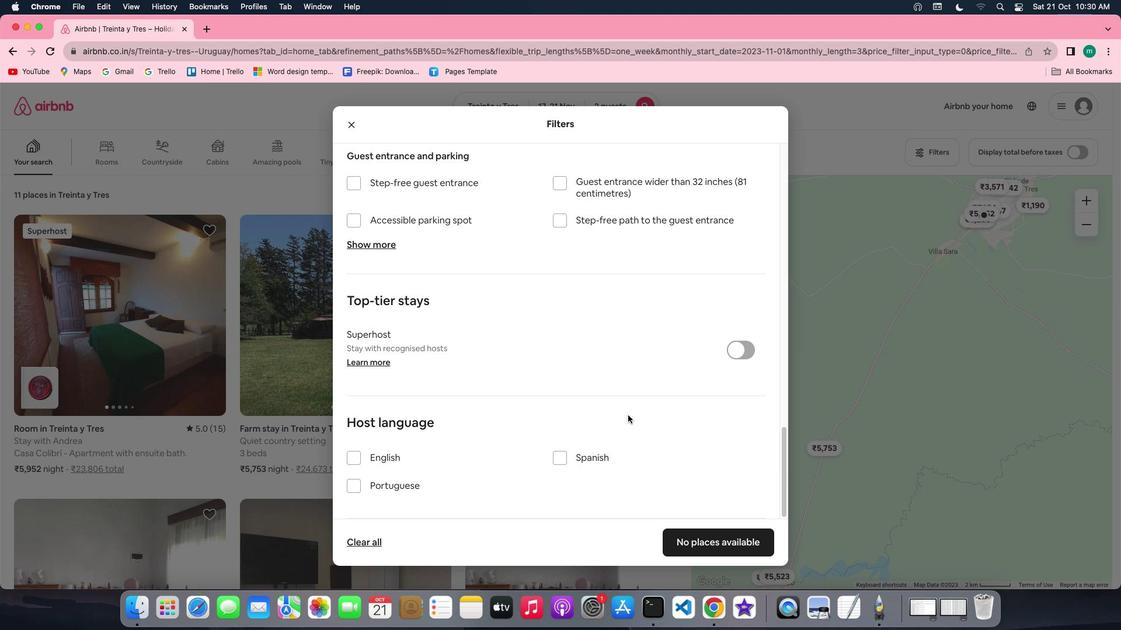
Action: Mouse scrolled (627, 415) with delta (0, -3)
Screenshot: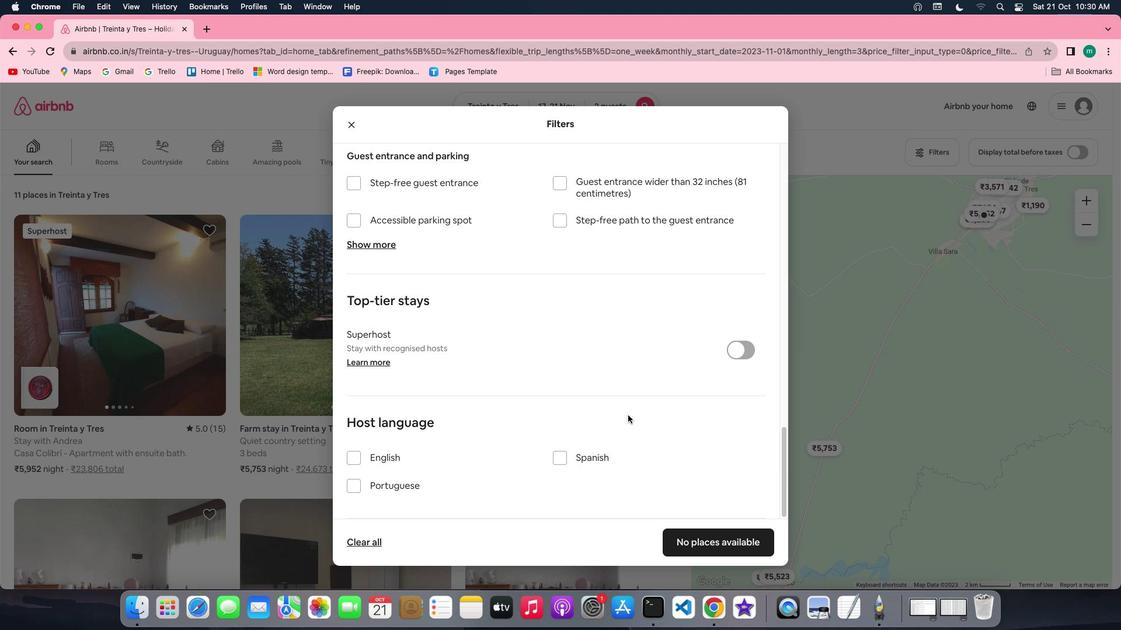 
Action: Mouse scrolled (627, 415) with delta (0, -3)
Screenshot: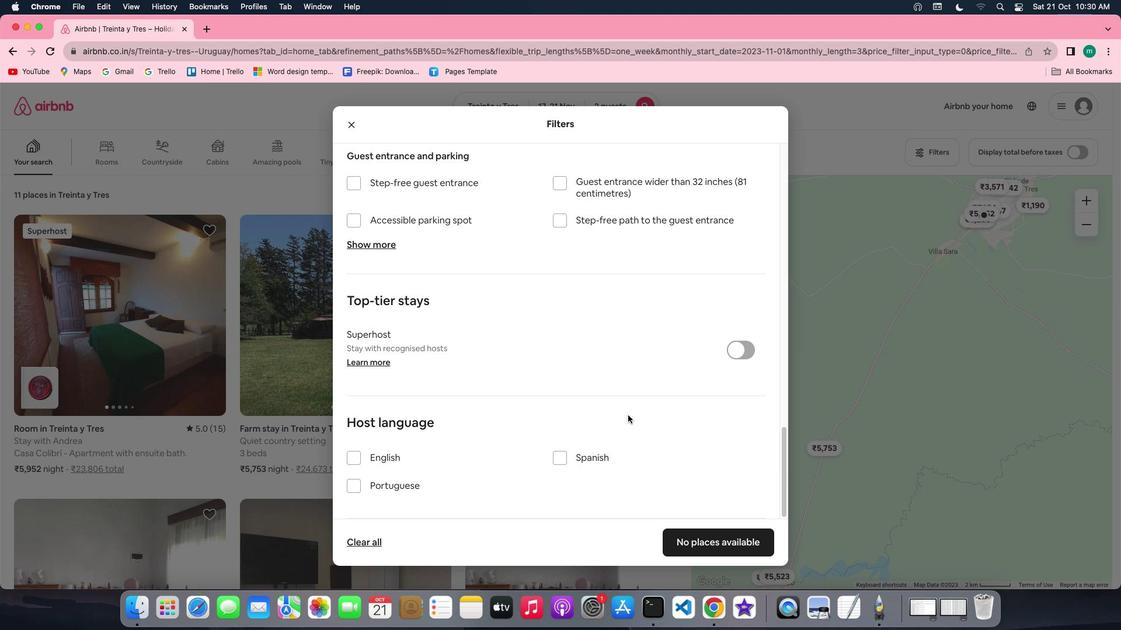 
Action: Mouse moved to (717, 529)
Screenshot: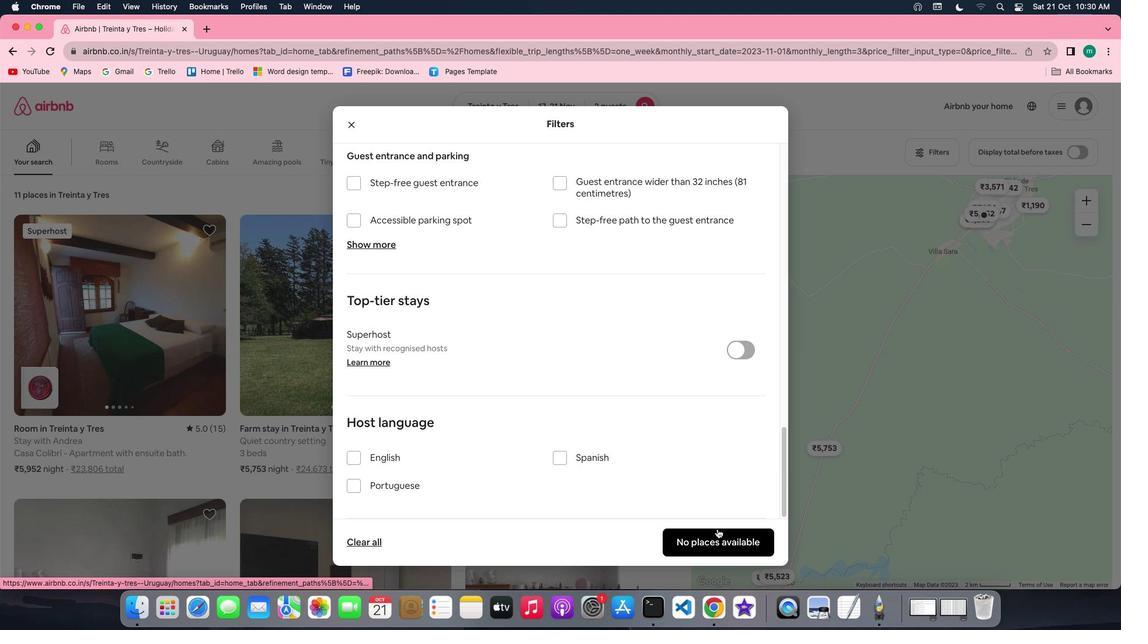 
Action: Mouse pressed left at (717, 529)
Screenshot: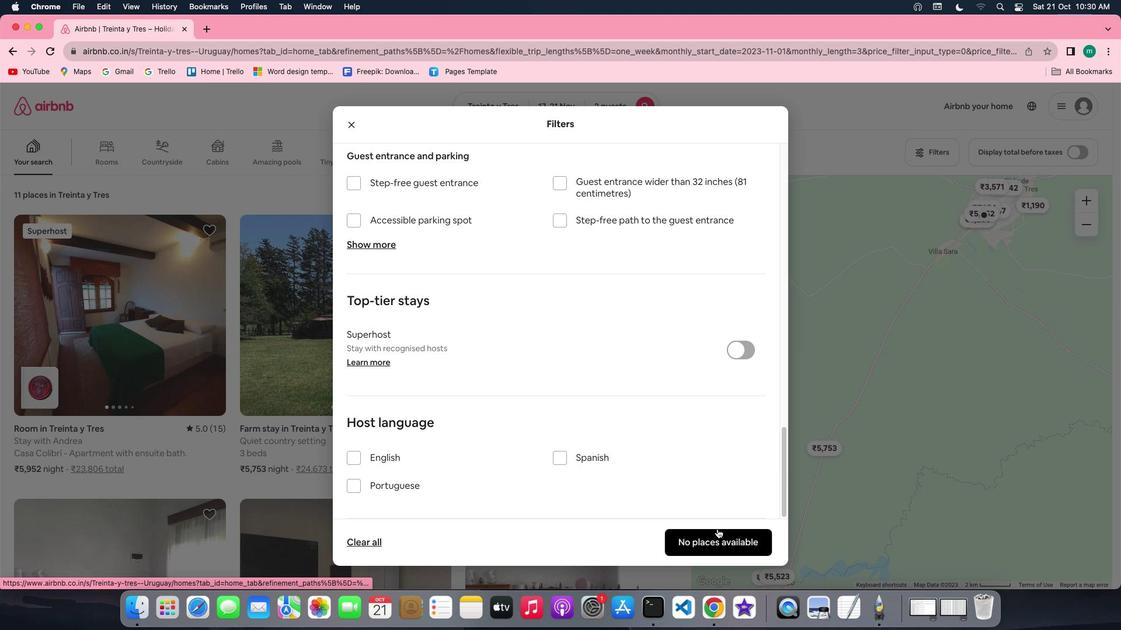 
Action: Mouse moved to (529, 394)
Screenshot: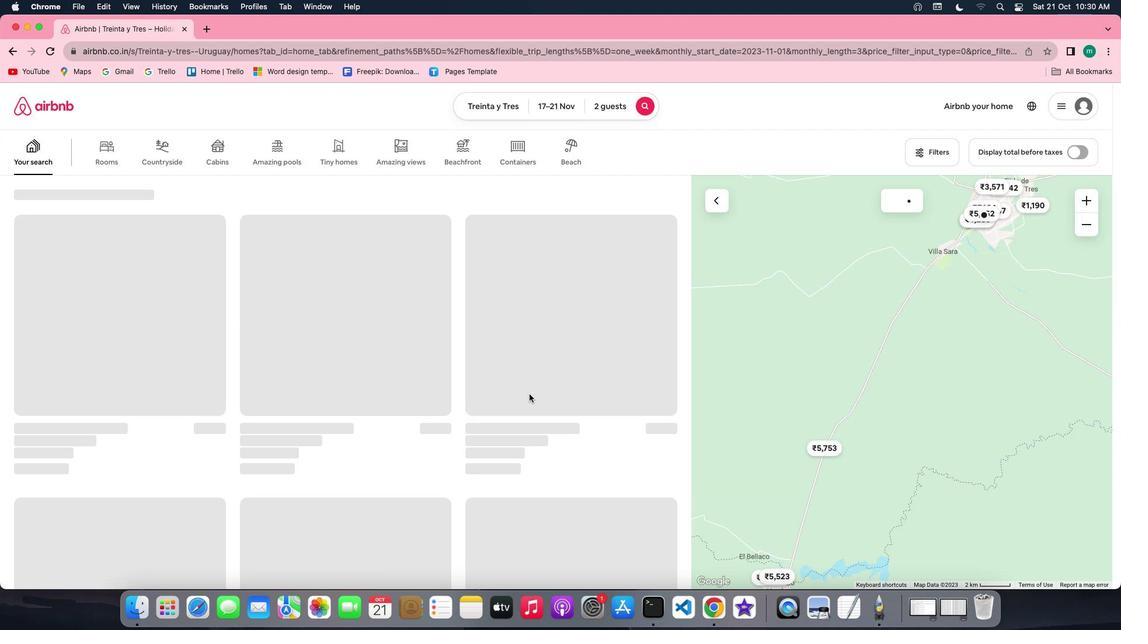 
